 Task: Find connections with filter location Olomouc with filter topic #Entrepreneurshipwith filter profile language English with filter current company Tata Consulting Engineers Limited with filter school Seshadripuram First Grade College with filter industry Transportation, Logistics, Supply Chain and Storage with filter service category Video Production with filter keywords title Payroll Clerk
Action: Mouse moved to (585, 70)
Screenshot: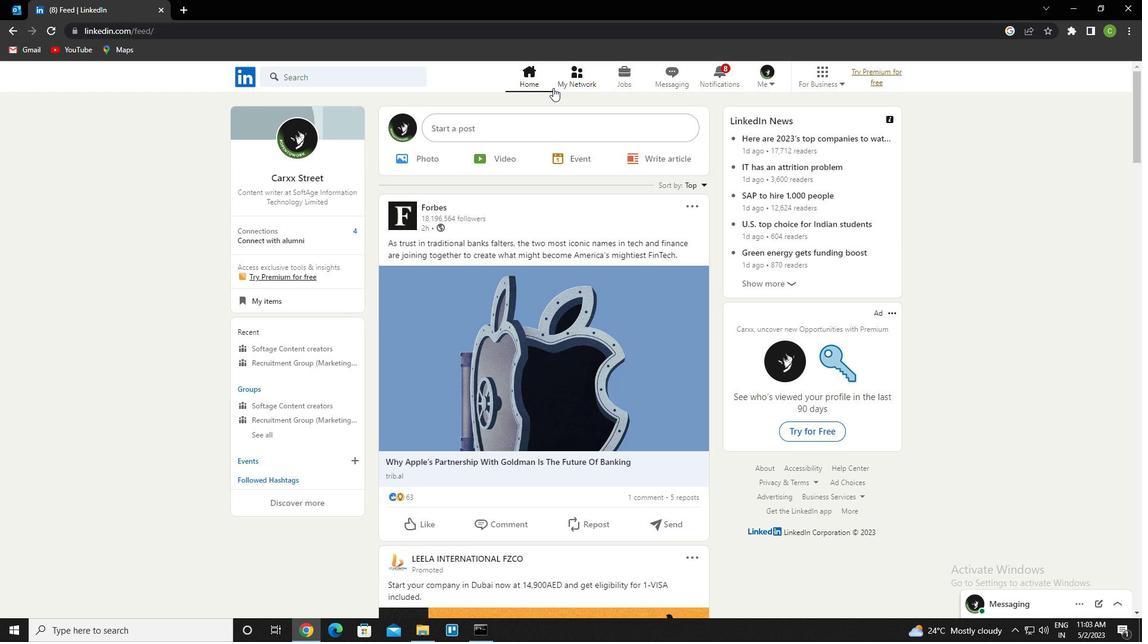 
Action: Mouse pressed left at (585, 70)
Screenshot: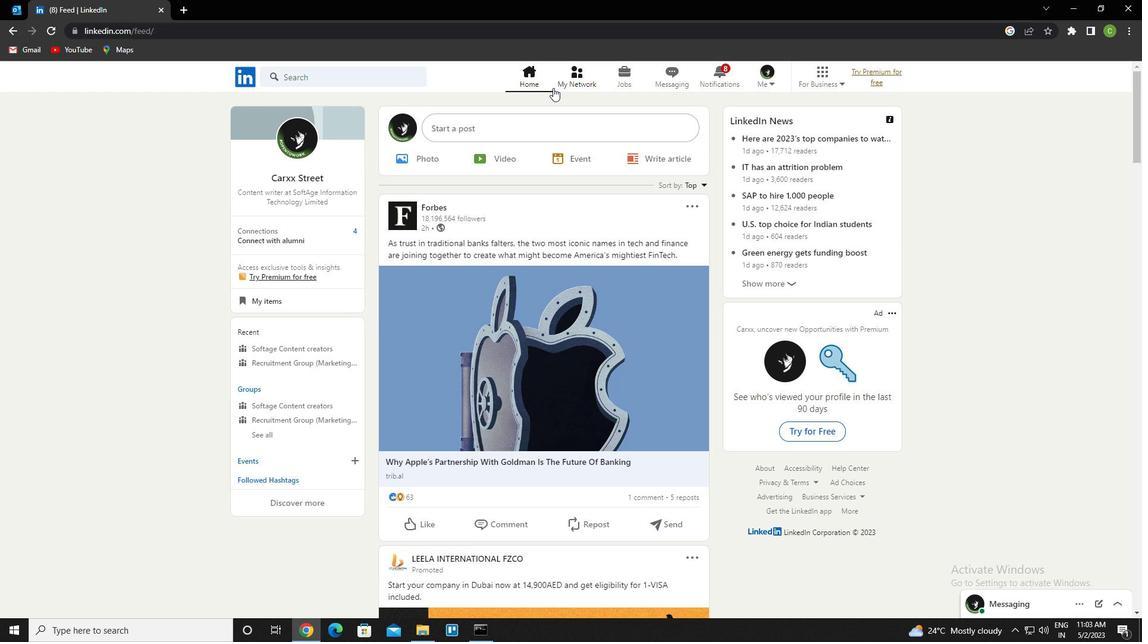 
Action: Mouse moved to (293, 146)
Screenshot: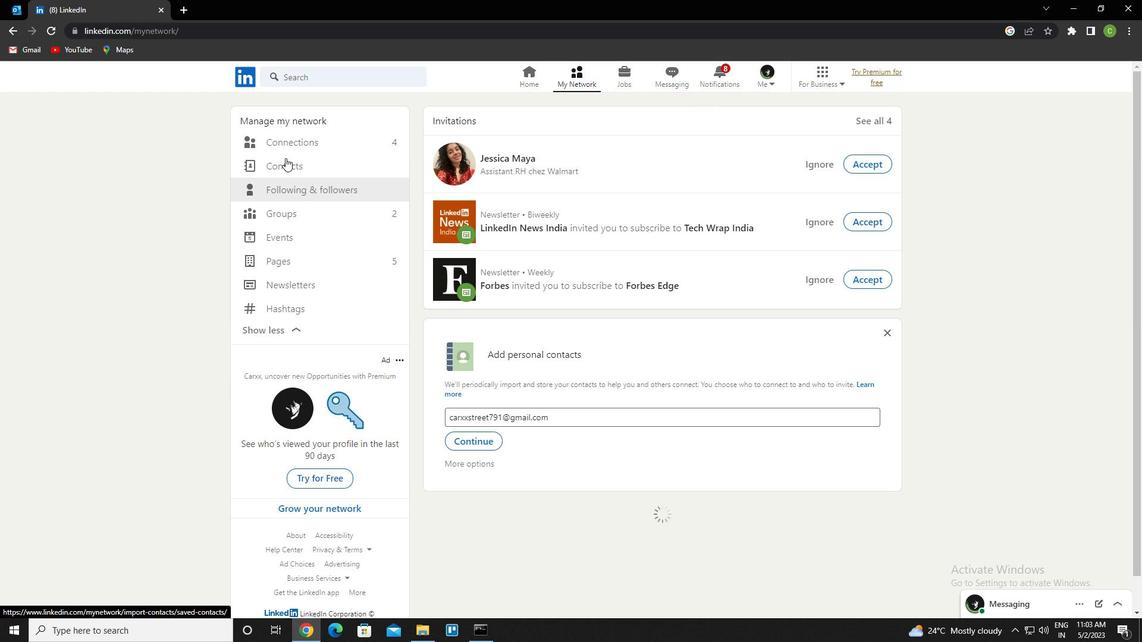 
Action: Mouse pressed left at (293, 146)
Screenshot: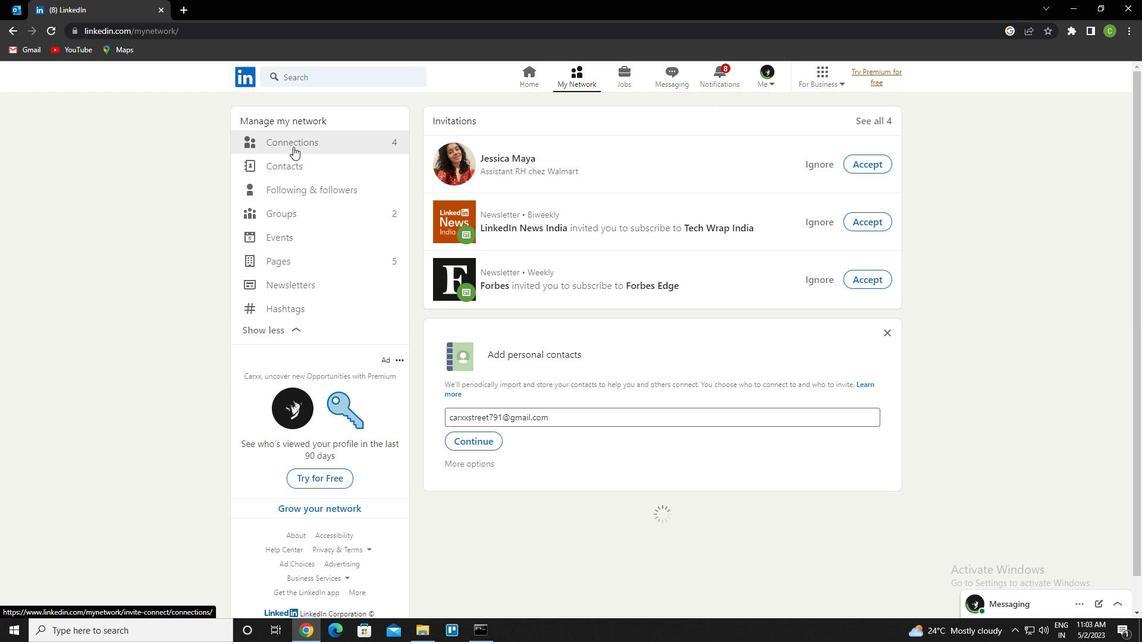 
Action: Mouse moved to (677, 145)
Screenshot: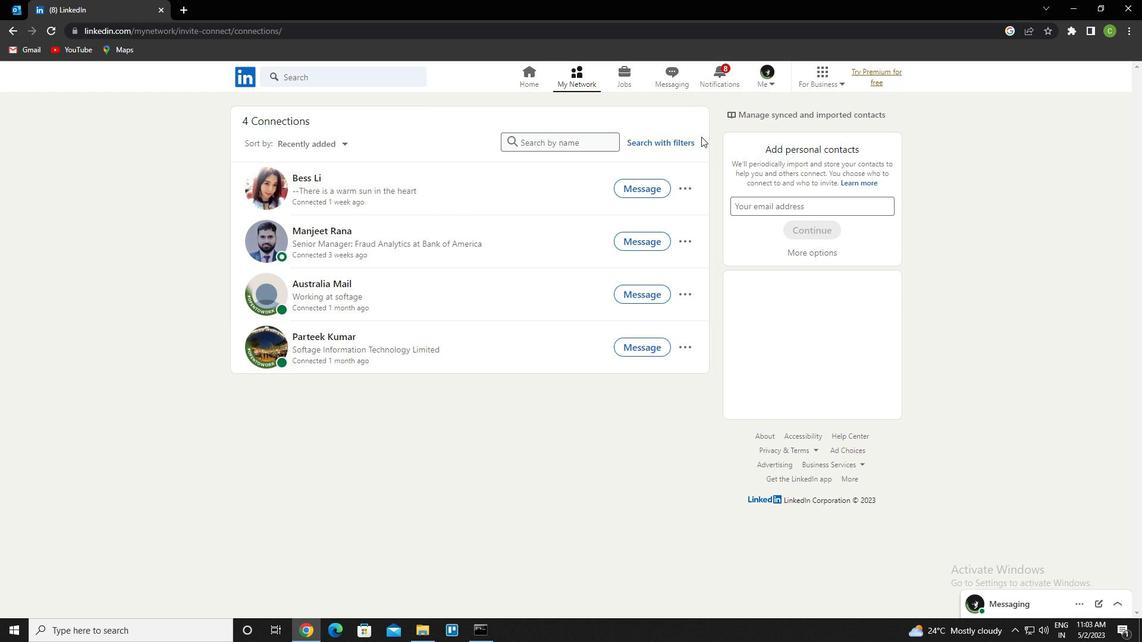 
Action: Mouse pressed left at (677, 145)
Screenshot: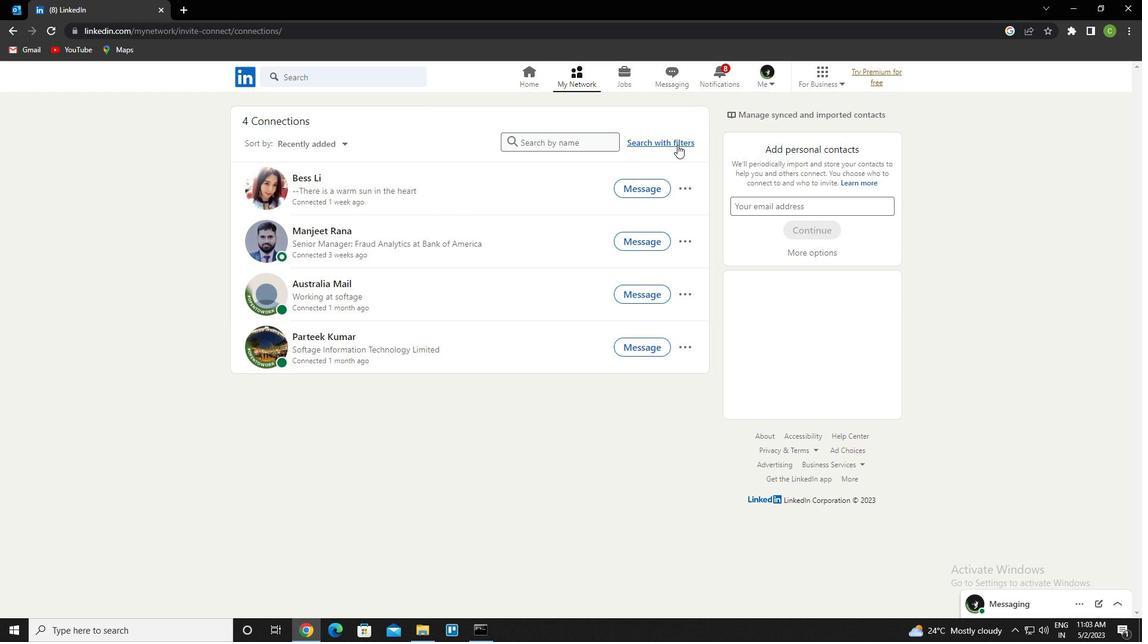 
Action: Mouse moved to (608, 108)
Screenshot: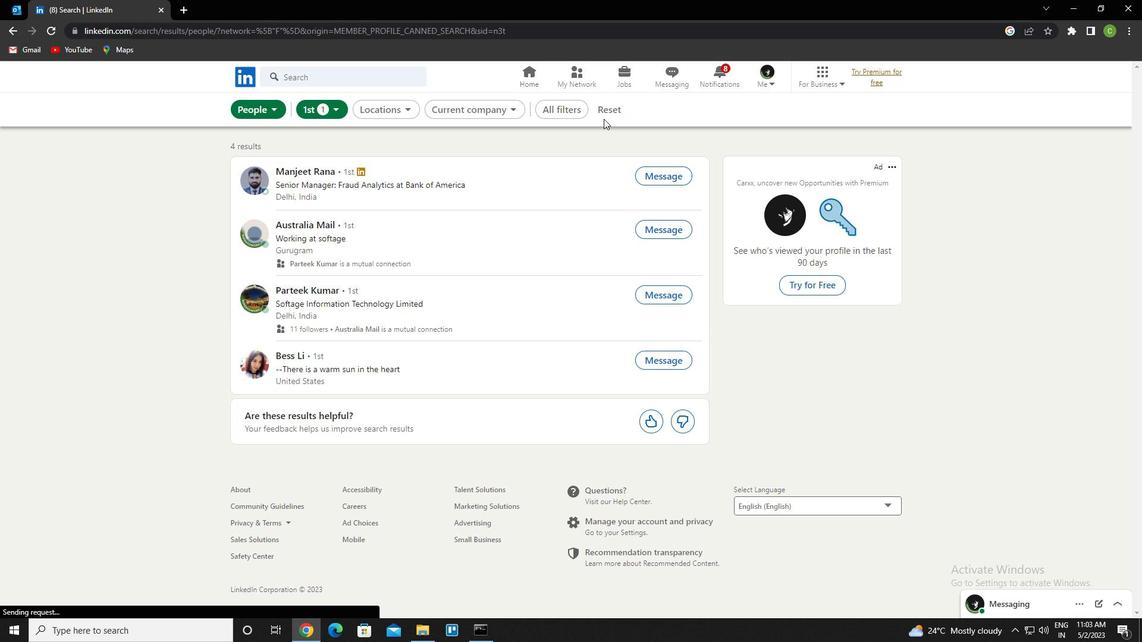 
Action: Mouse pressed left at (608, 108)
Screenshot: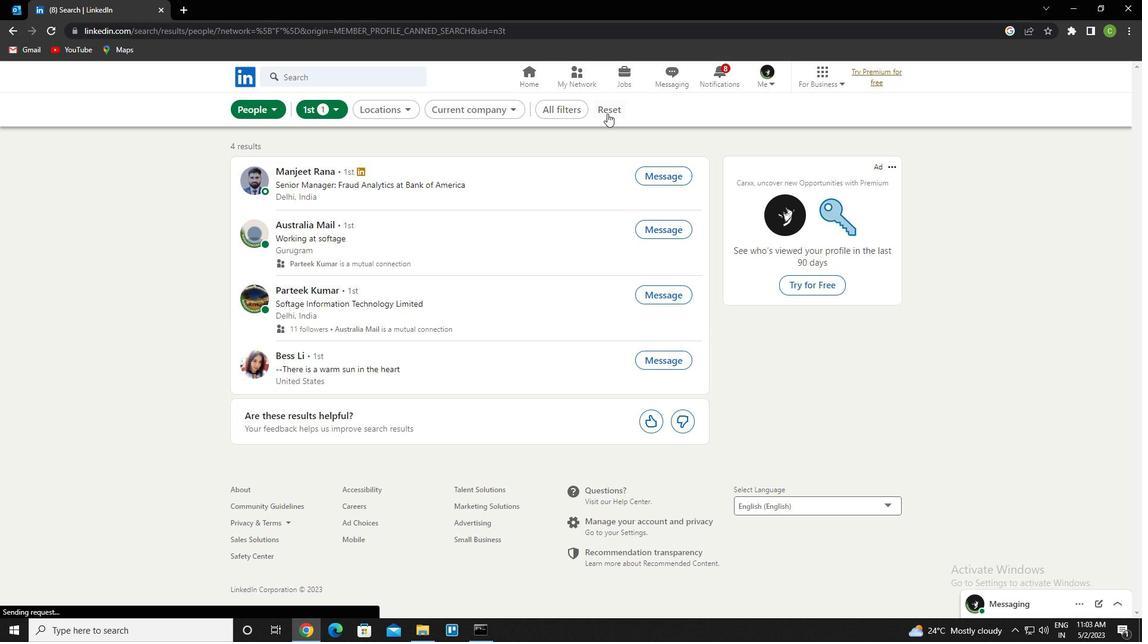 
Action: Mouse moved to (604, 110)
Screenshot: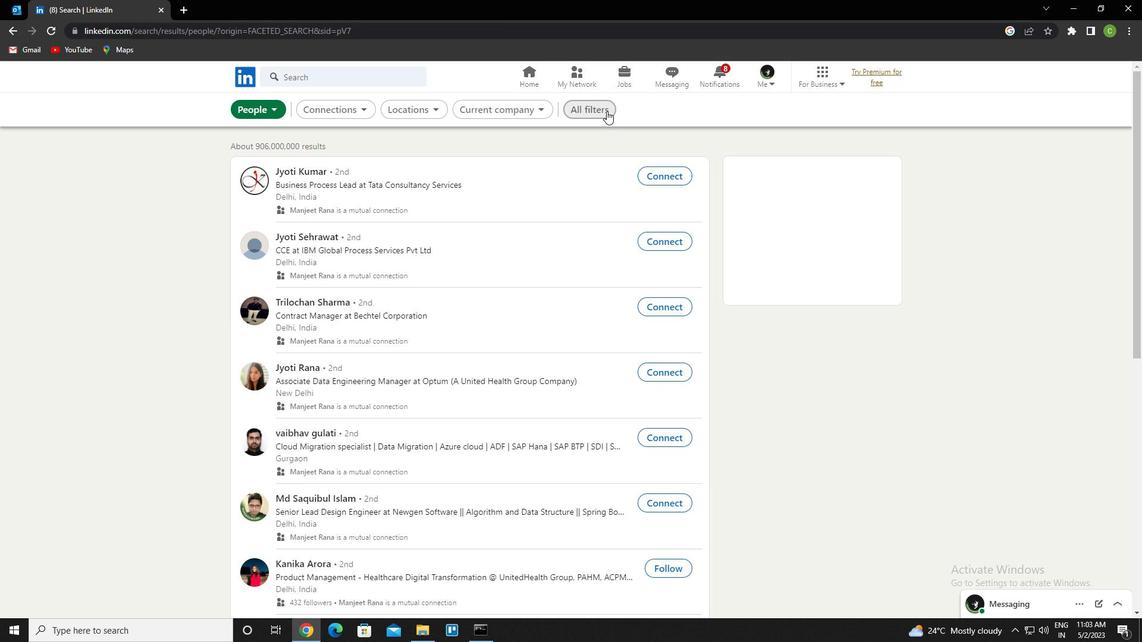 
Action: Mouse pressed left at (604, 110)
Screenshot: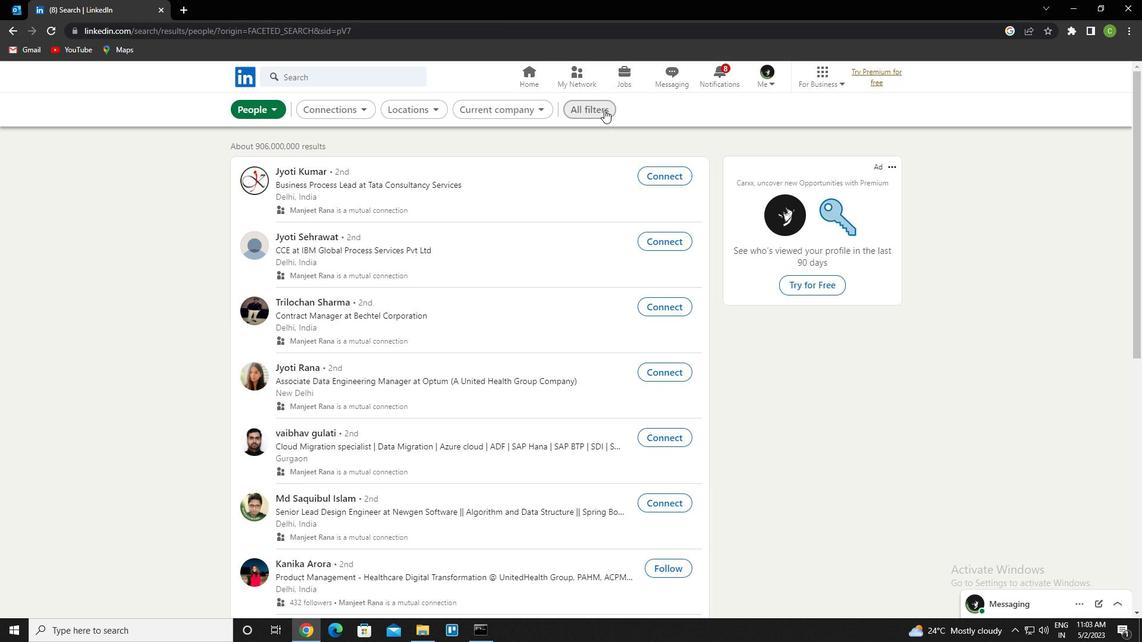 
Action: Mouse moved to (953, 419)
Screenshot: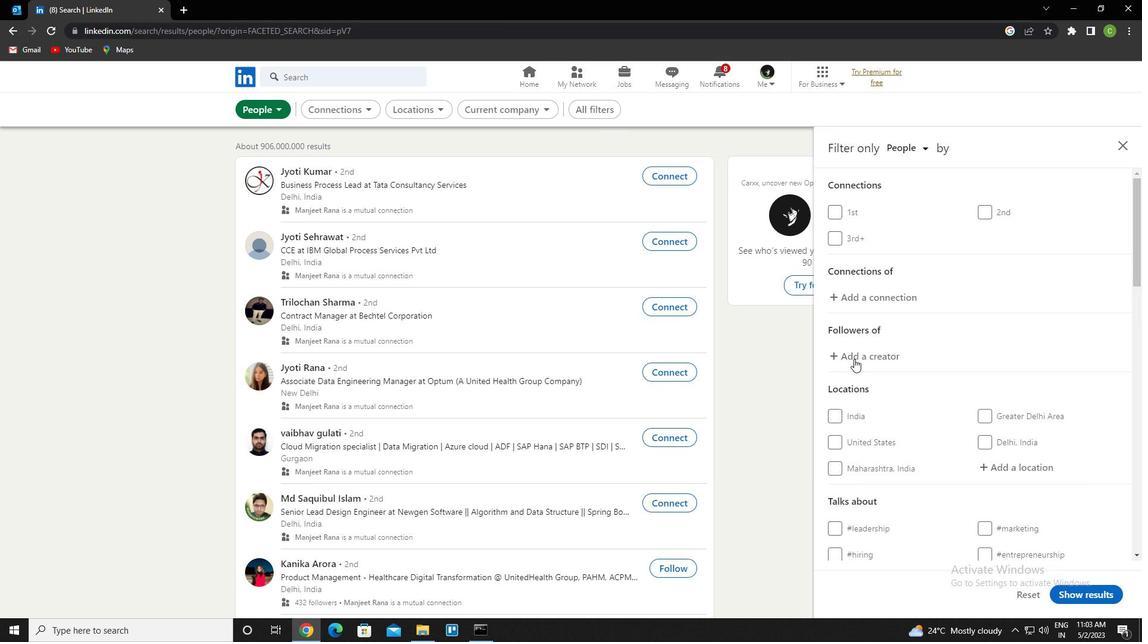 
Action: Mouse scrolled (953, 418) with delta (0, 0)
Screenshot: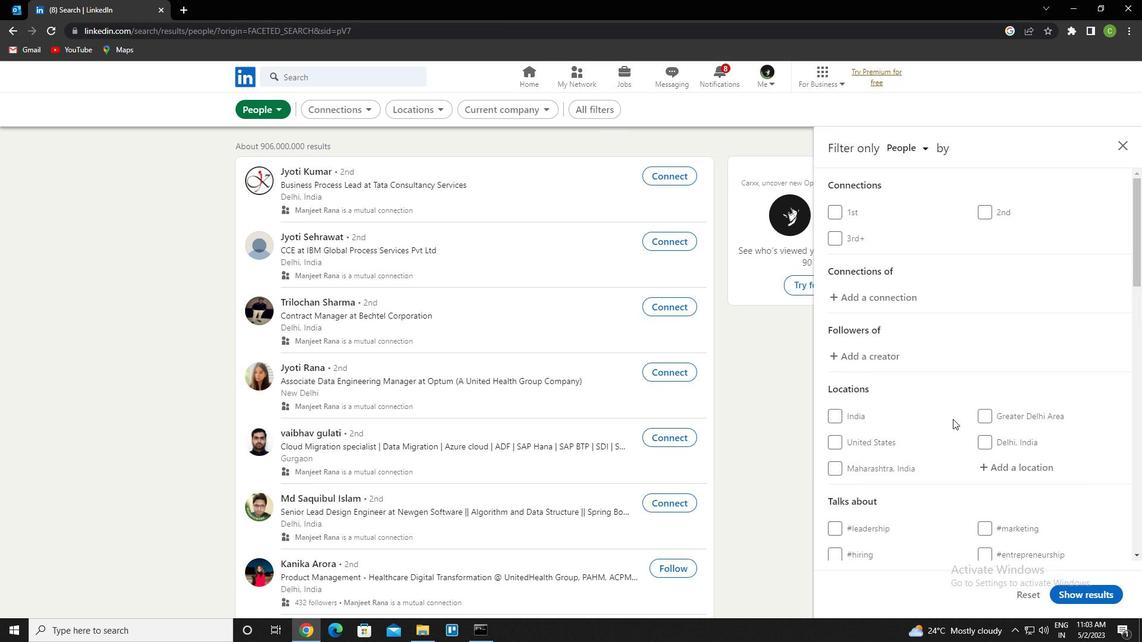 
Action: Mouse scrolled (953, 418) with delta (0, 0)
Screenshot: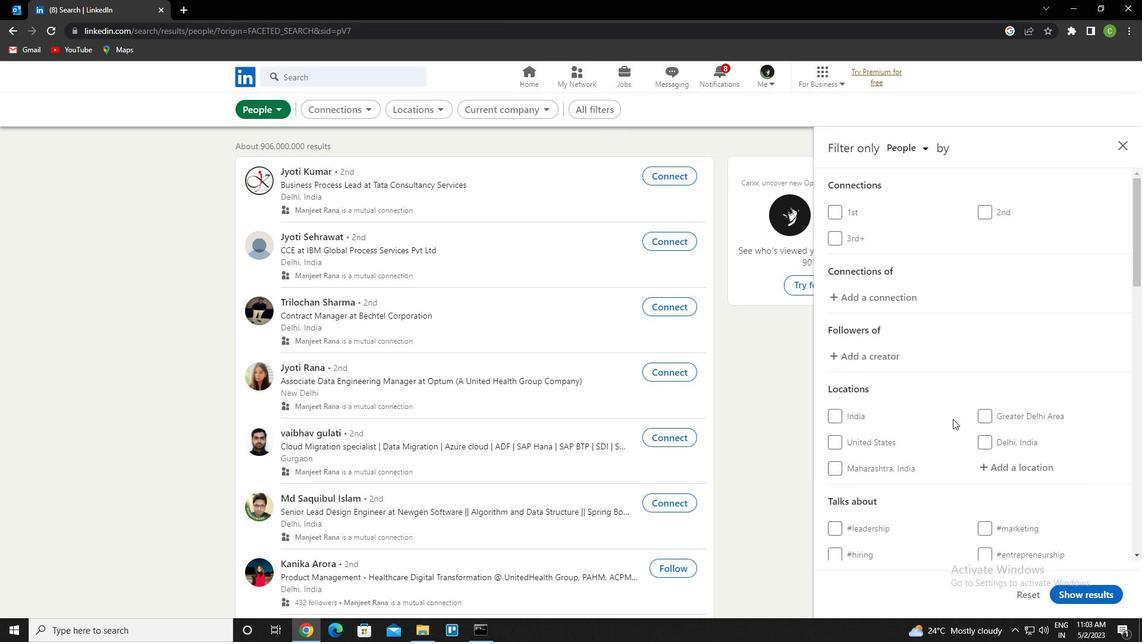 
Action: Mouse moved to (1007, 344)
Screenshot: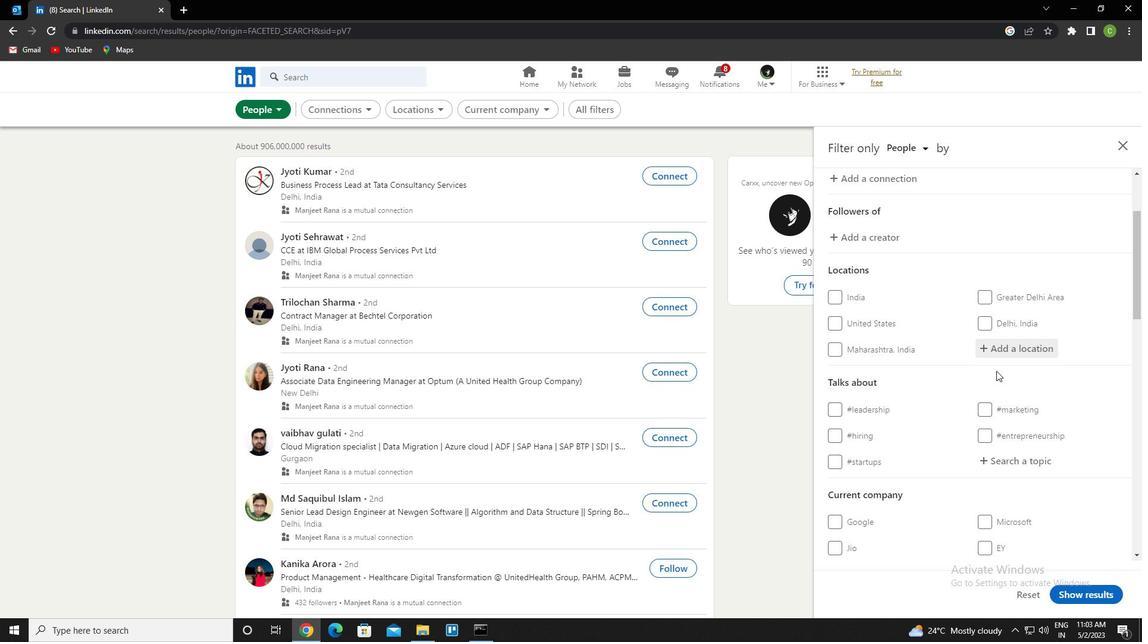 
Action: Mouse pressed left at (1007, 344)
Screenshot: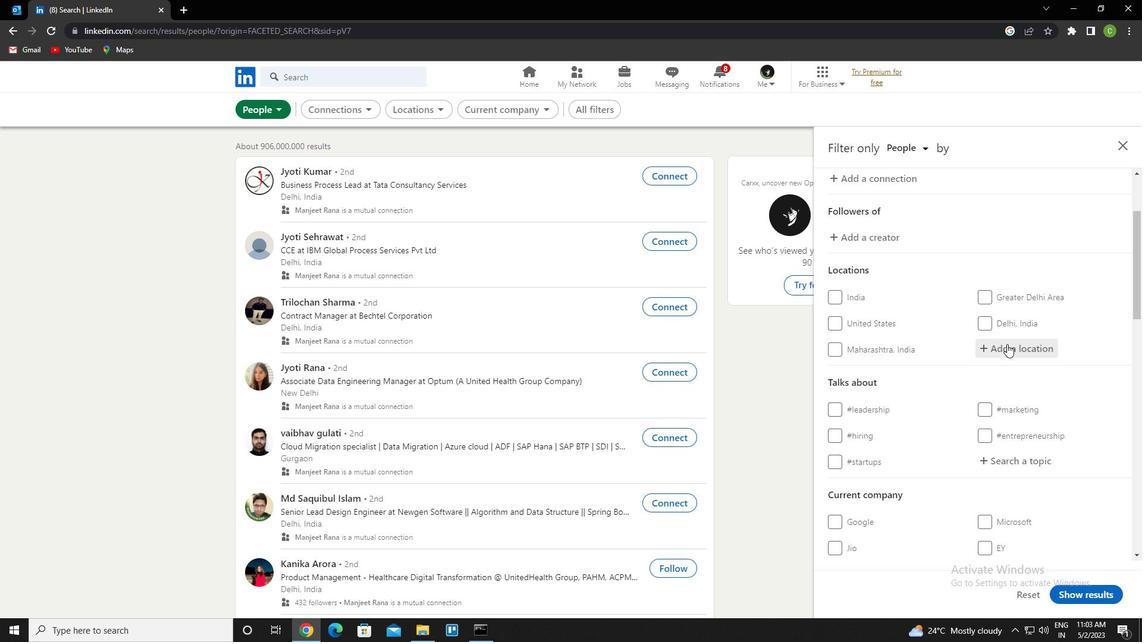 
Action: Key pressed <Key.caps_lock>o<Key.caps_lock>lomouc<Key.down><Key.enter>
Screenshot: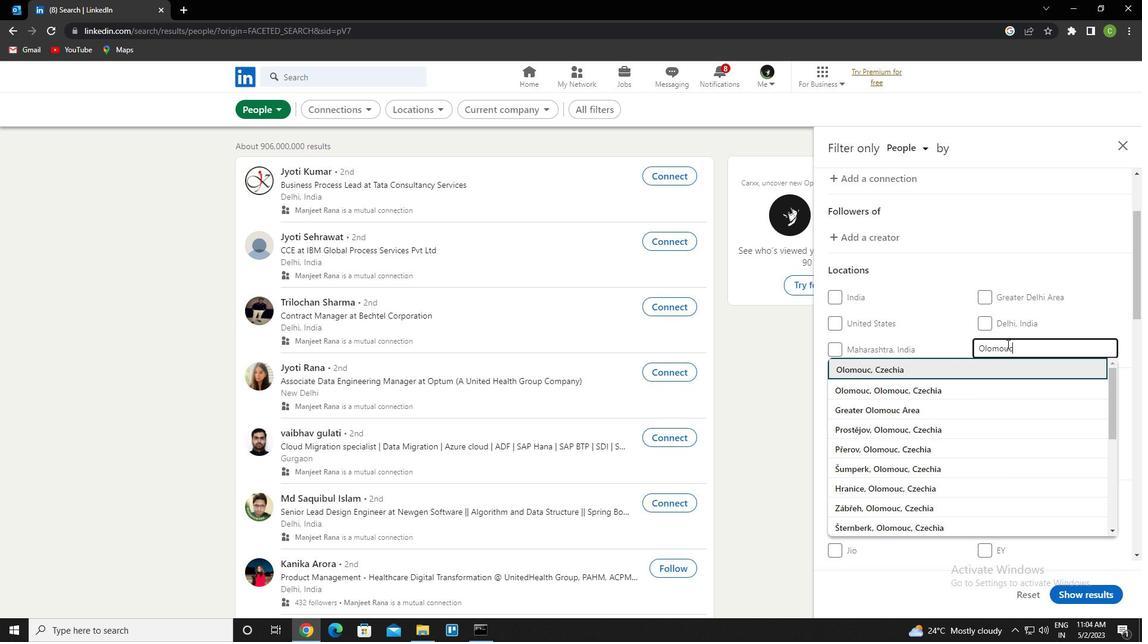 
Action: Mouse scrolled (1007, 343) with delta (0, 0)
Screenshot: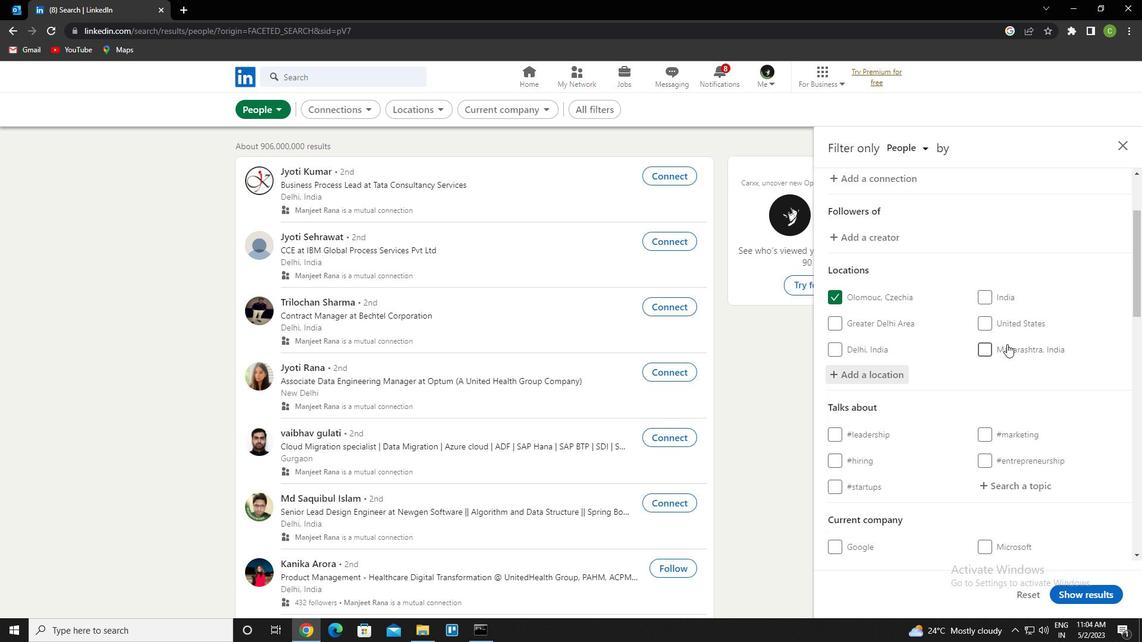 
Action: Mouse scrolled (1007, 343) with delta (0, 0)
Screenshot: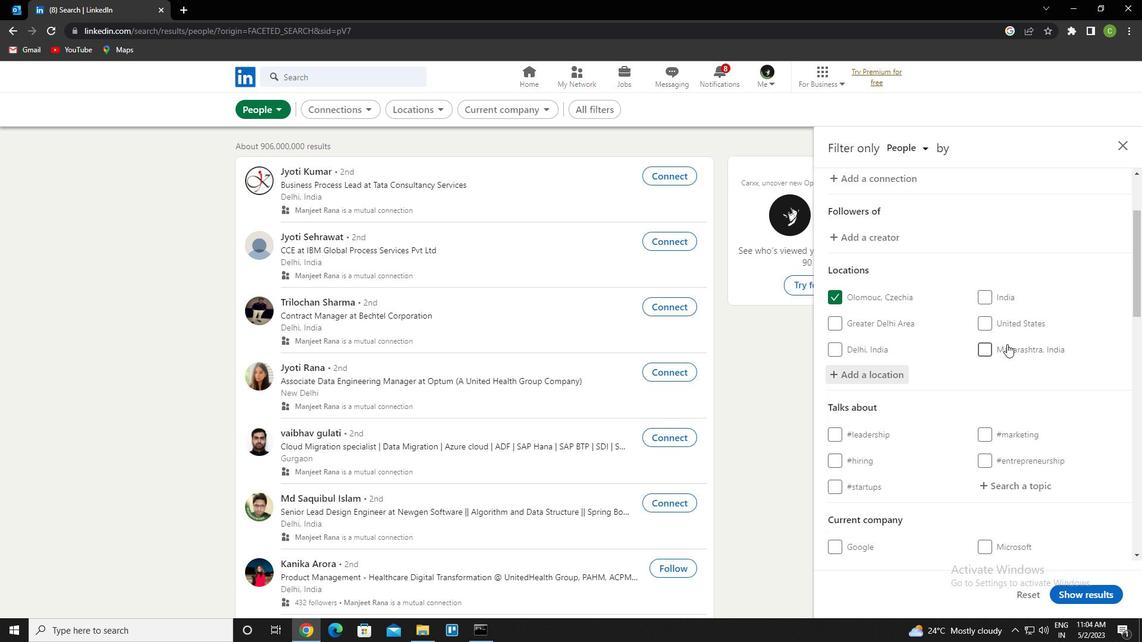
Action: Mouse moved to (1014, 369)
Screenshot: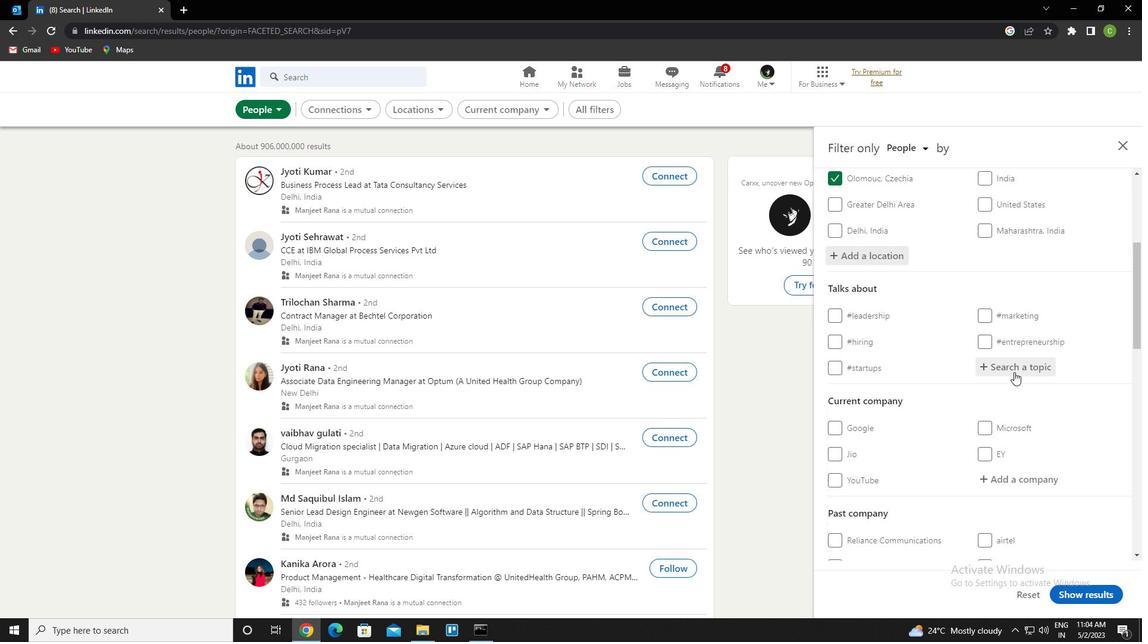 
Action: Mouse pressed left at (1014, 369)
Screenshot: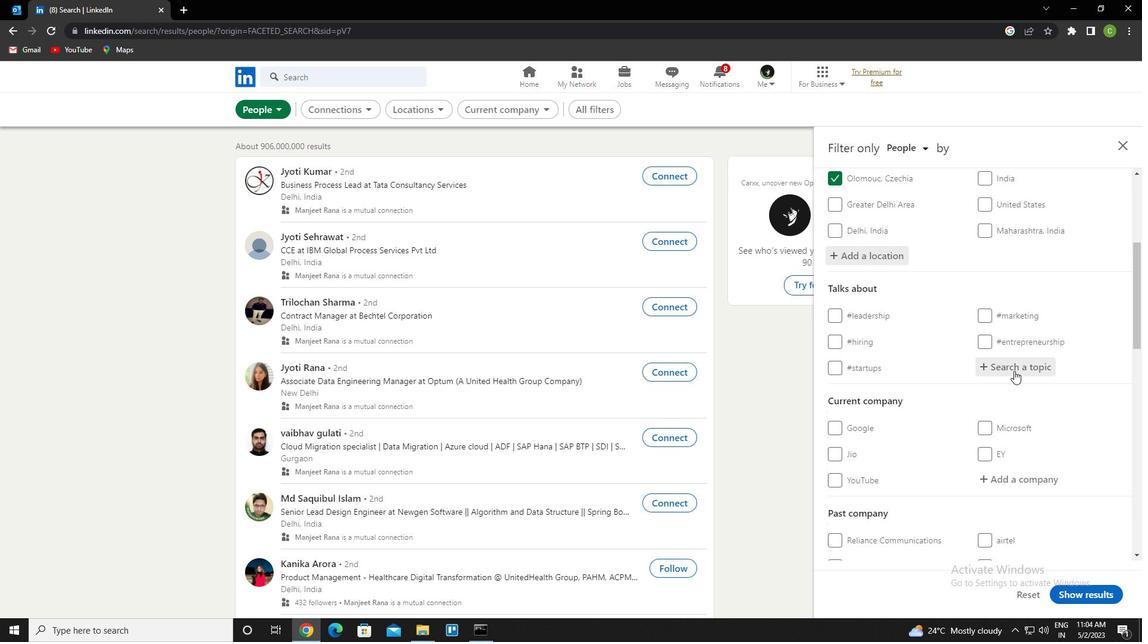 
Action: Key pressed entrep<Key.down><Key.down><Key.enter>
Screenshot: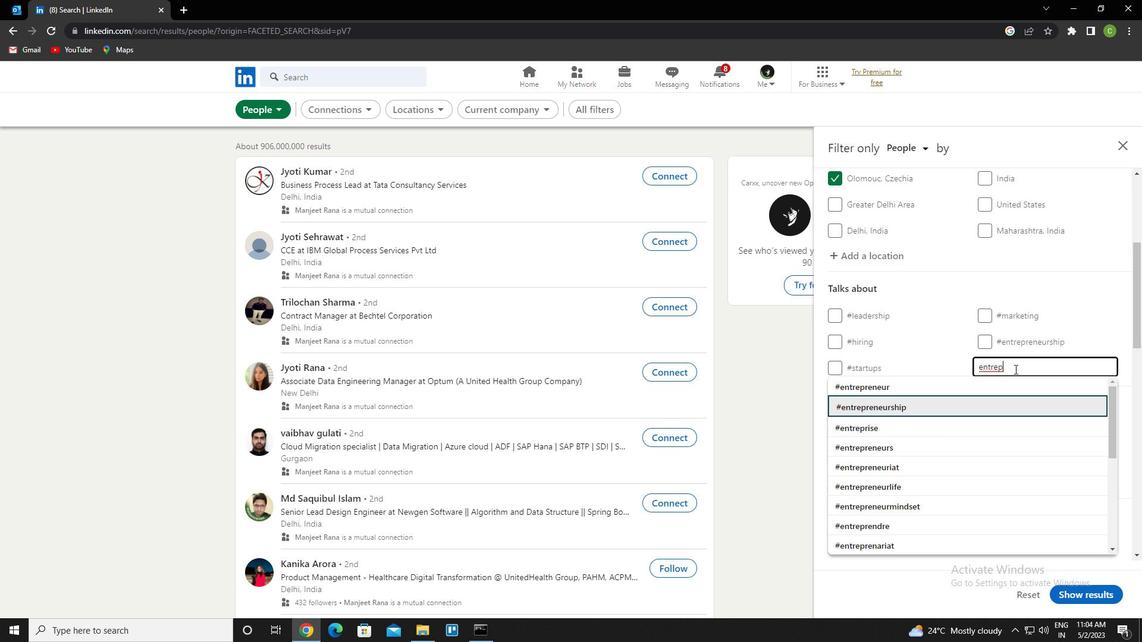 
Action: Mouse scrolled (1014, 368) with delta (0, 0)
Screenshot: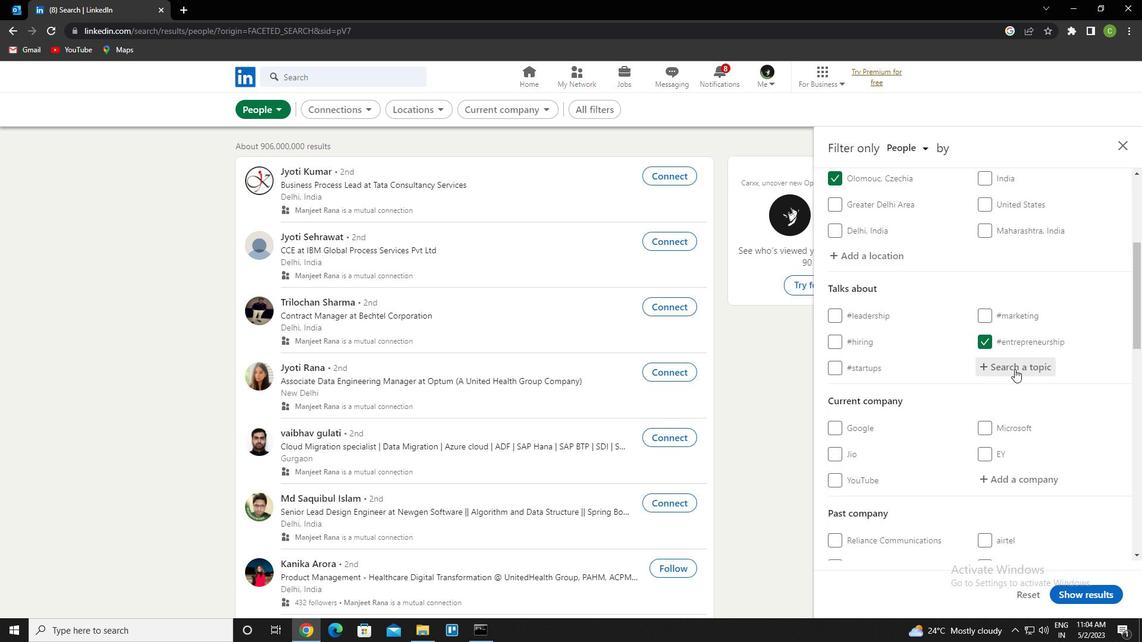 
Action: Mouse scrolled (1014, 368) with delta (0, 0)
Screenshot: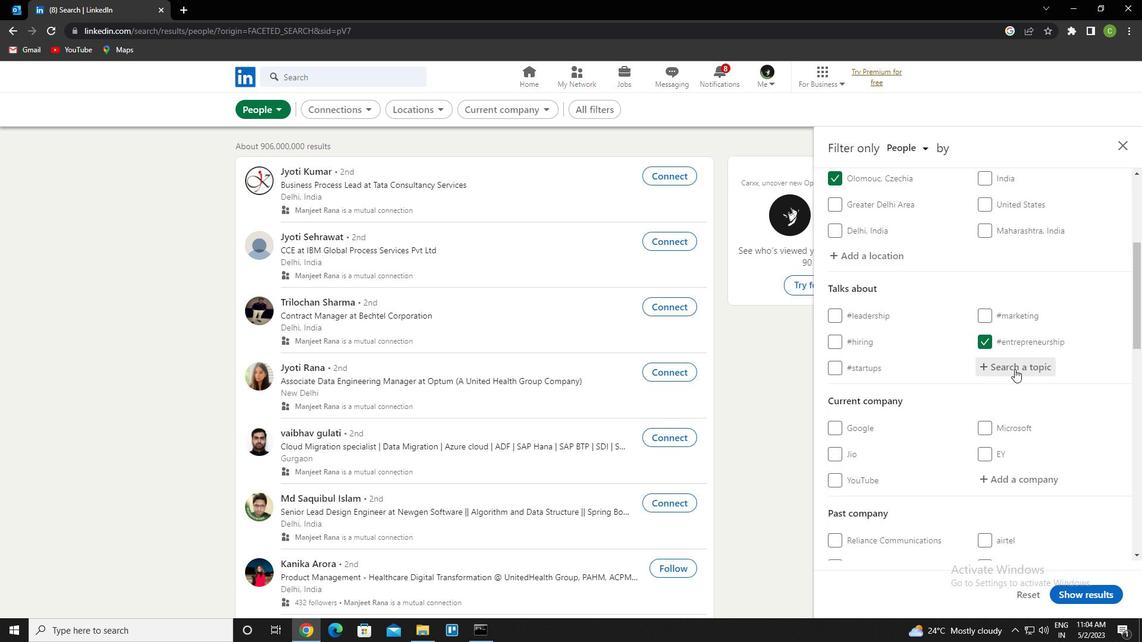 
Action: Mouse scrolled (1014, 368) with delta (0, 0)
Screenshot: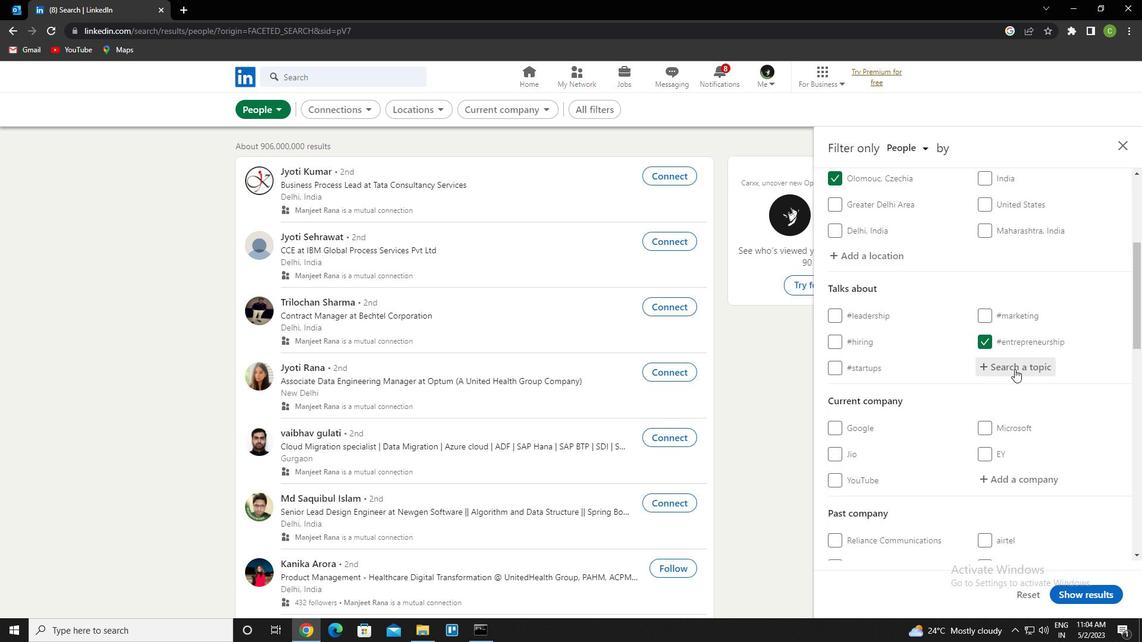
Action: Mouse scrolled (1014, 368) with delta (0, 0)
Screenshot: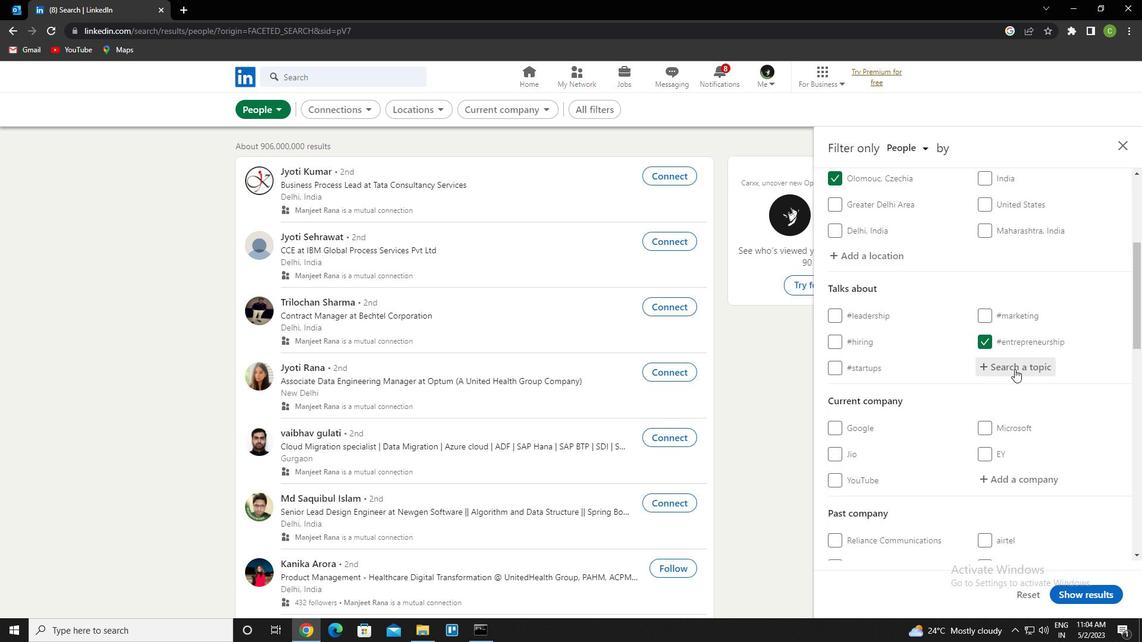 
Action: Mouse scrolled (1014, 368) with delta (0, 0)
Screenshot: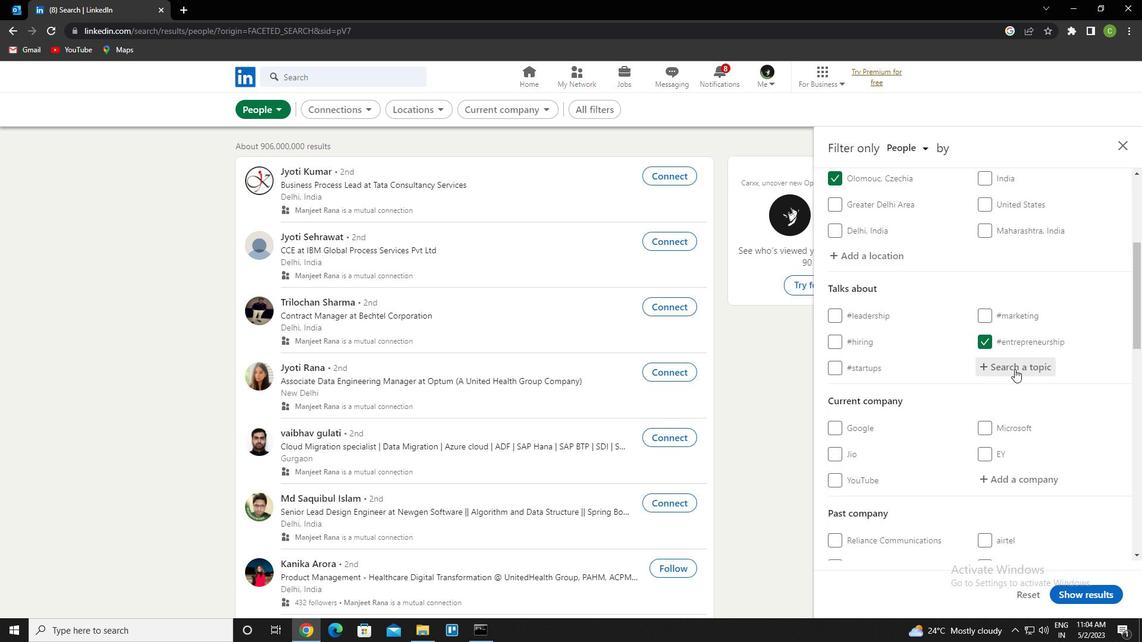 
Action: Mouse scrolled (1014, 368) with delta (0, 0)
Screenshot: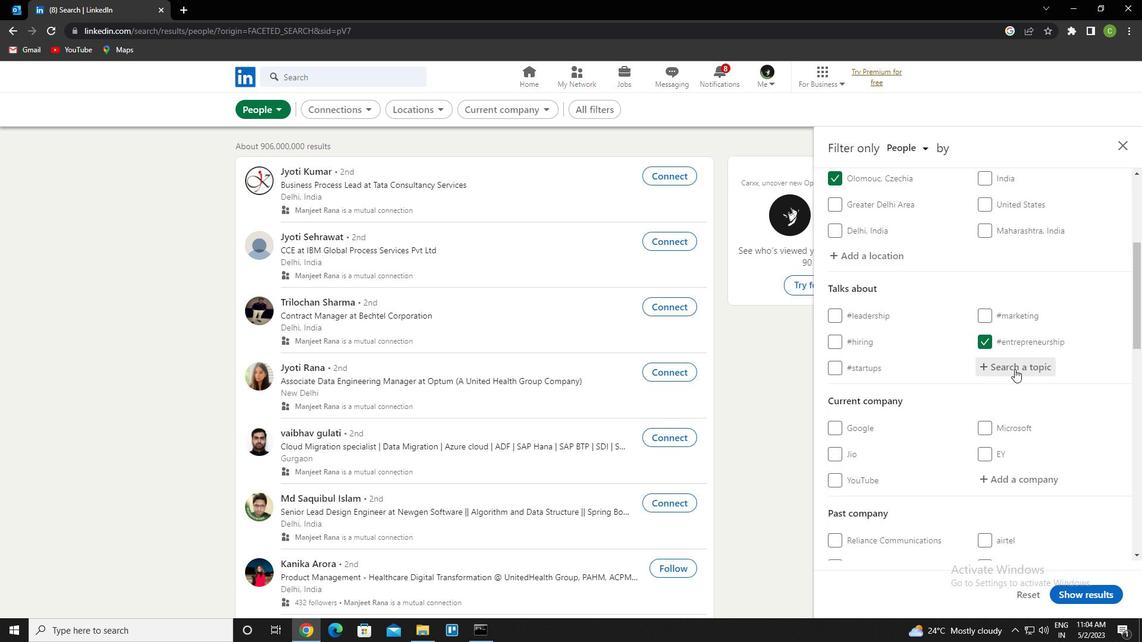
Action: Mouse scrolled (1014, 368) with delta (0, 0)
Screenshot: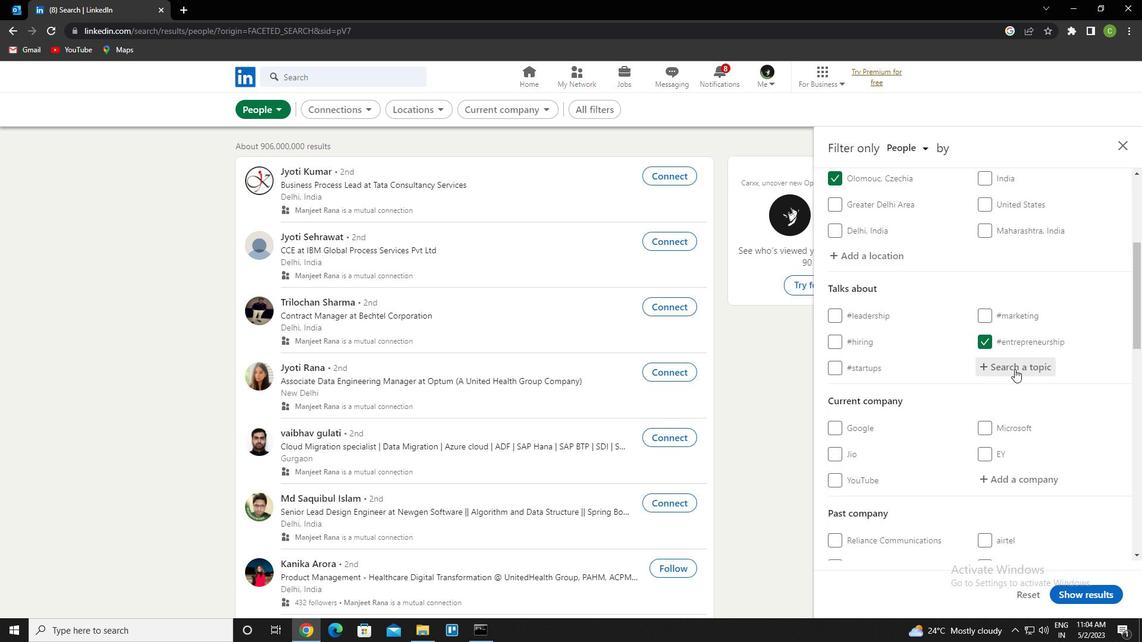
Action: Mouse scrolled (1014, 368) with delta (0, 0)
Screenshot: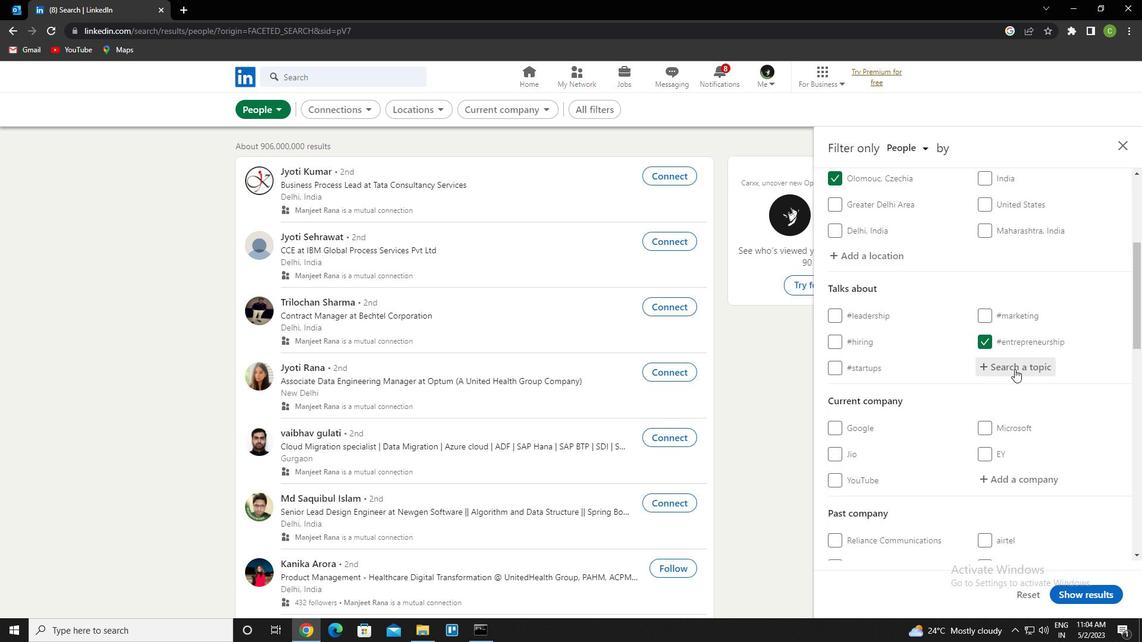 
Action: Mouse scrolled (1014, 368) with delta (0, 0)
Screenshot: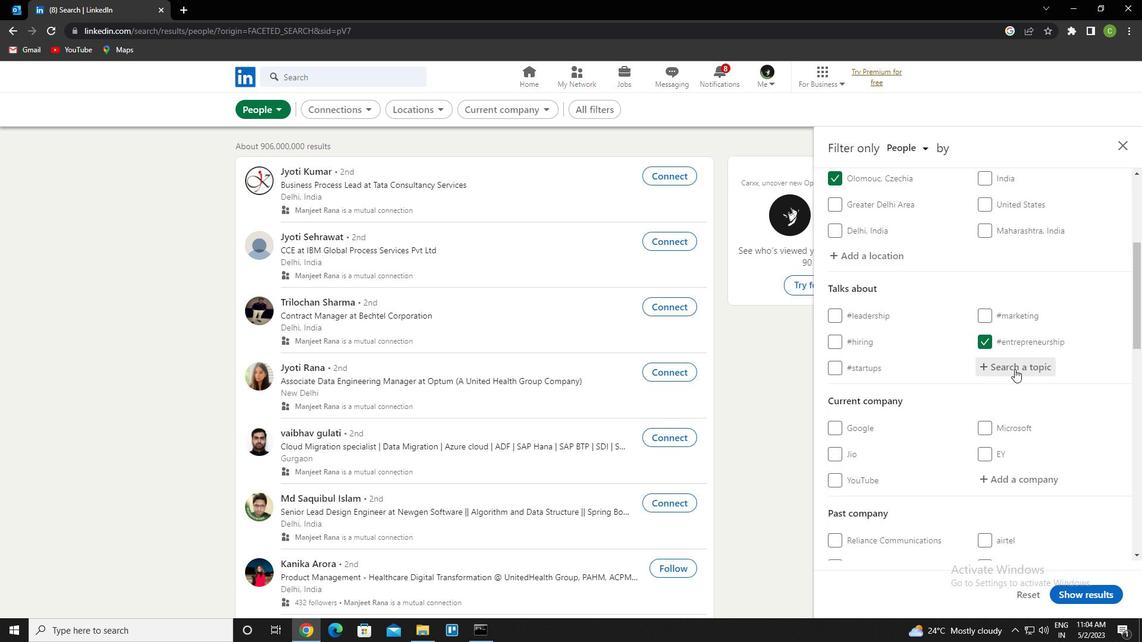 
Action: Mouse moved to (1005, 496)
Screenshot: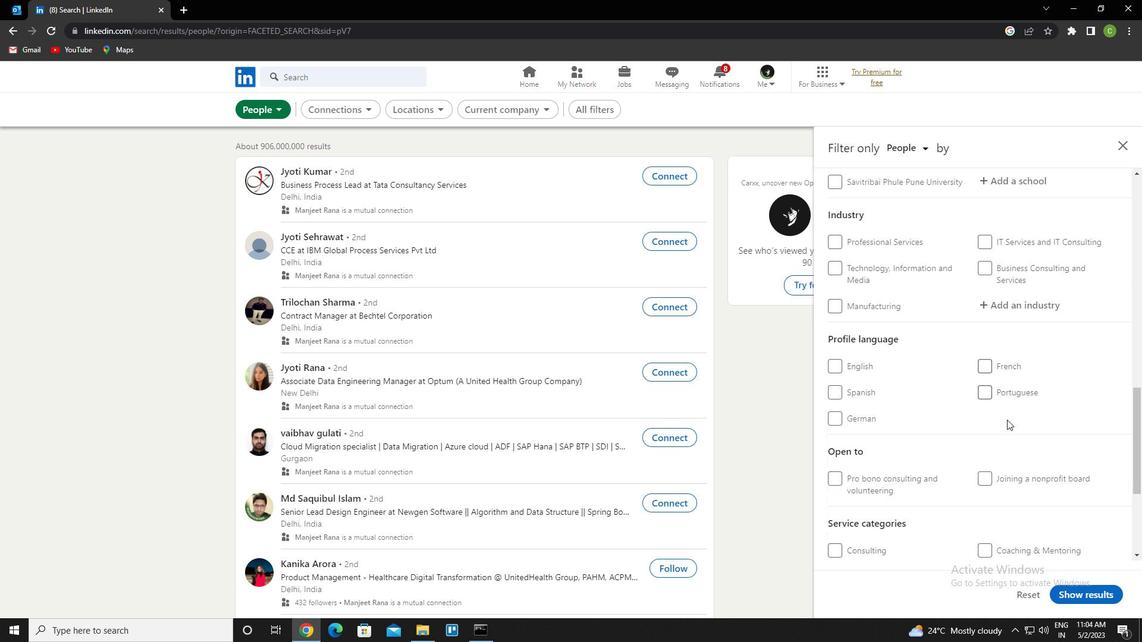 
Action: Mouse scrolled (1005, 496) with delta (0, 0)
Screenshot: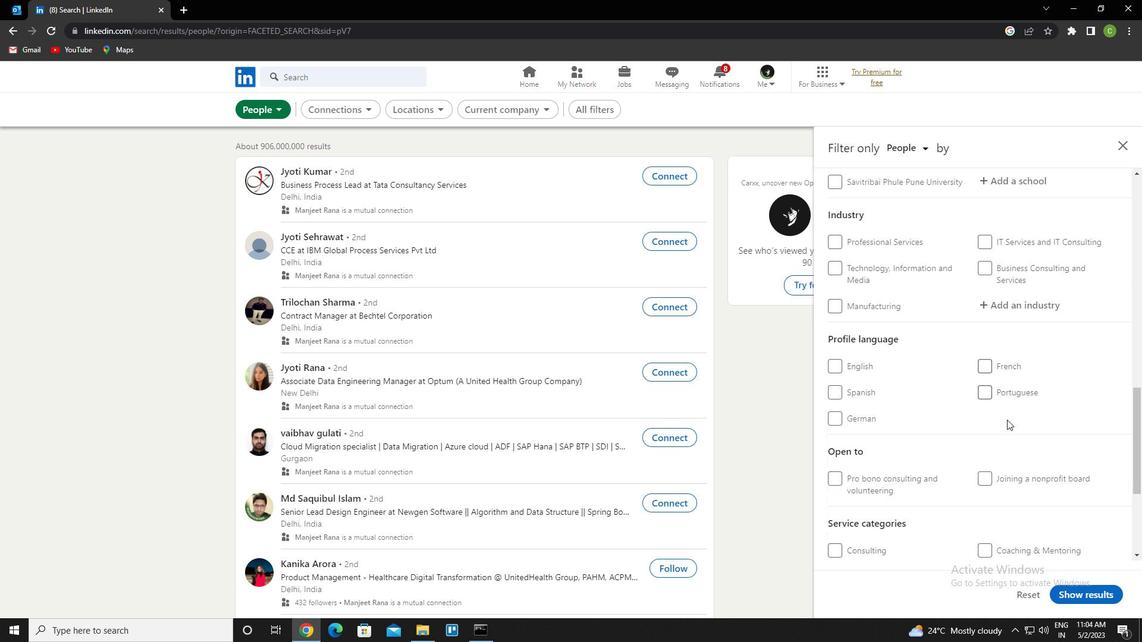 
Action: Mouse moved to (1005, 497)
Screenshot: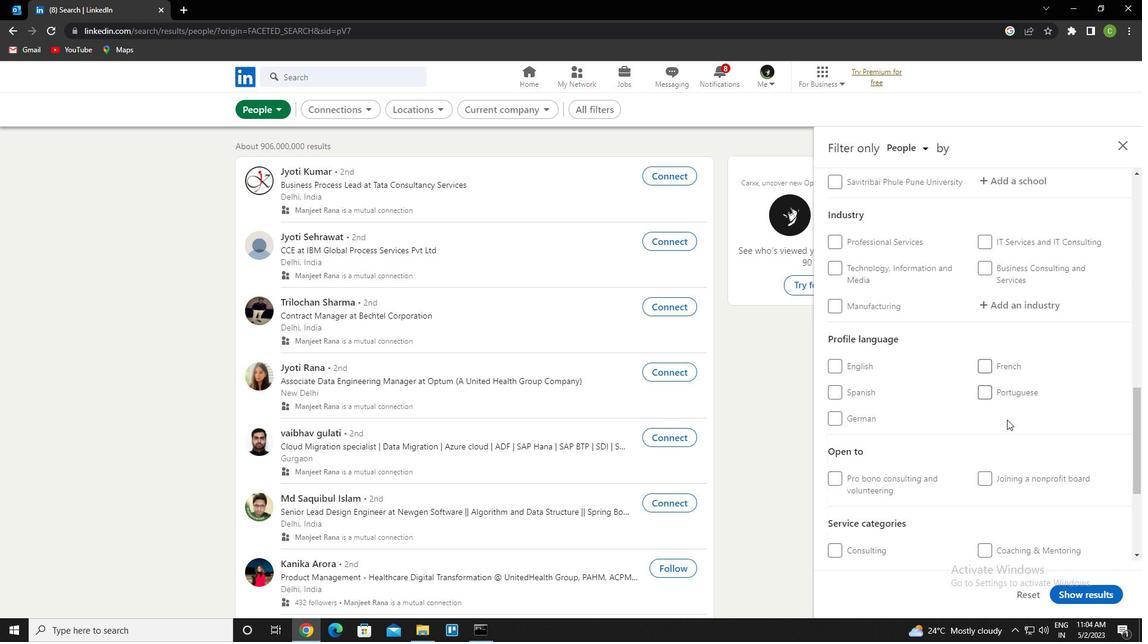 
Action: Mouse scrolled (1005, 497) with delta (0, 0)
Screenshot: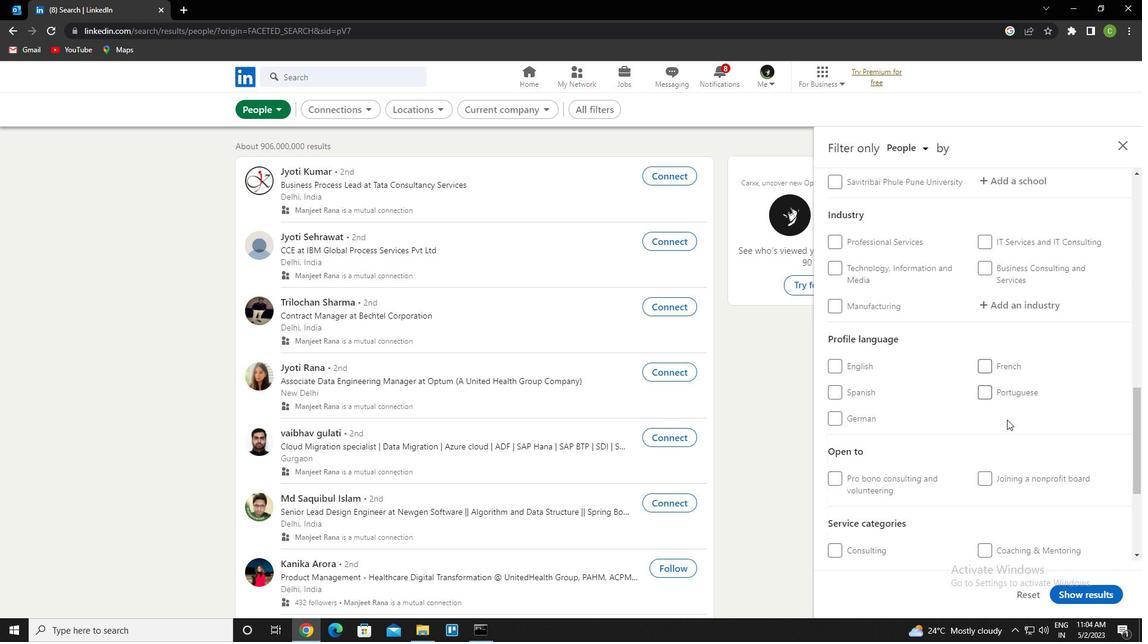 
Action: Mouse scrolled (1005, 497) with delta (0, 0)
Screenshot: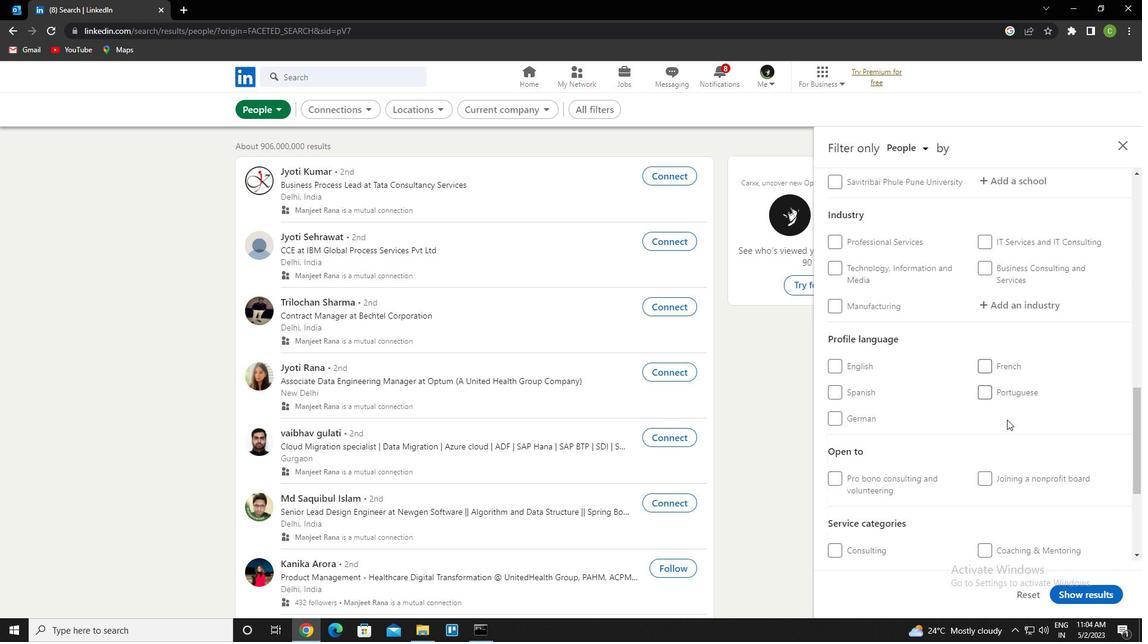 
Action: Mouse scrolled (1005, 497) with delta (0, 0)
Screenshot: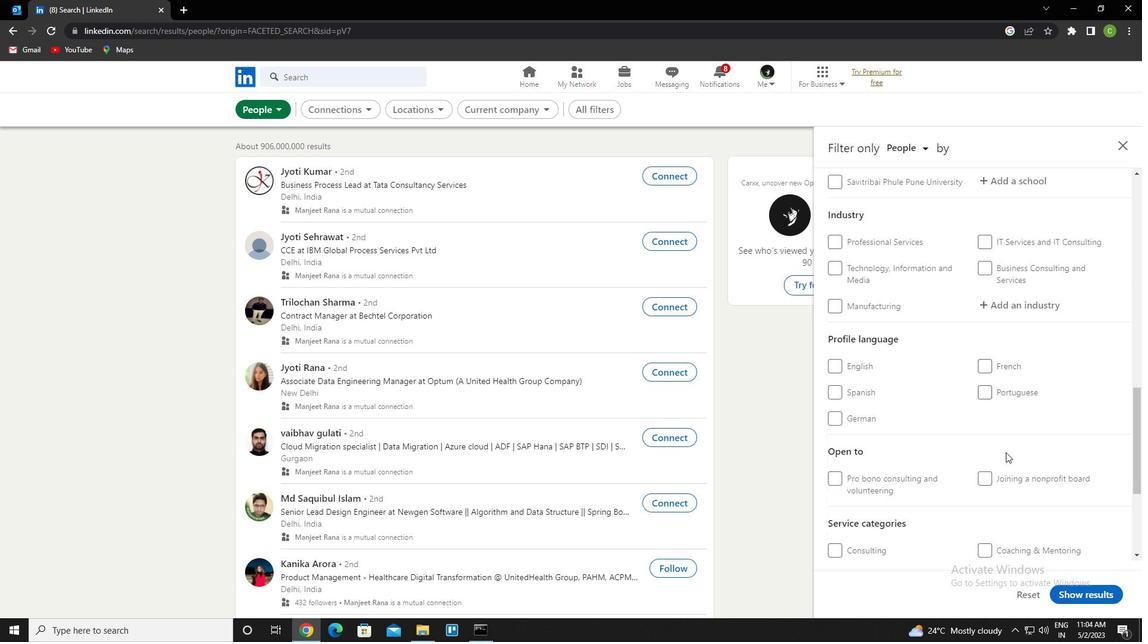 
Action: Mouse scrolled (1005, 497) with delta (0, 0)
Screenshot: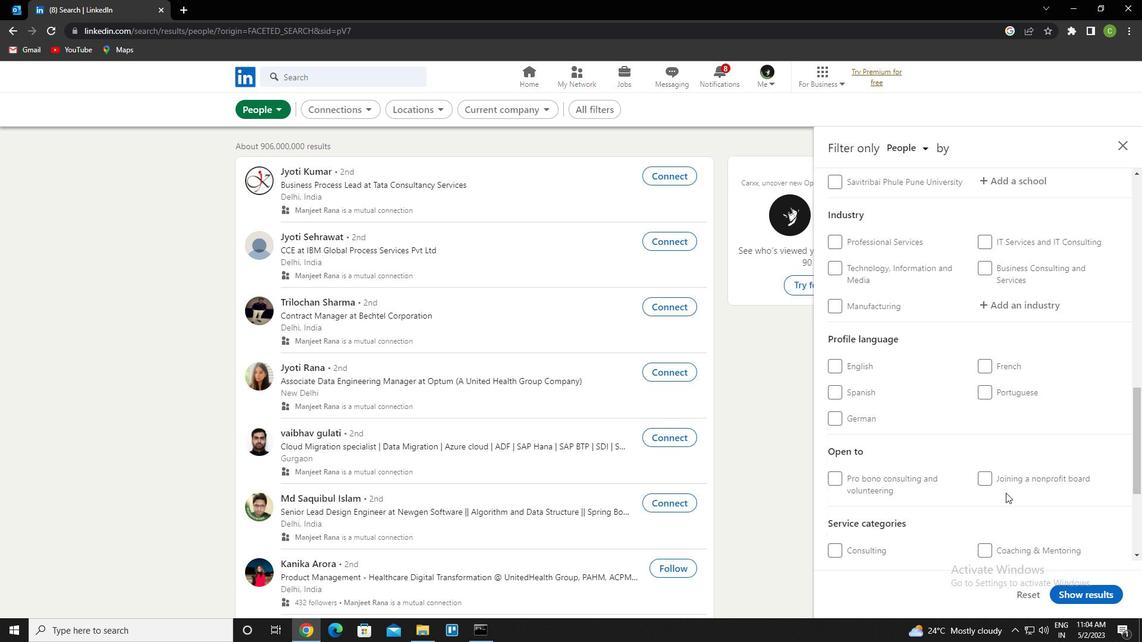 
Action: Mouse scrolled (1005, 497) with delta (0, 0)
Screenshot: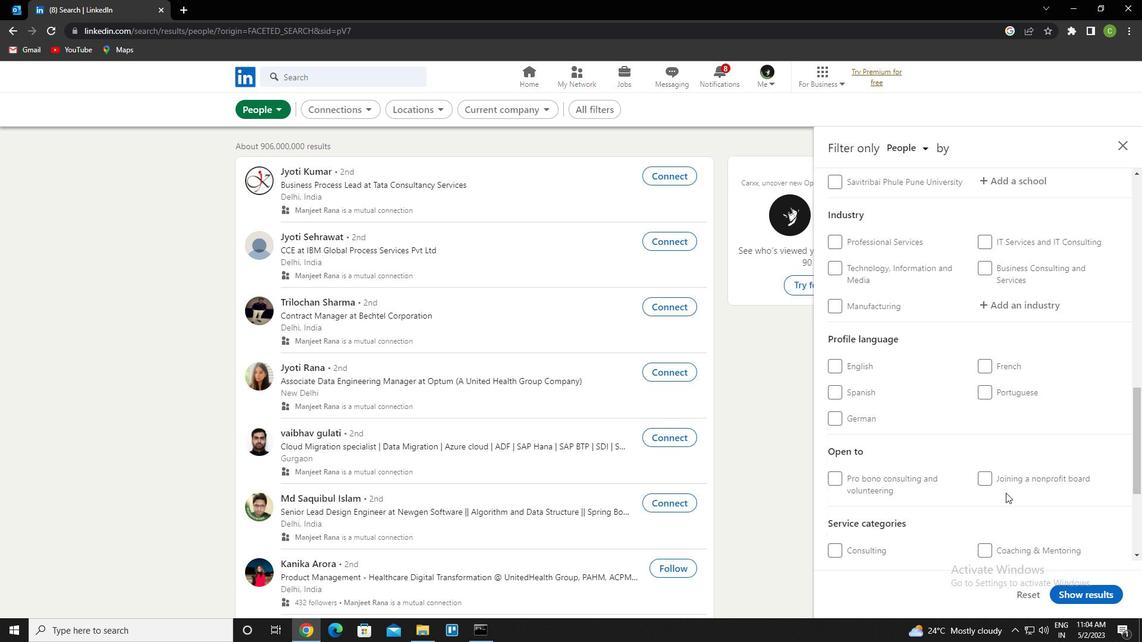 
Action: Mouse moved to (858, 312)
Screenshot: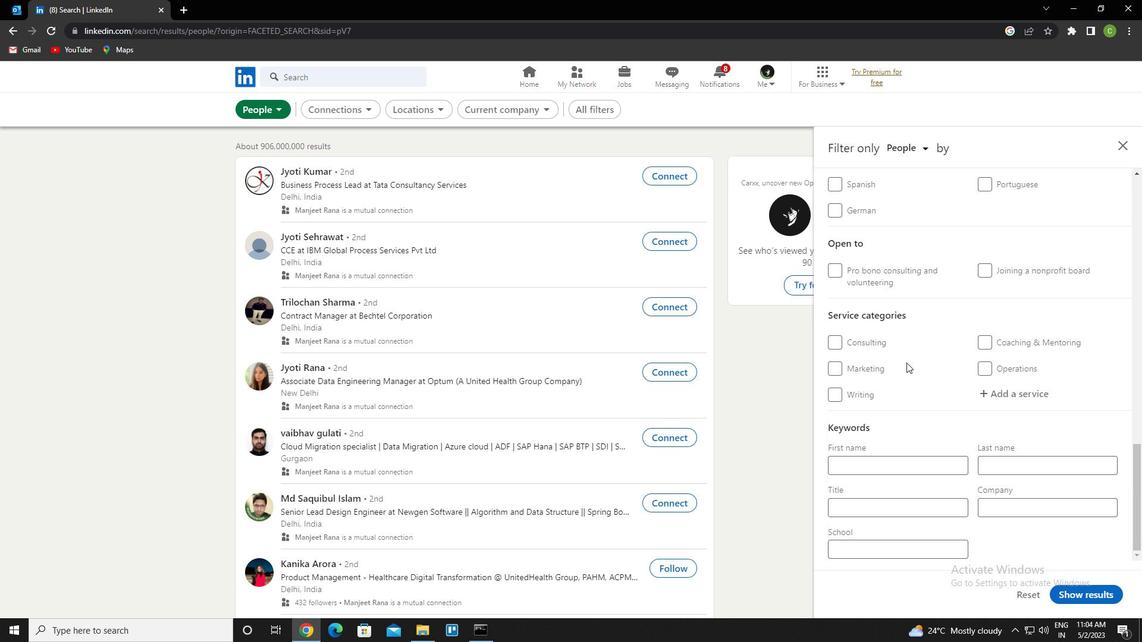 
Action: Mouse scrolled (858, 312) with delta (0, 0)
Screenshot: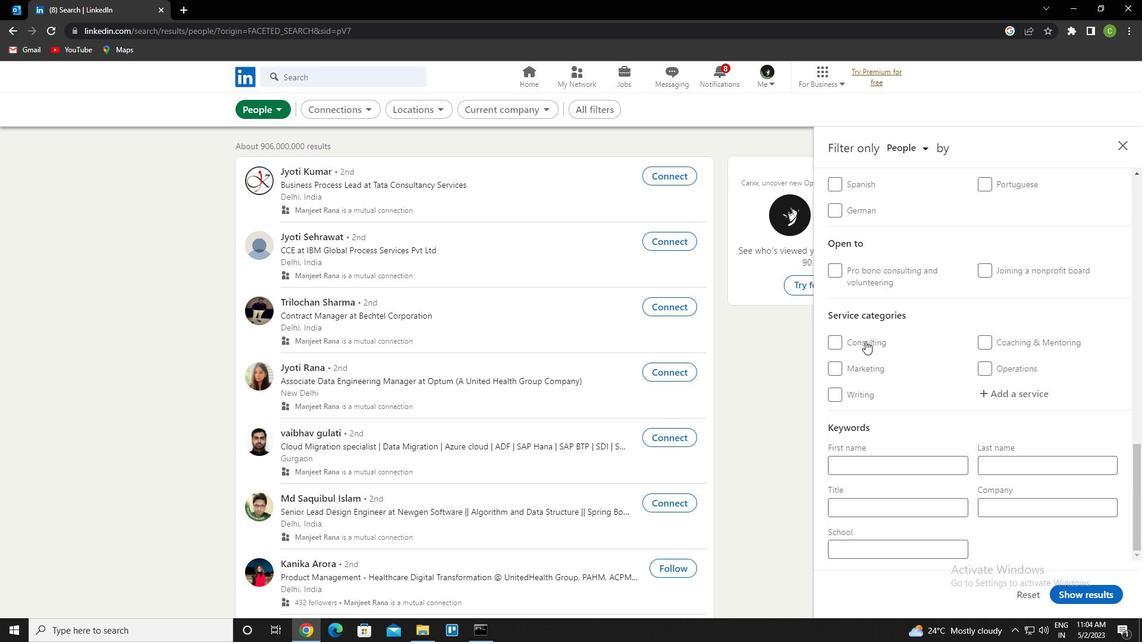 
Action: Mouse scrolled (858, 312) with delta (0, 0)
Screenshot: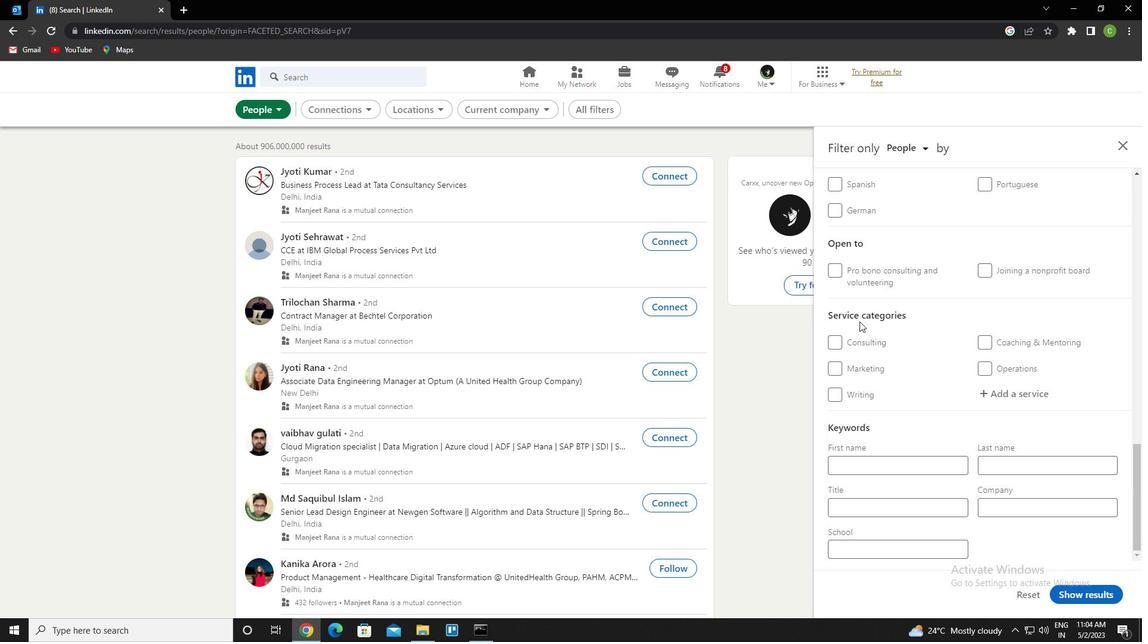 
Action: Mouse moved to (837, 276)
Screenshot: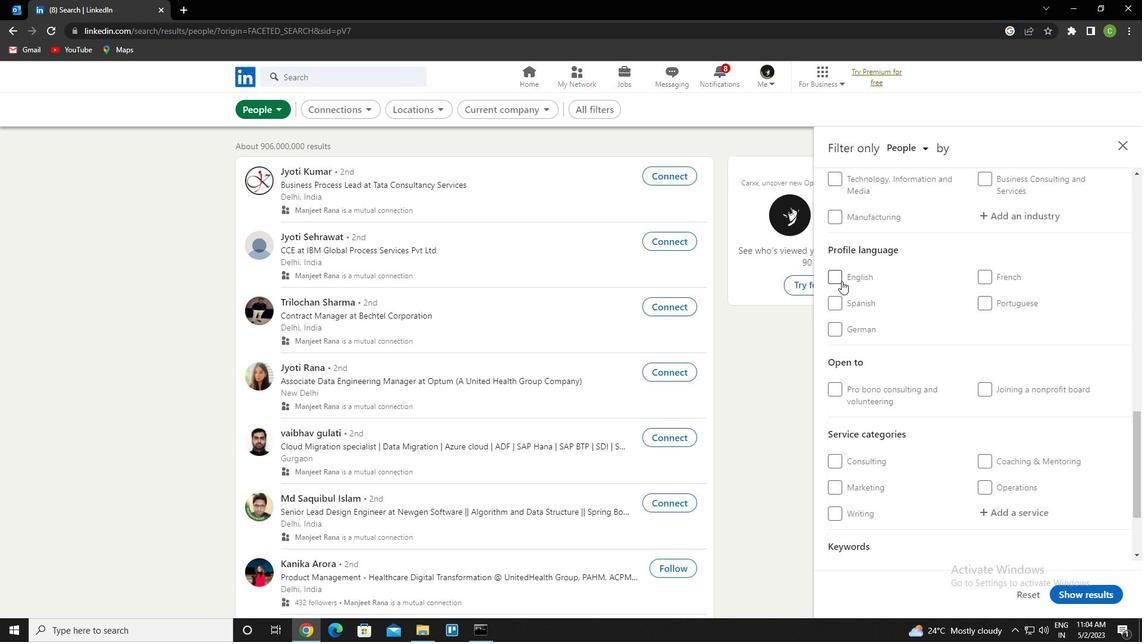 
Action: Mouse pressed left at (837, 276)
Screenshot: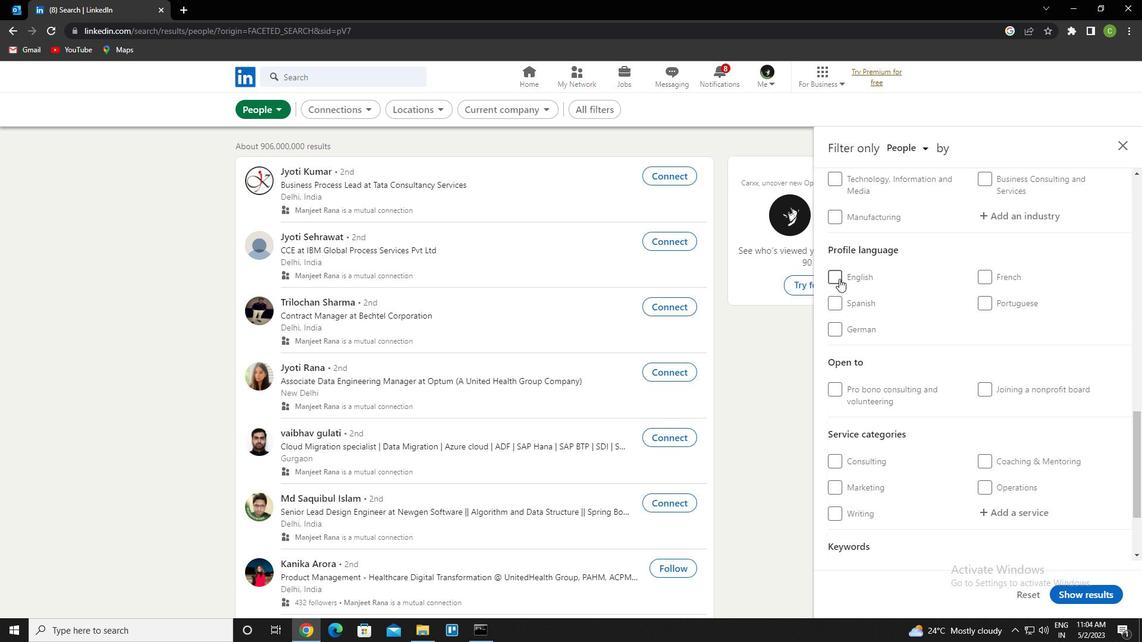 
Action: Mouse moved to (928, 368)
Screenshot: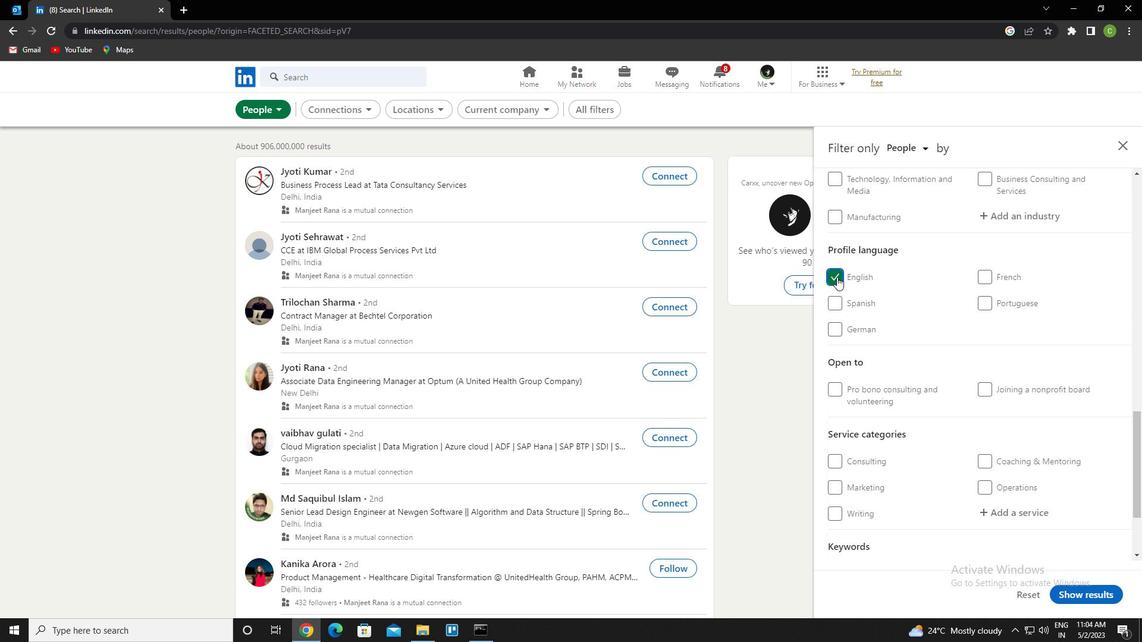 
Action: Mouse scrolled (928, 368) with delta (0, 0)
Screenshot: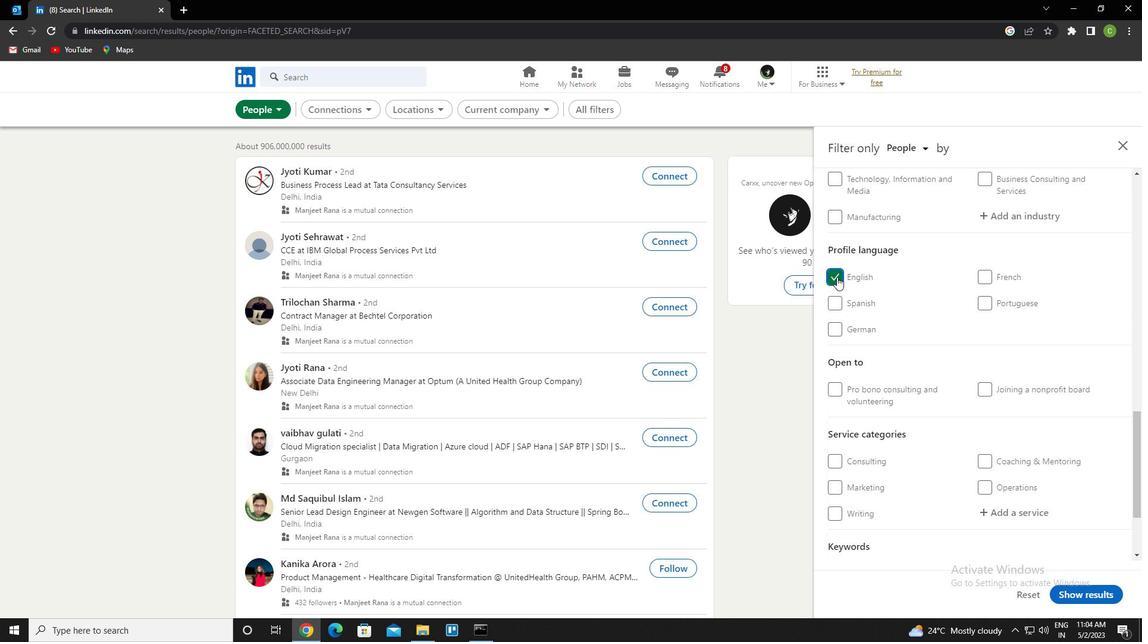 
Action: Mouse scrolled (928, 368) with delta (0, 0)
Screenshot: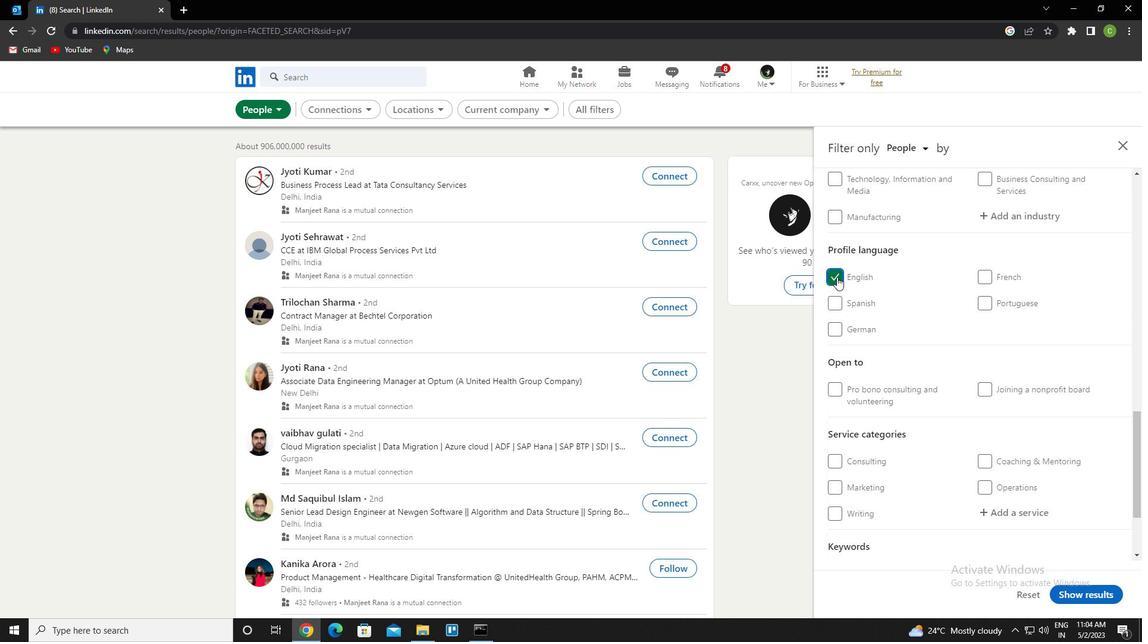 
Action: Mouse scrolled (928, 368) with delta (0, 0)
Screenshot: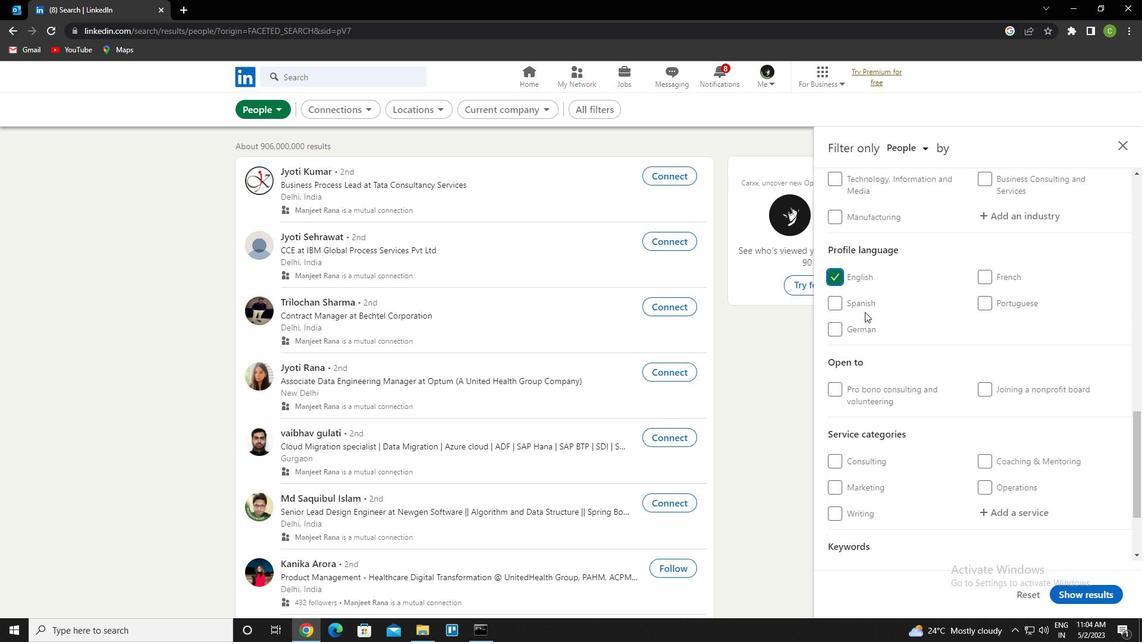 
Action: Mouse scrolled (928, 368) with delta (0, 0)
Screenshot: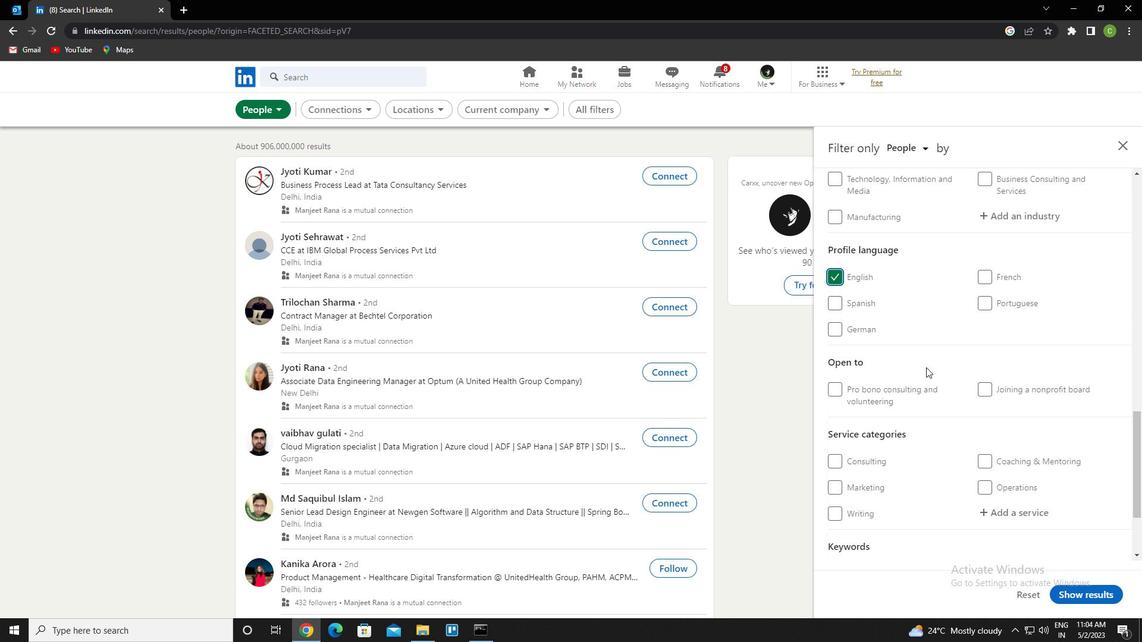 
Action: Mouse scrolled (928, 368) with delta (0, 0)
Screenshot: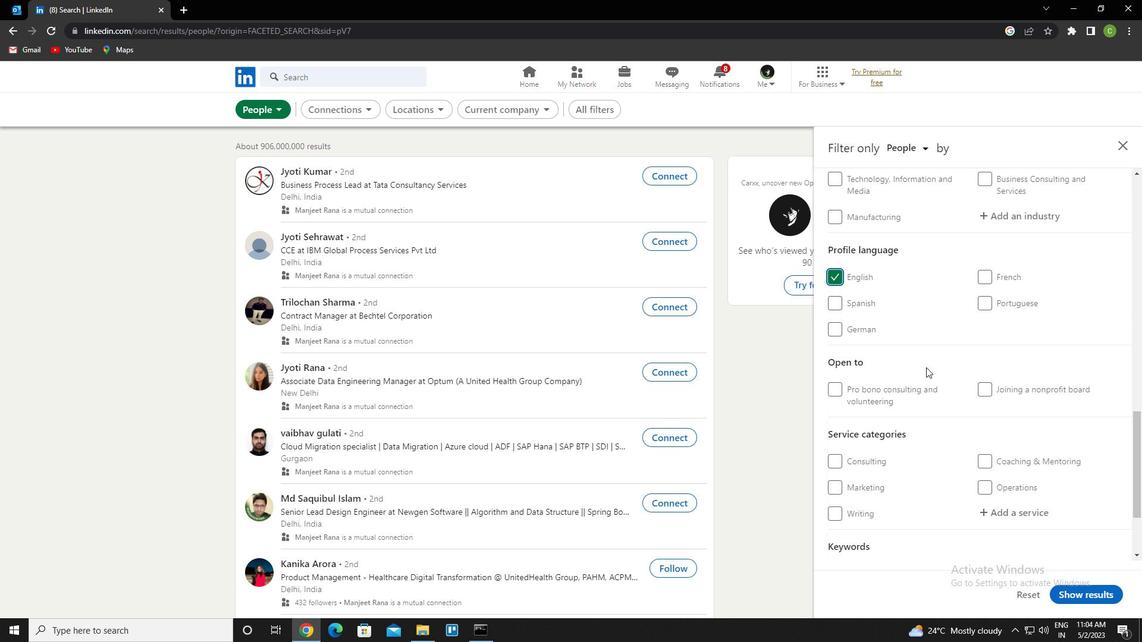 
Action: Mouse scrolled (928, 368) with delta (0, 0)
Screenshot: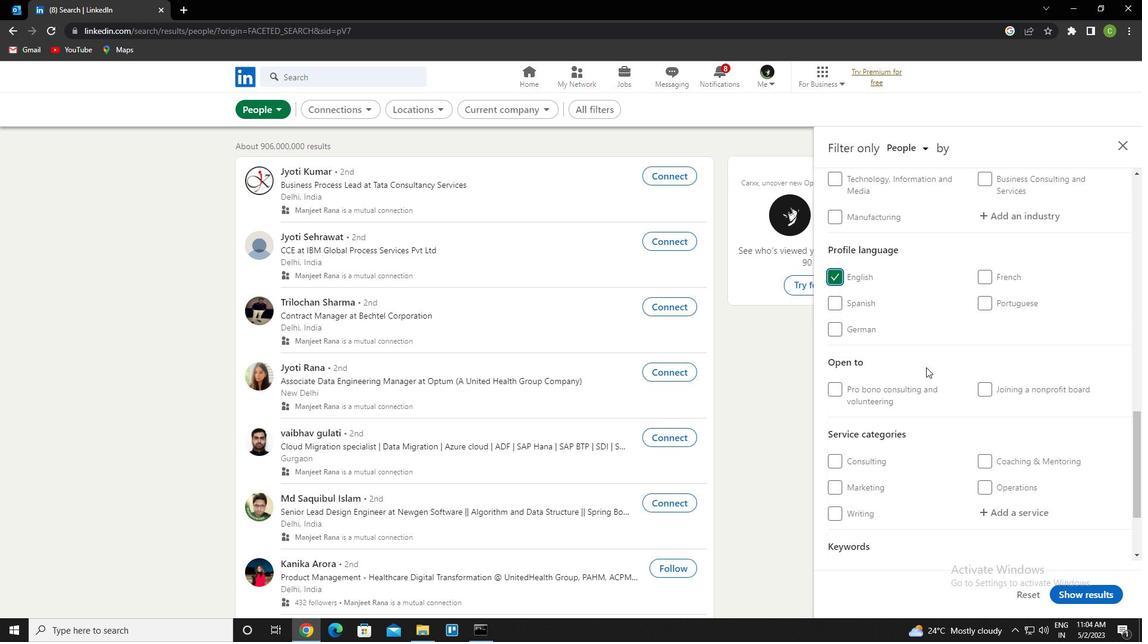 
Action: Mouse scrolled (928, 368) with delta (0, 0)
Screenshot: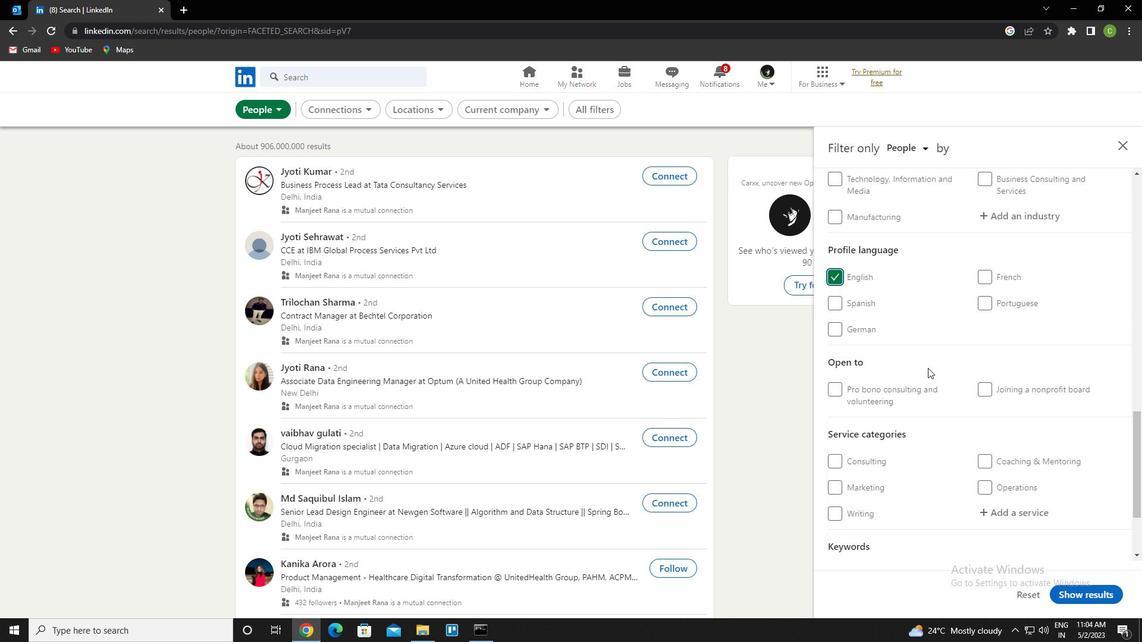 
Action: Mouse moved to (1050, 275)
Screenshot: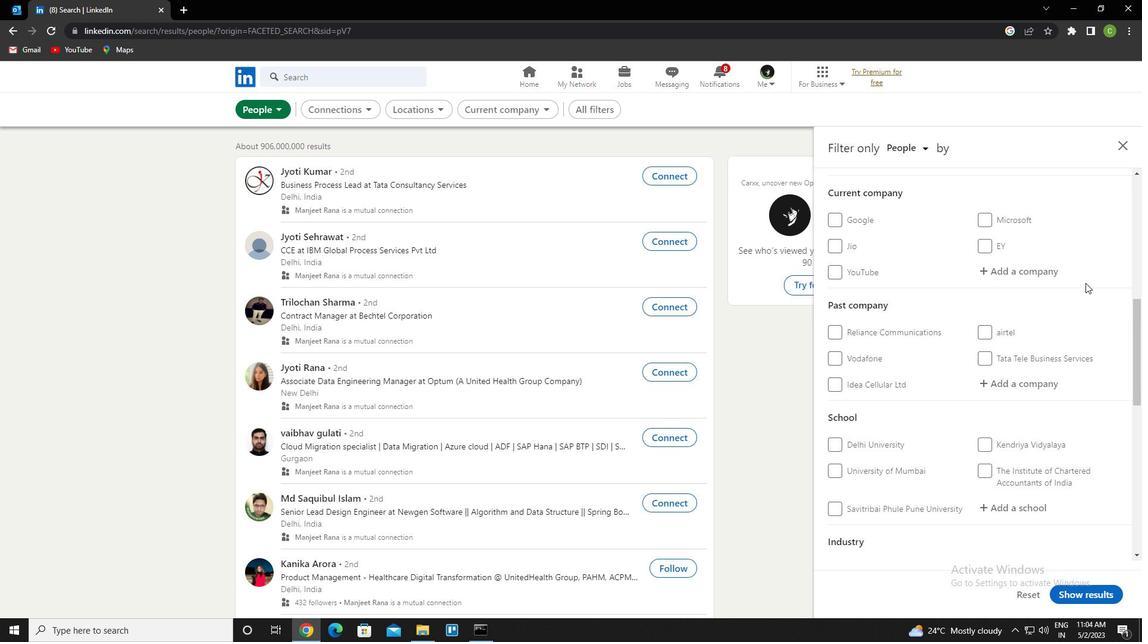 
Action: Mouse pressed left at (1050, 275)
Screenshot: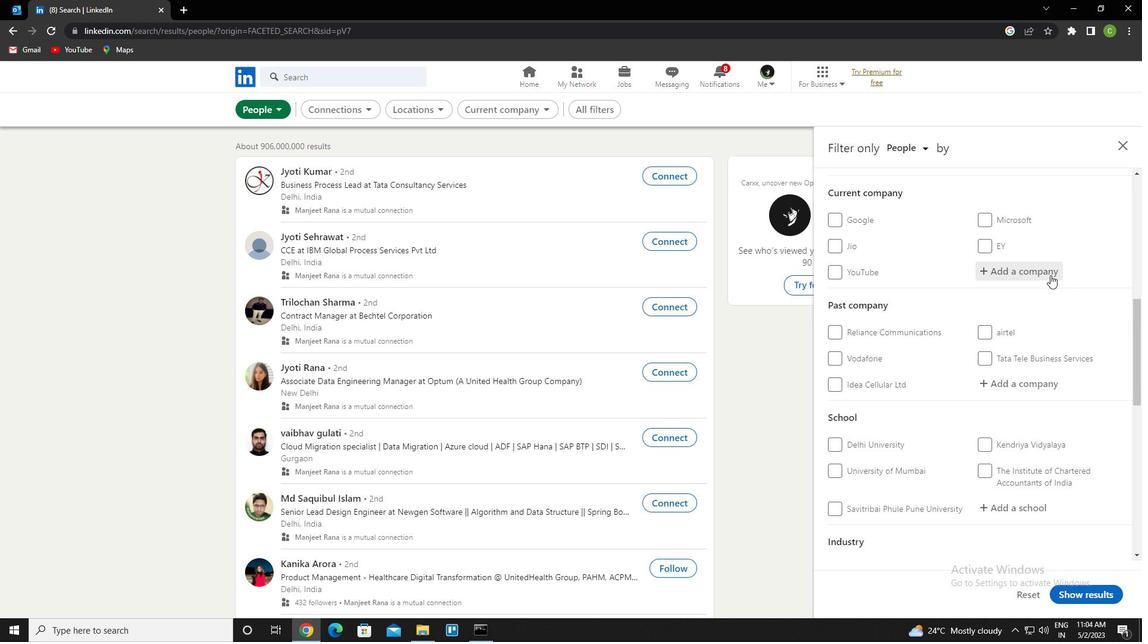 
Action: Key pressed <Key.caps_lock>t<Key.caps_lock>ata<Key.space>consulting<Key.space>eng<Key.down><Key.enter>
Screenshot: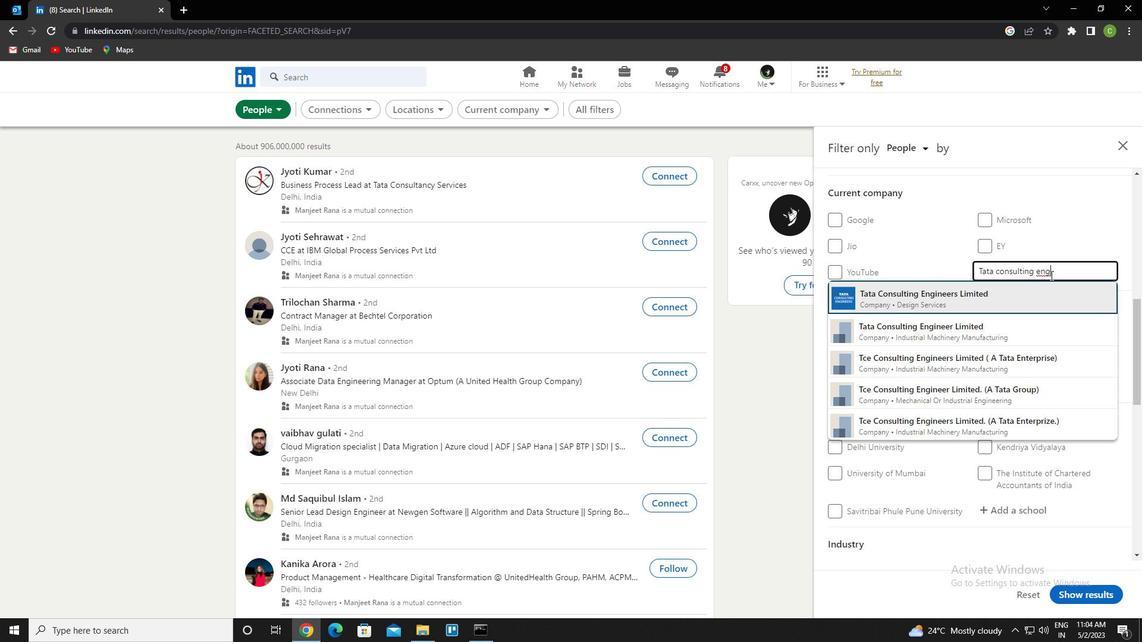 
Action: Mouse moved to (1041, 281)
Screenshot: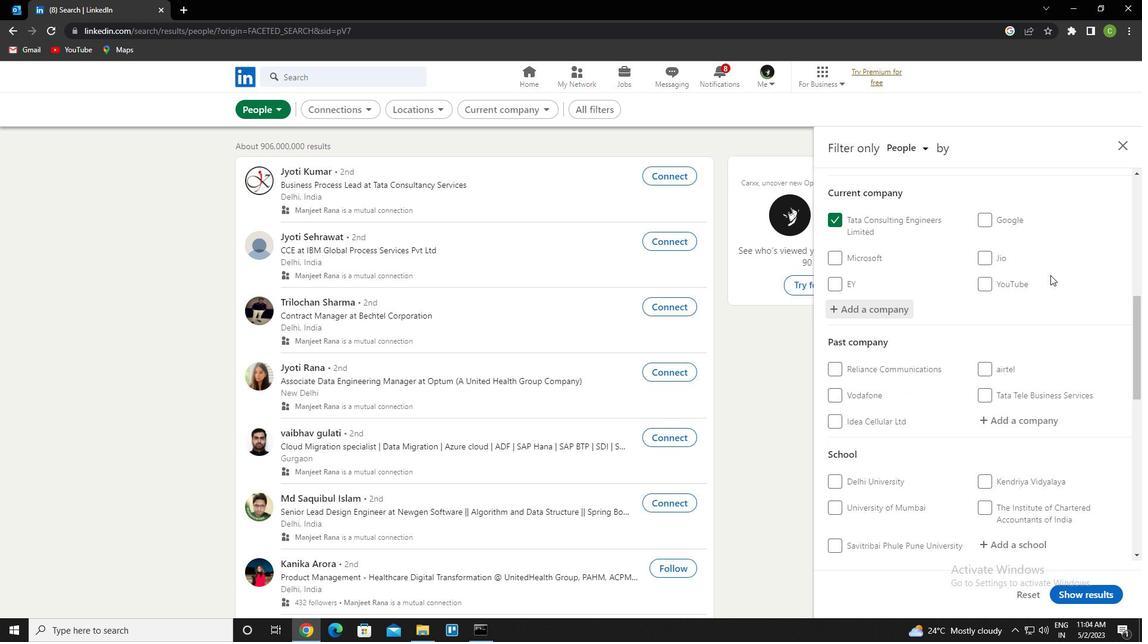 
Action: Mouse scrolled (1041, 280) with delta (0, 0)
Screenshot: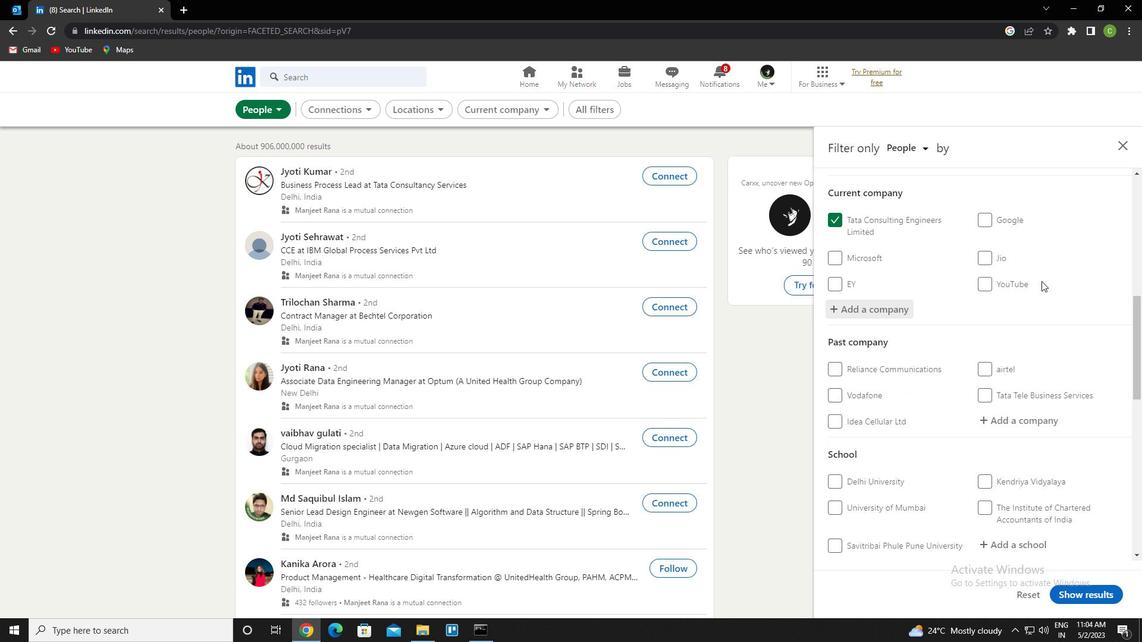 
Action: Mouse moved to (1039, 282)
Screenshot: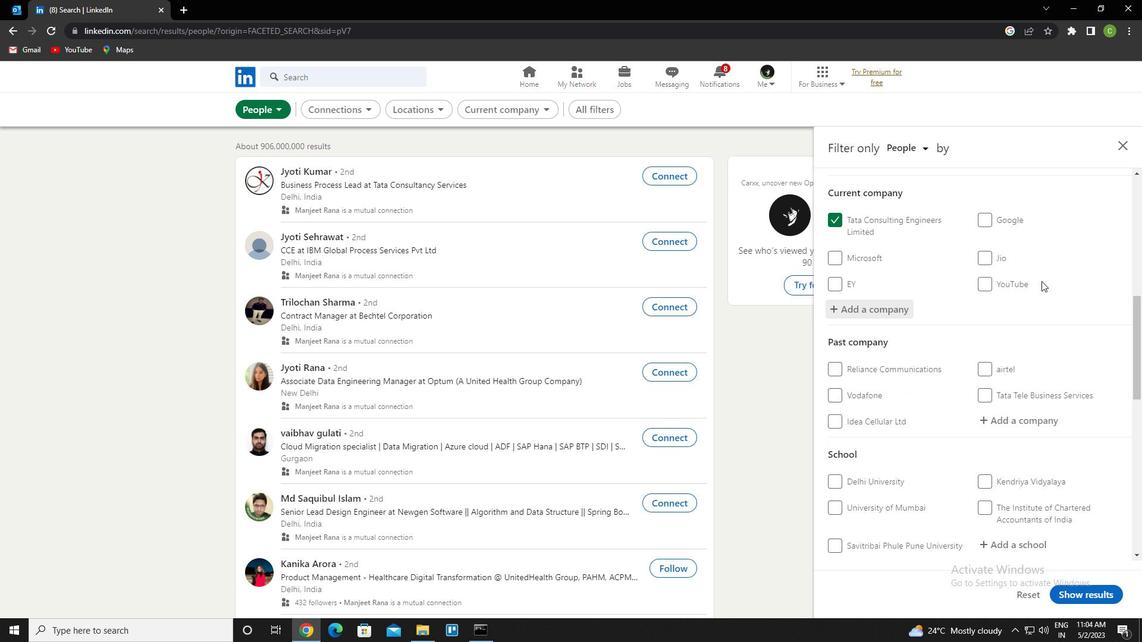 
Action: Mouse scrolled (1039, 281) with delta (0, 0)
Screenshot: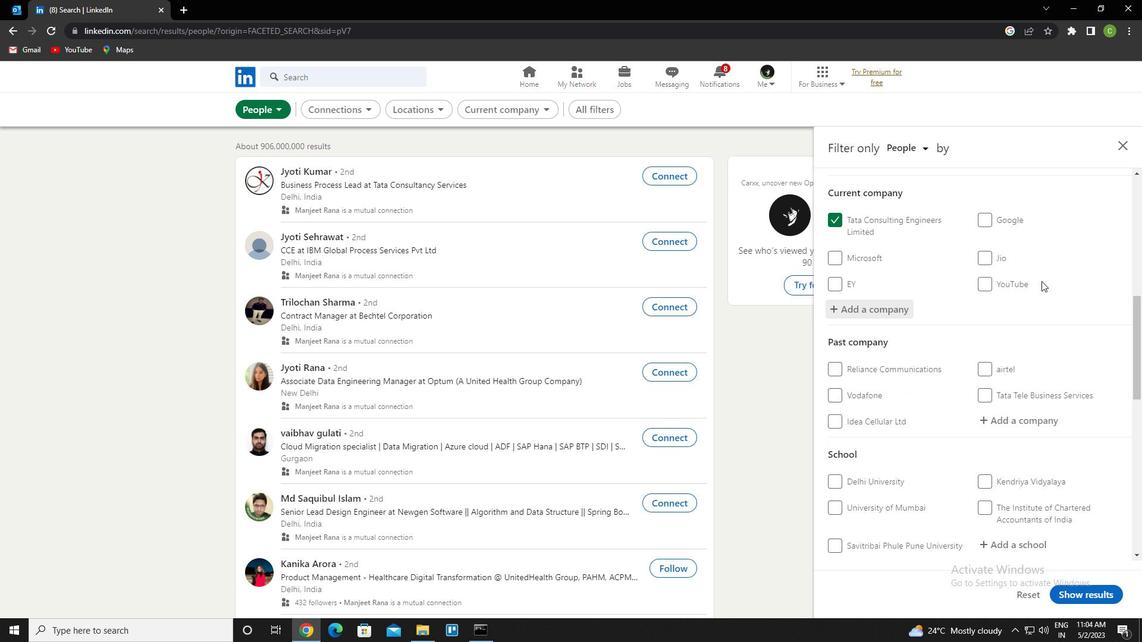 
Action: Mouse scrolled (1039, 281) with delta (0, 0)
Screenshot: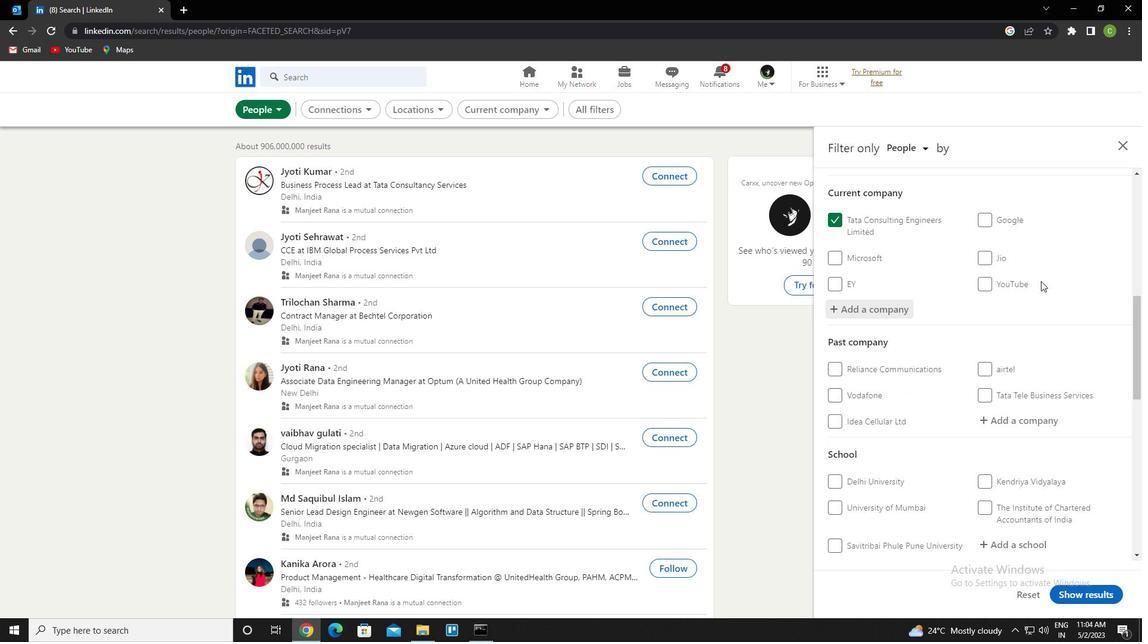 
Action: Mouse moved to (1037, 286)
Screenshot: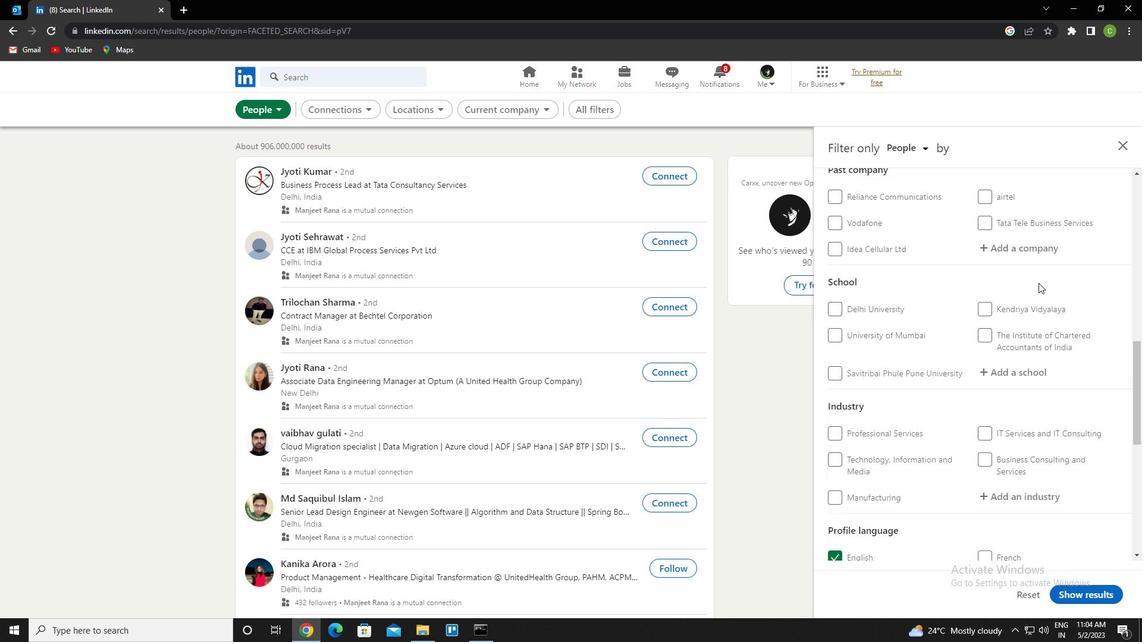 
Action: Mouse scrolled (1037, 286) with delta (0, 0)
Screenshot: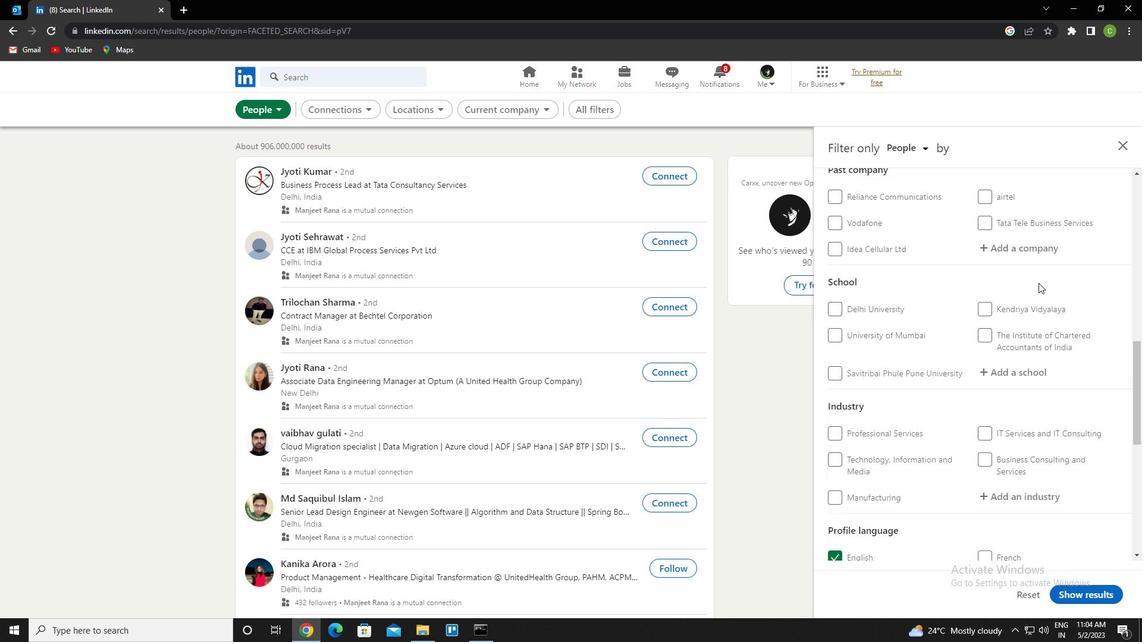 
Action: Mouse moved to (1036, 288)
Screenshot: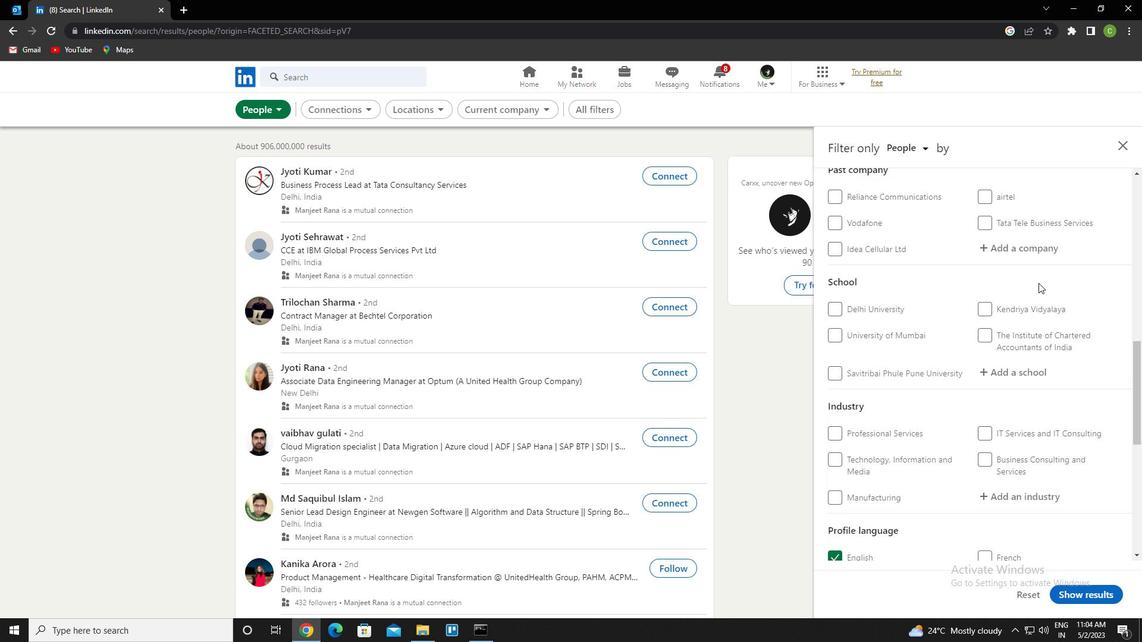 
Action: Mouse scrolled (1036, 287) with delta (0, 0)
Screenshot: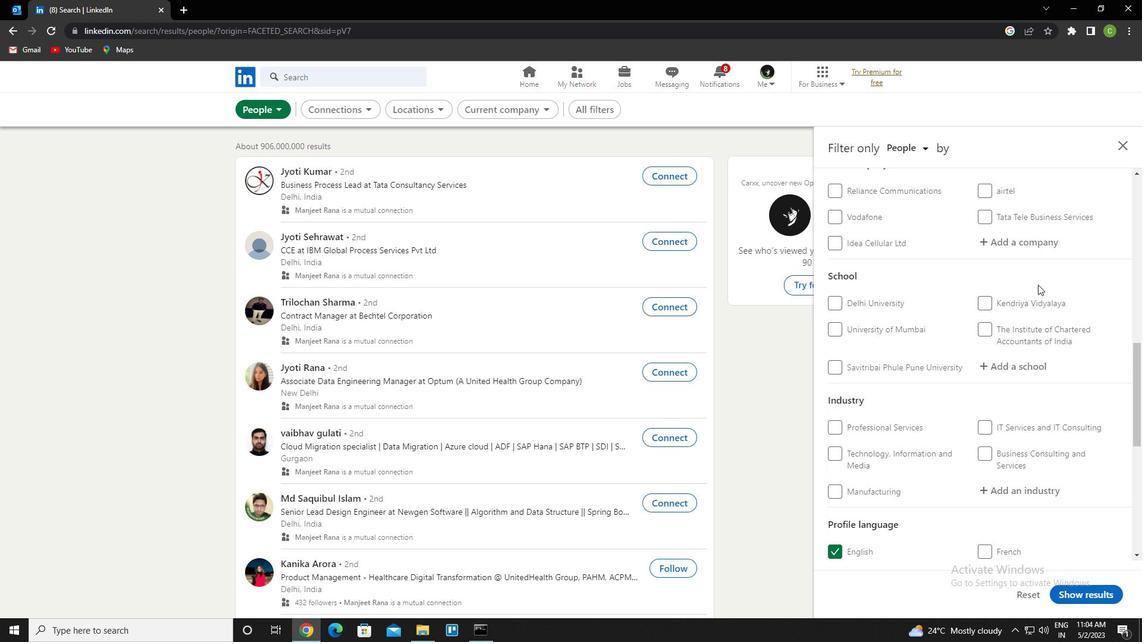 
Action: Mouse moved to (1014, 245)
Screenshot: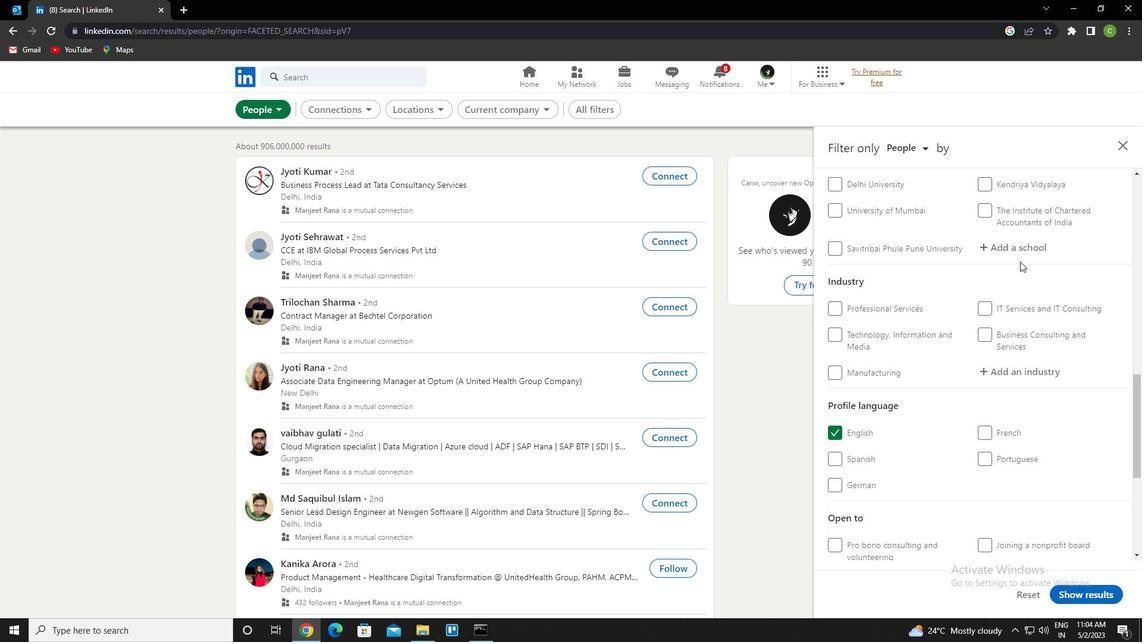 
Action: Mouse pressed left at (1014, 245)
Screenshot: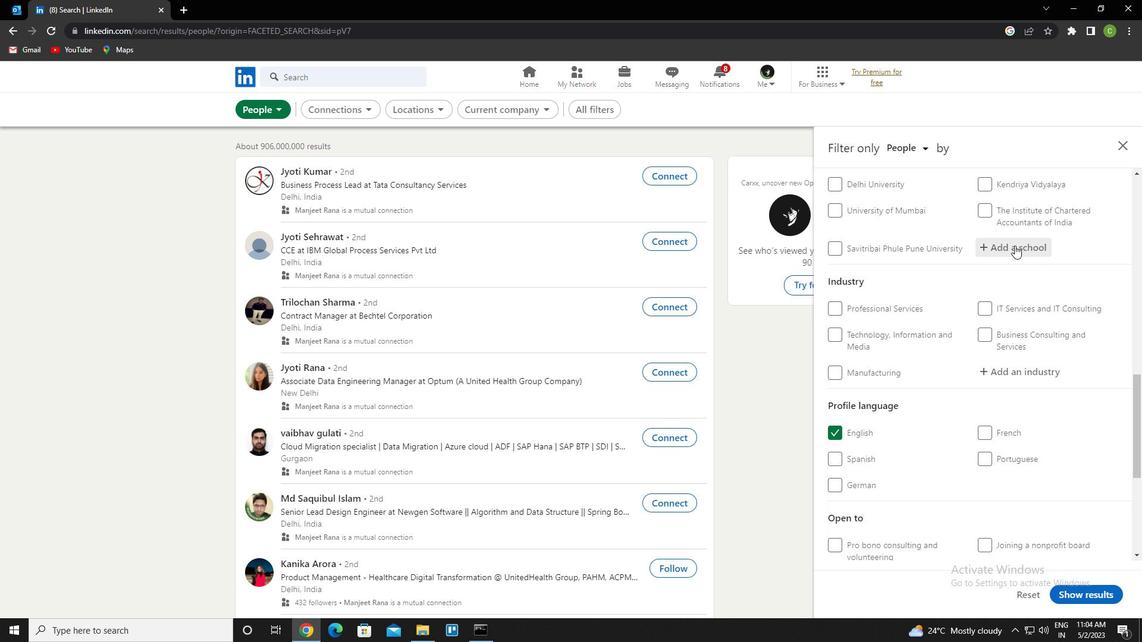 
Action: Key pressed <Key.caps_lock>s<Key.caps_lock>eshadri<Key.down><Key.enter>
Screenshot: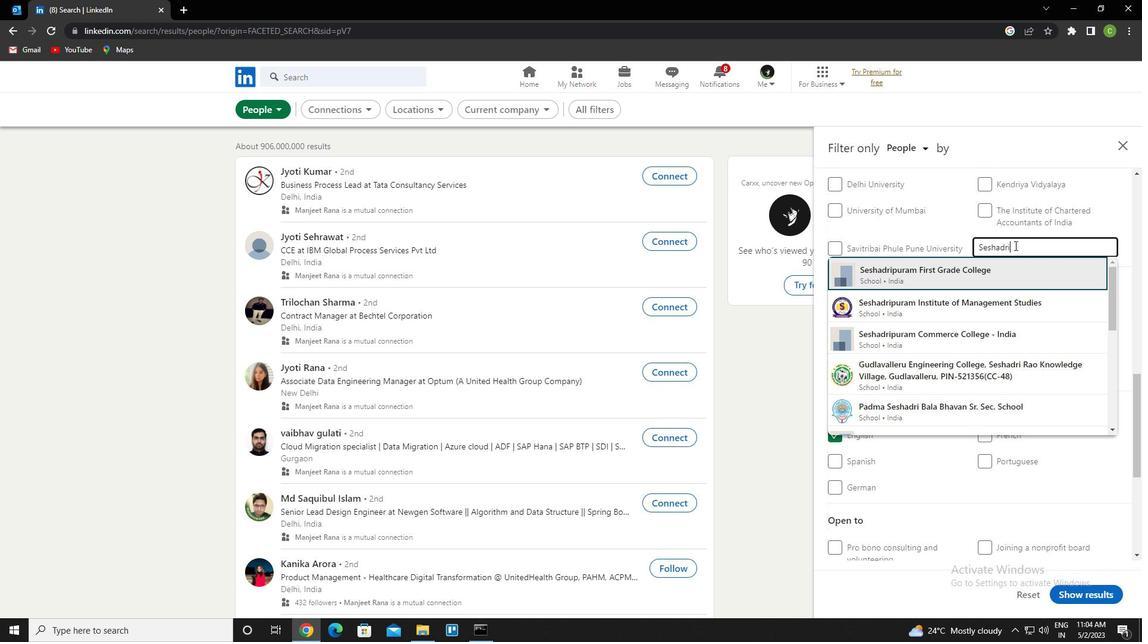 
Action: Mouse moved to (1012, 248)
Screenshot: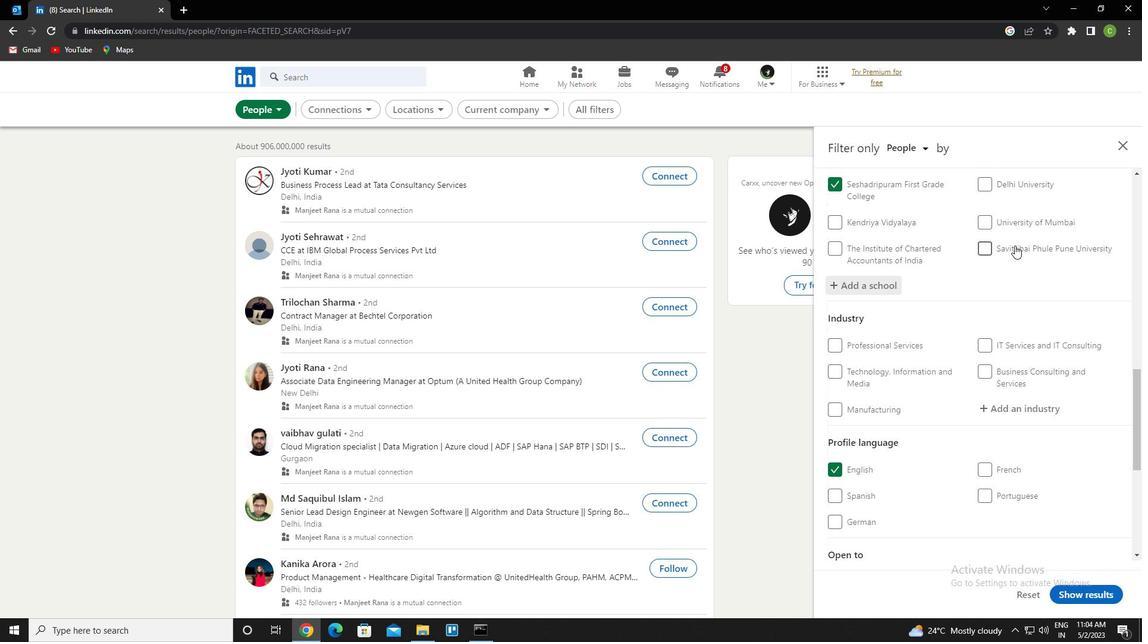 
Action: Mouse scrolled (1012, 247) with delta (0, 0)
Screenshot: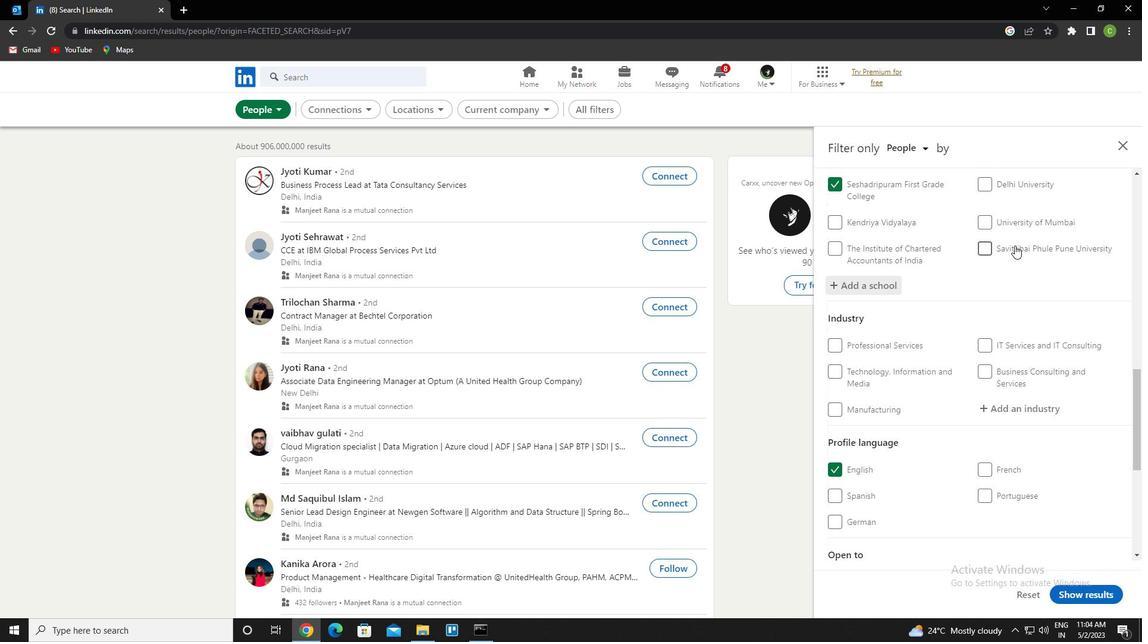 
Action: Mouse moved to (1012, 248)
Screenshot: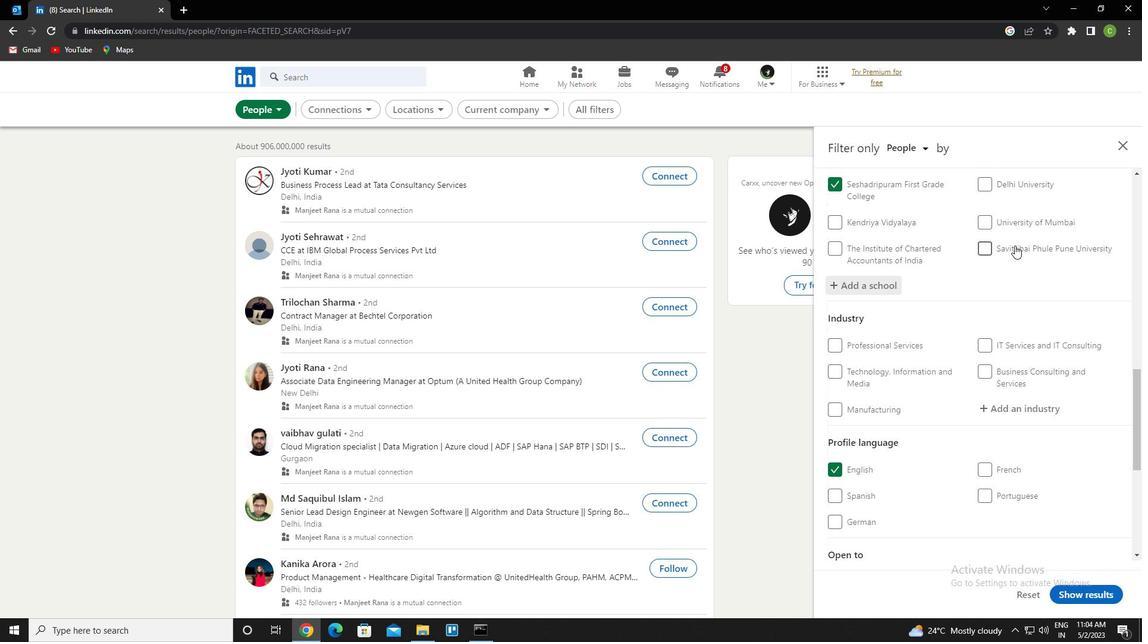 
Action: Mouse scrolled (1012, 247) with delta (0, 0)
Screenshot: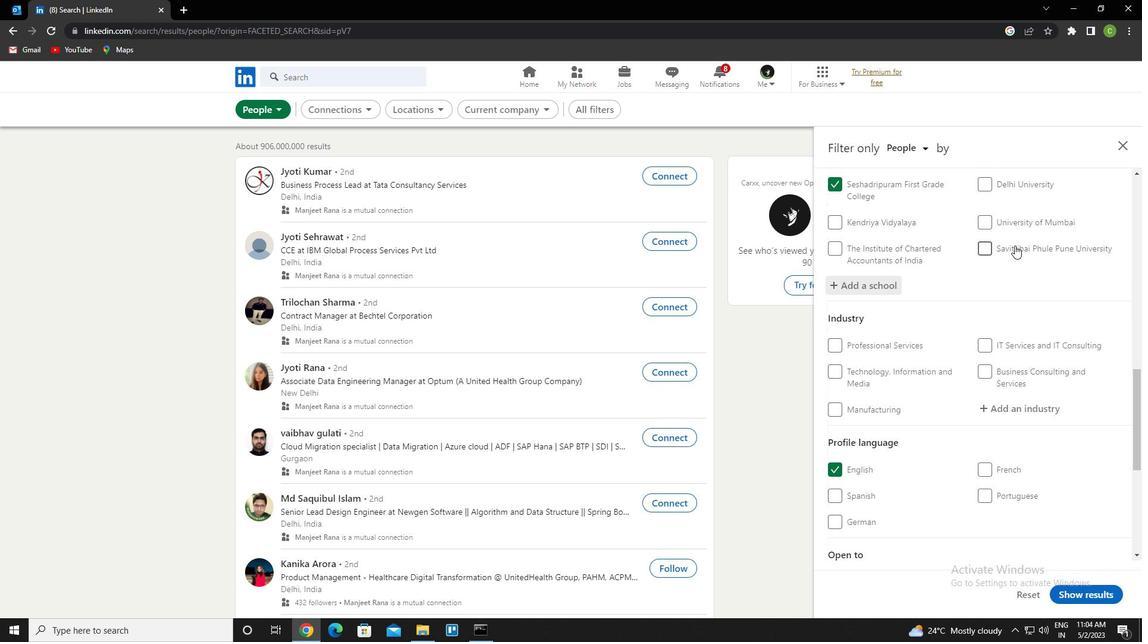
Action: Mouse moved to (1009, 255)
Screenshot: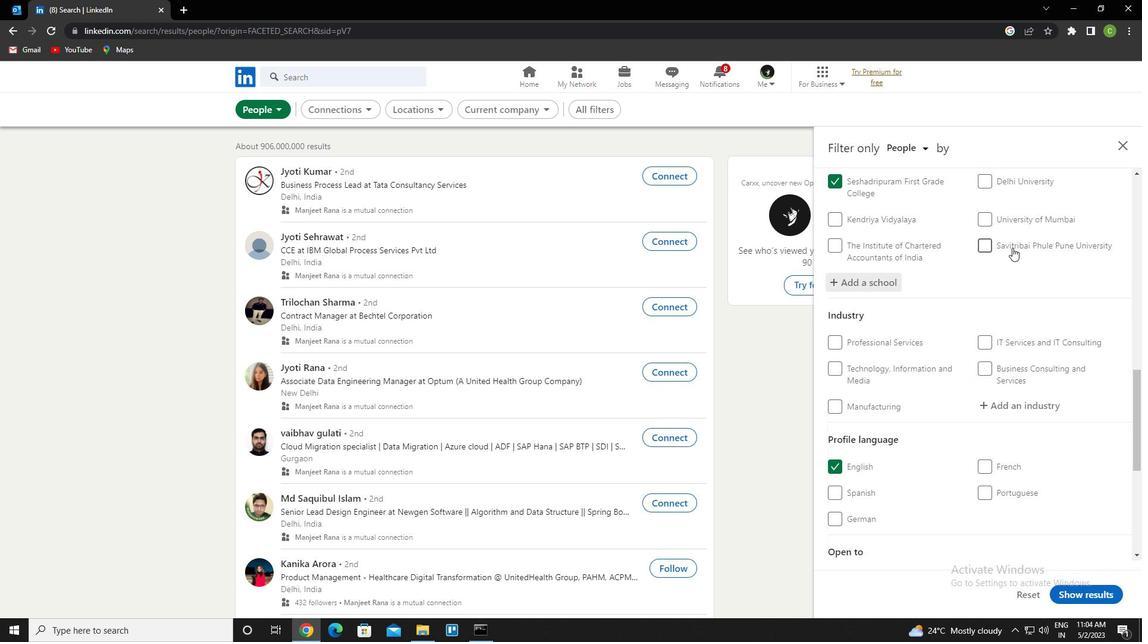 
Action: Mouse scrolled (1009, 254) with delta (0, 0)
Screenshot: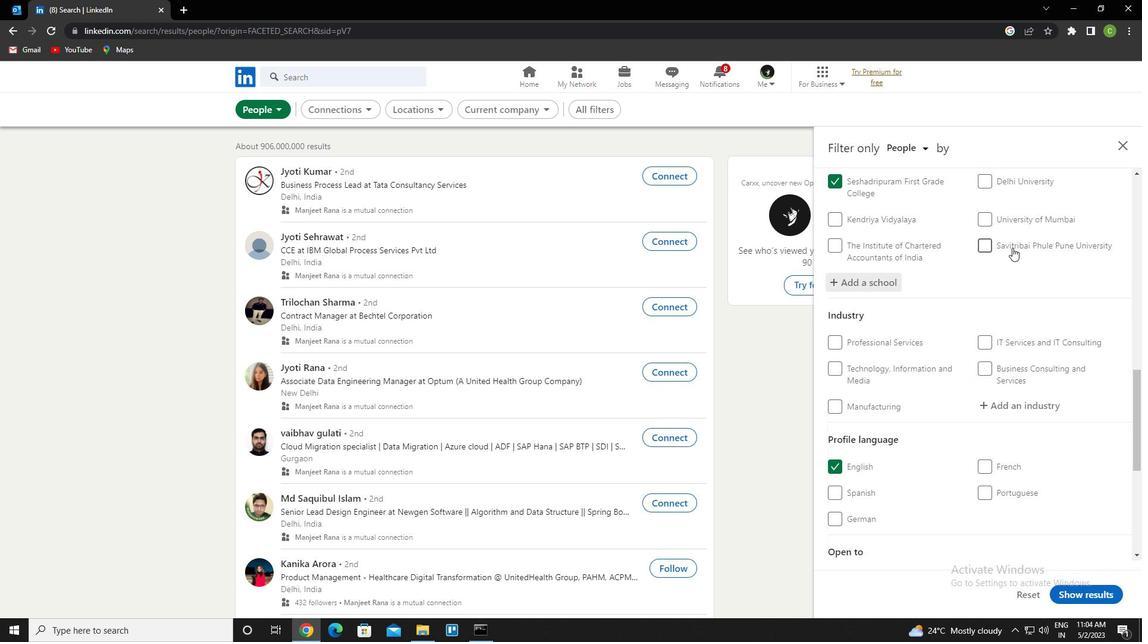 
Action: Mouse moved to (1008, 256)
Screenshot: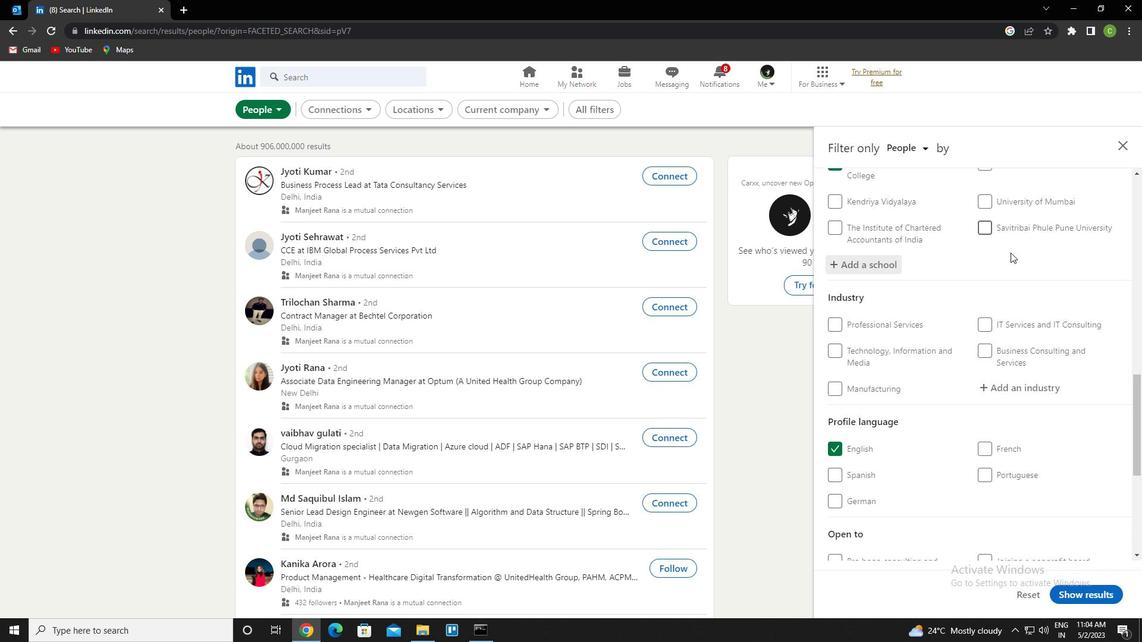 
Action: Mouse scrolled (1008, 256) with delta (0, 0)
Screenshot: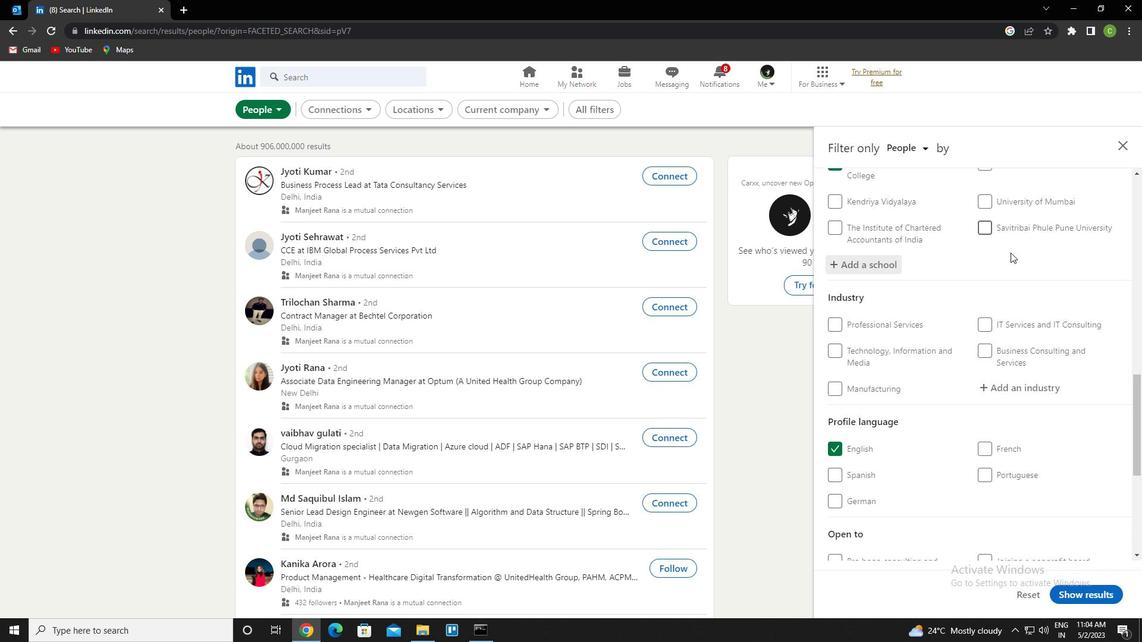 
Action: Mouse moved to (1016, 233)
Screenshot: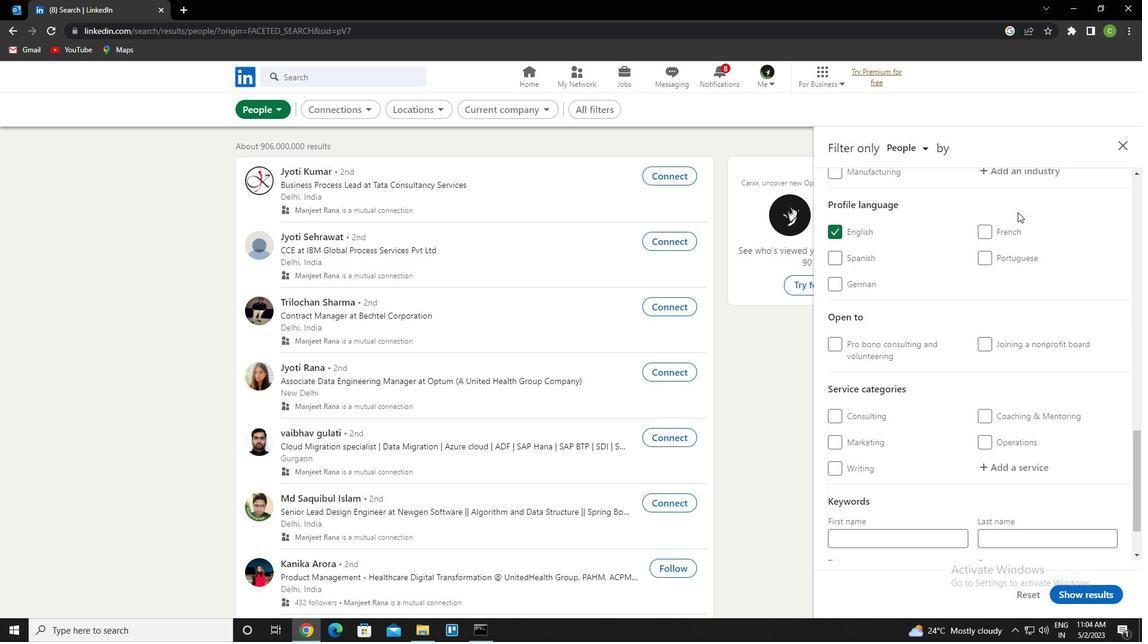 
Action: Mouse scrolled (1016, 234) with delta (0, 0)
Screenshot: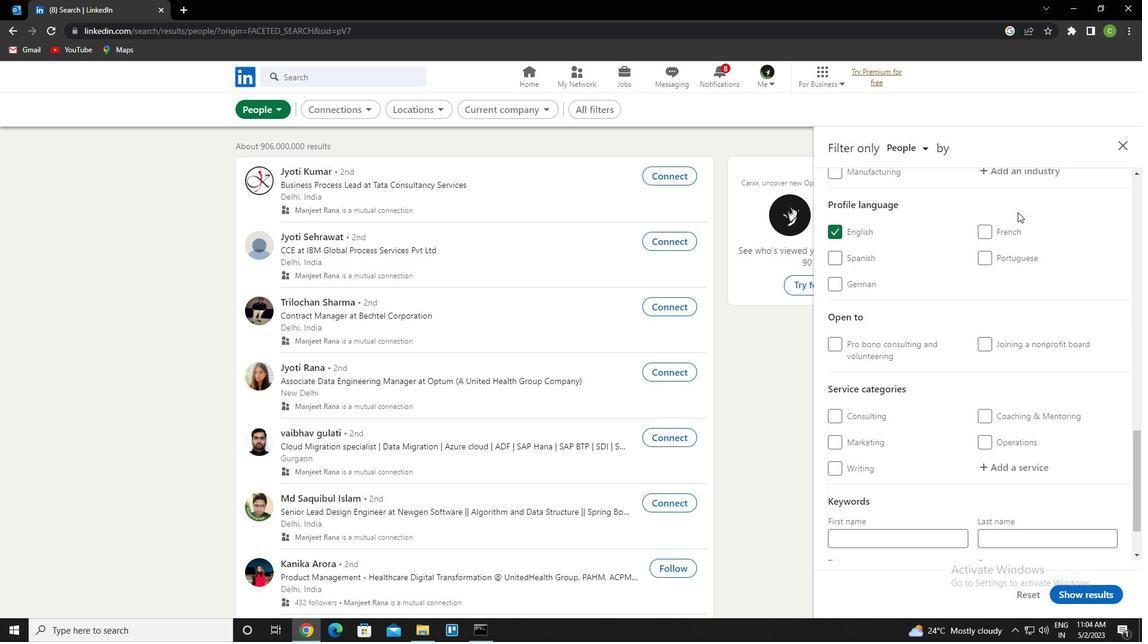 
Action: Mouse moved to (1019, 252)
Screenshot: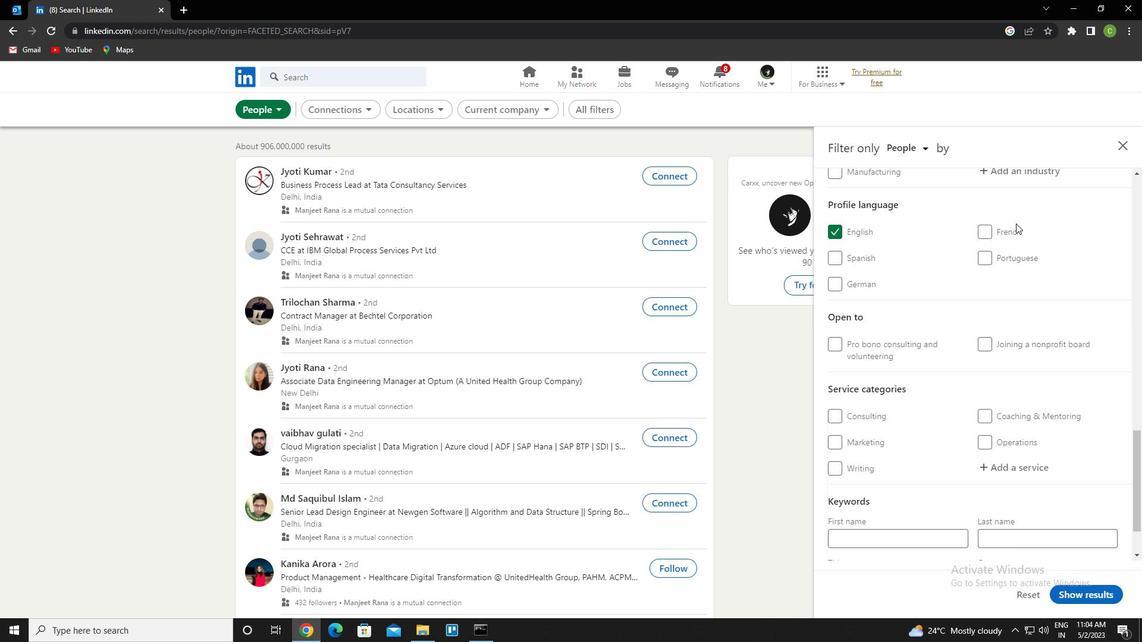
Action: Mouse scrolled (1019, 253) with delta (0, 0)
Screenshot: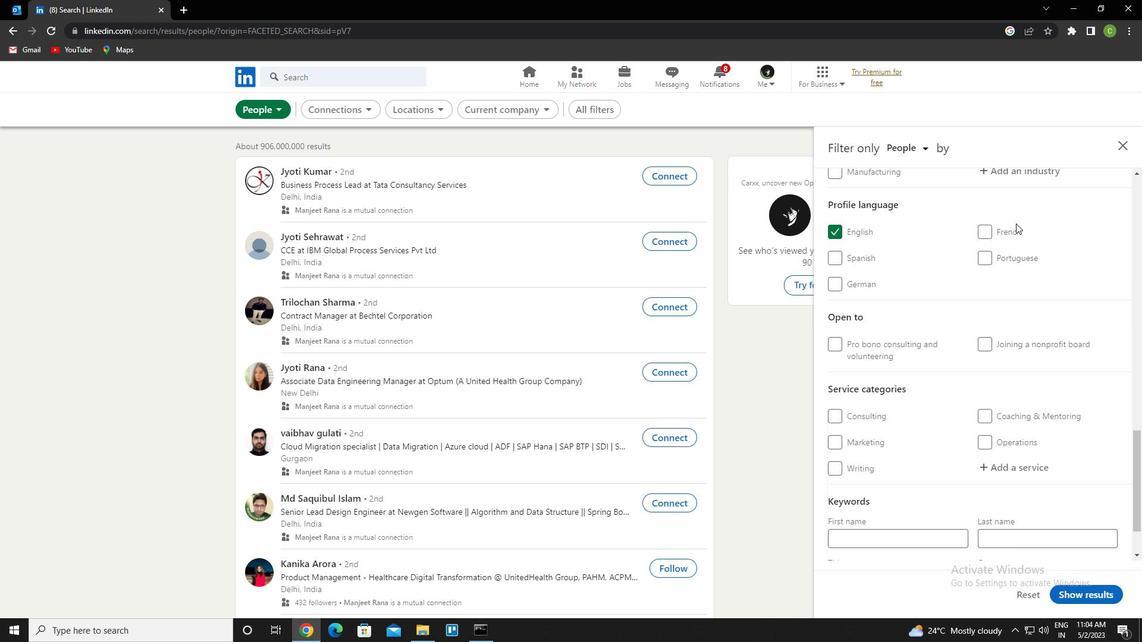 
Action: Mouse moved to (1019, 294)
Screenshot: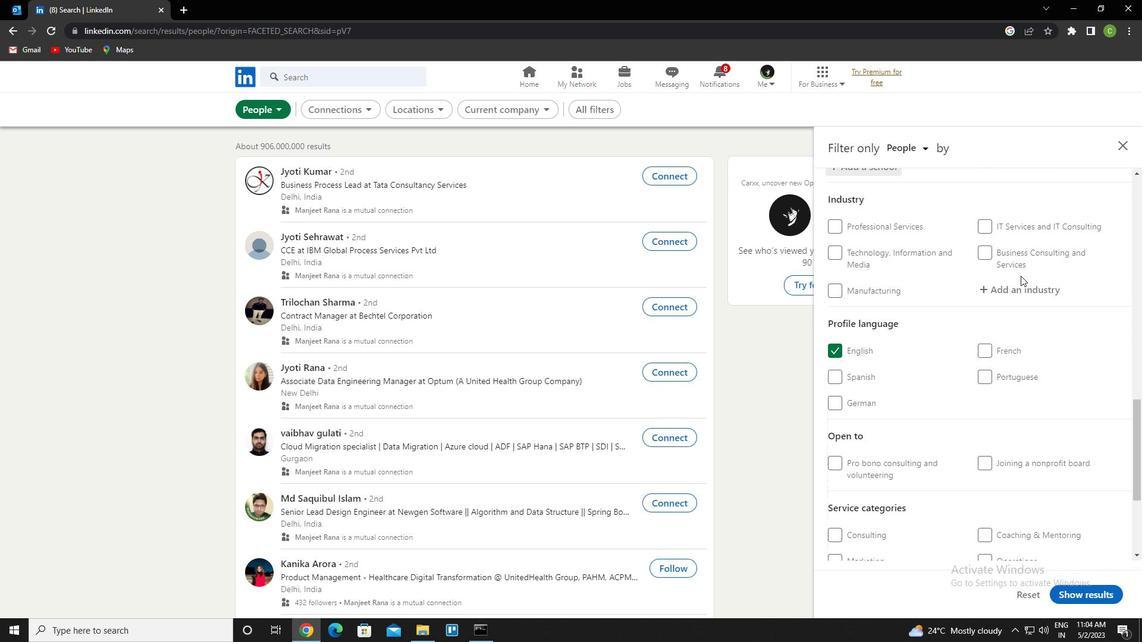 
Action: Mouse pressed left at (1019, 294)
Screenshot: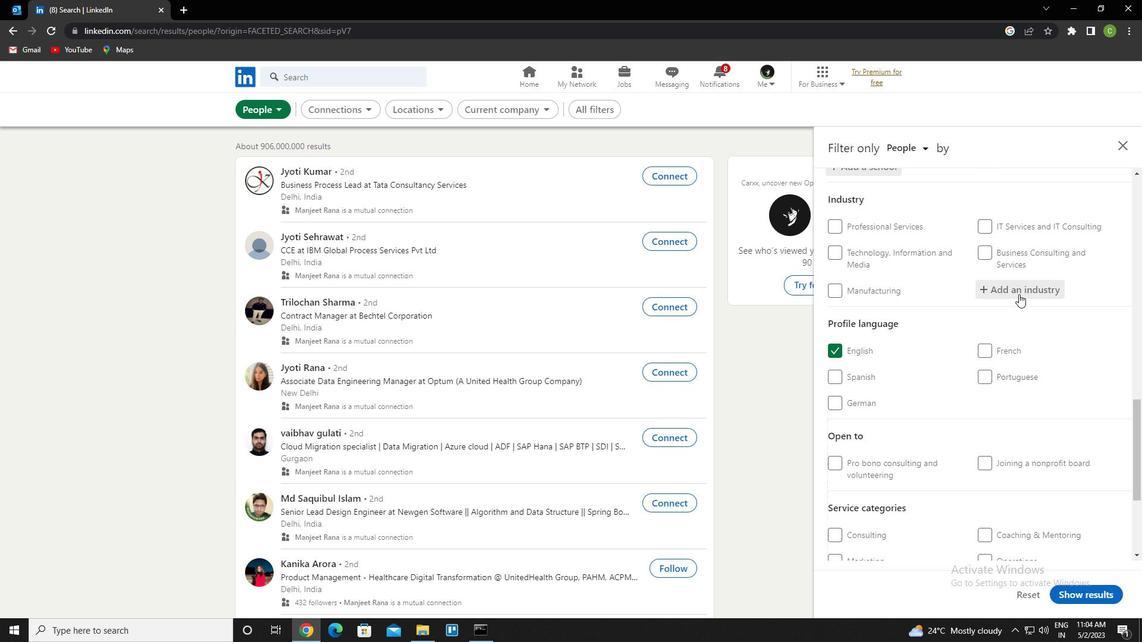 
Action: Key pressed <Key.caps_lock>t<Key.caps_lock>ranspor<Key.down><Key.down><Key.enter>
Screenshot: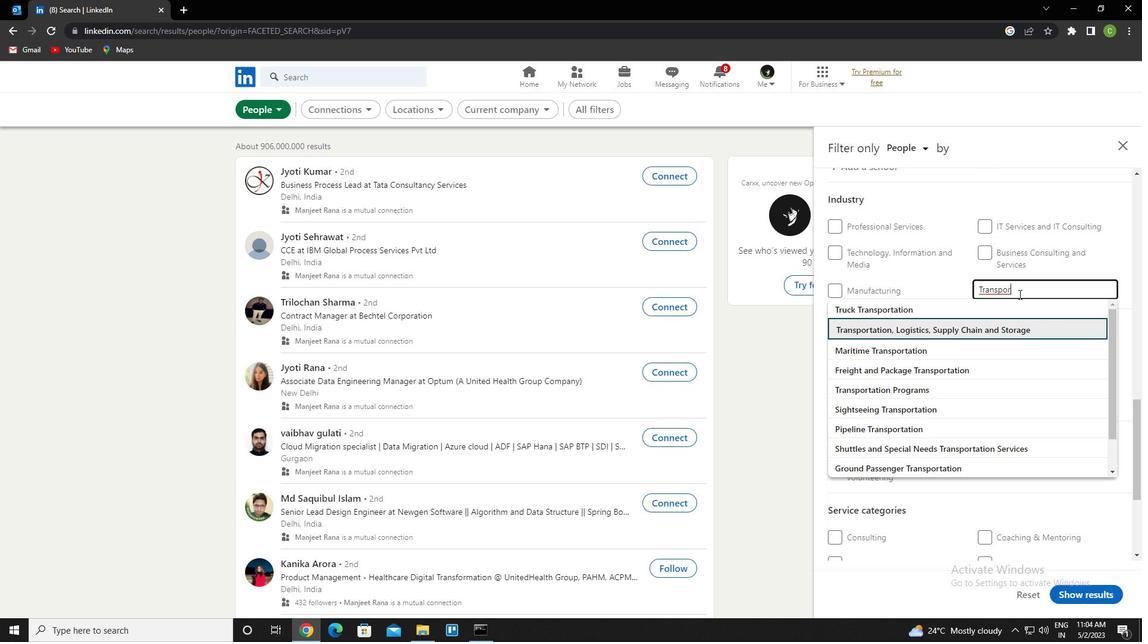 
Action: Mouse scrolled (1019, 293) with delta (0, 0)
Screenshot: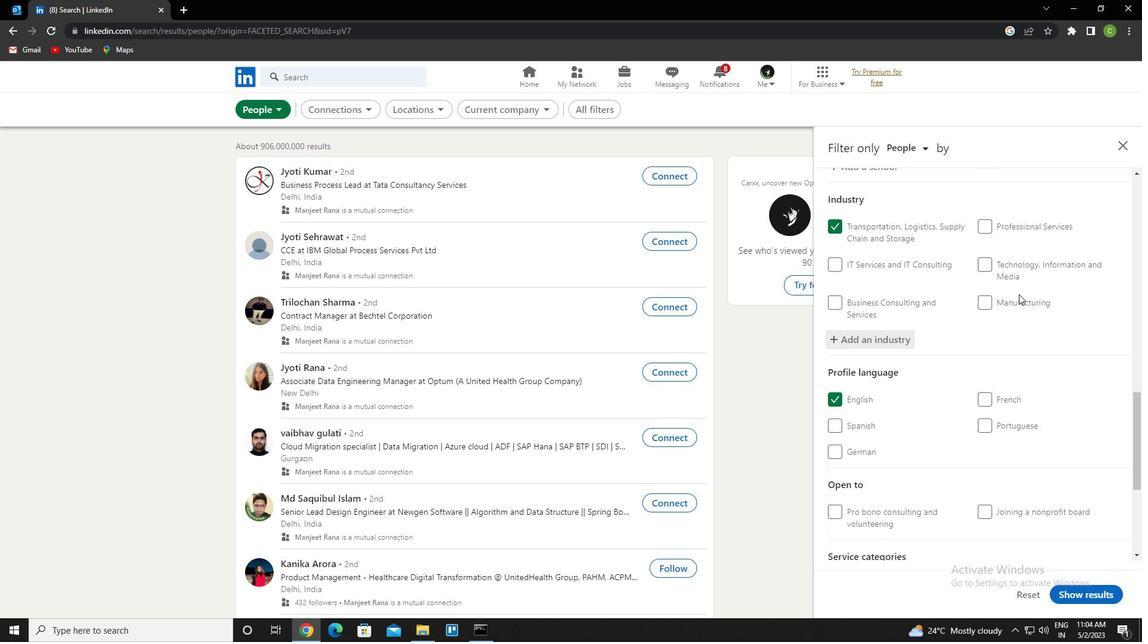 
Action: Mouse moved to (1018, 294)
Screenshot: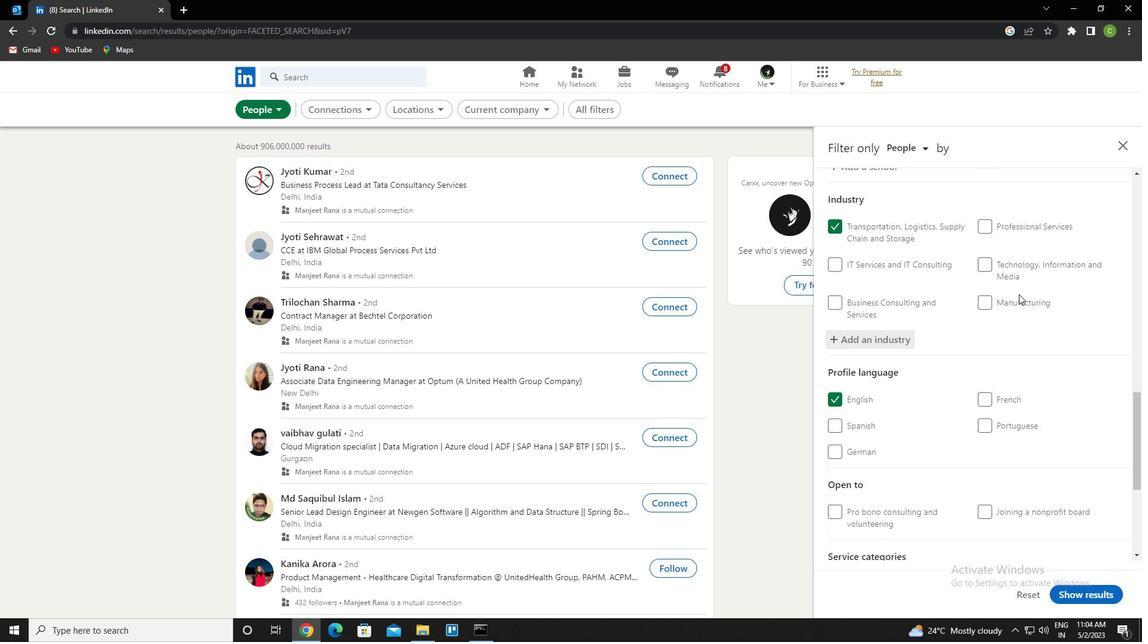
Action: Mouse scrolled (1018, 293) with delta (0, 0)
Screenshot: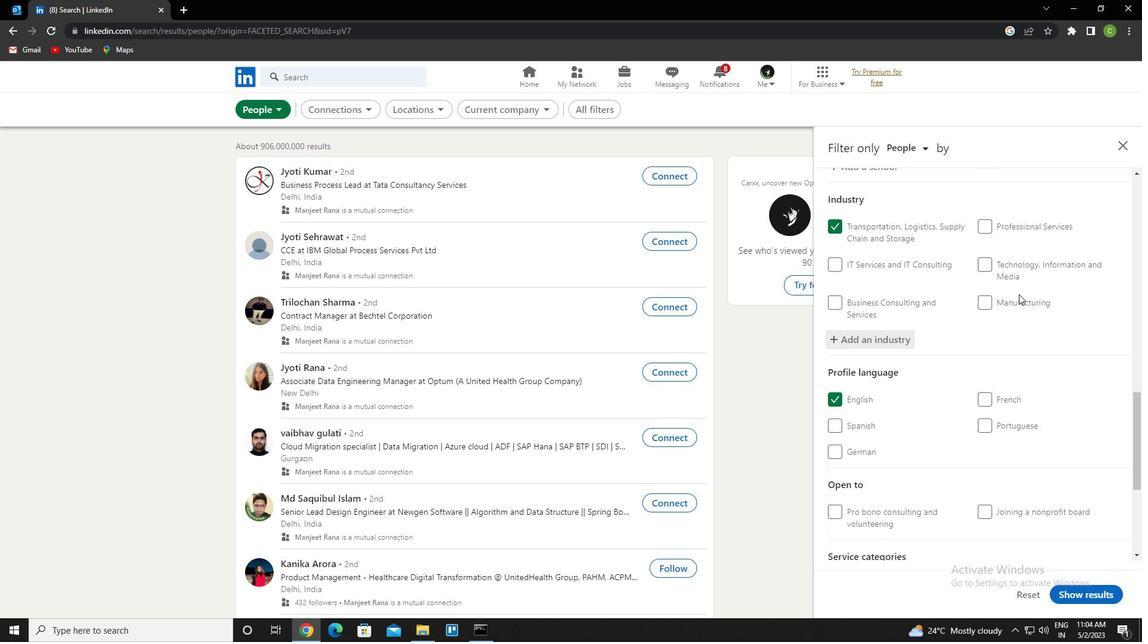 
Action: Mouse scrolled (1018, 293) with delta (0, 0)
Screenshot: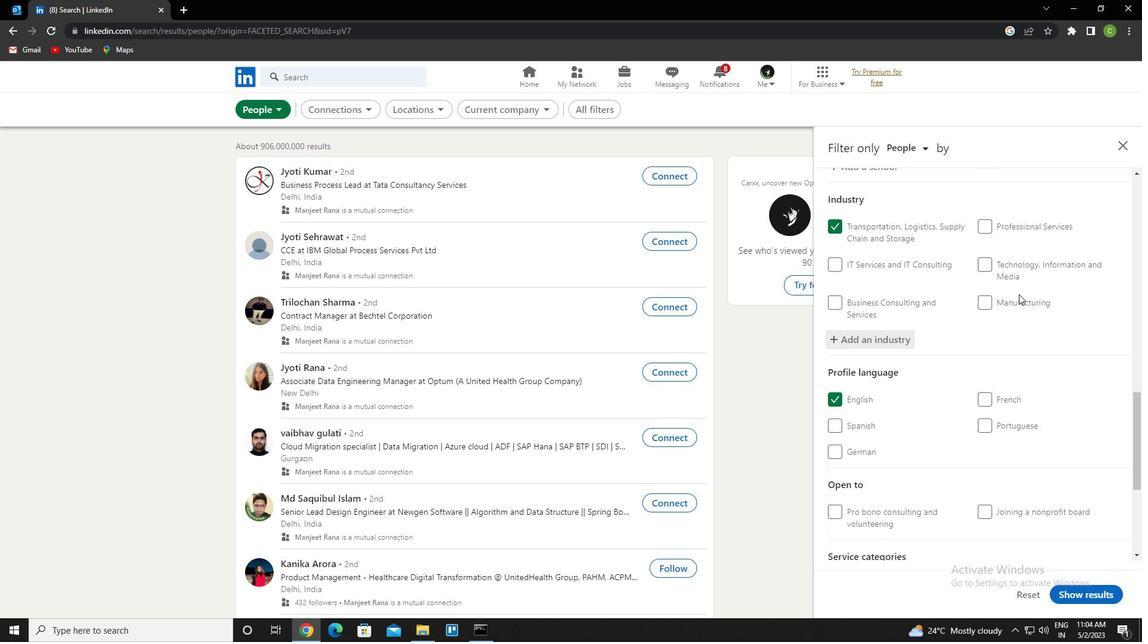 
Action: Mouse scrolled (1018, 293) with delta (0, 0)
Screenshot: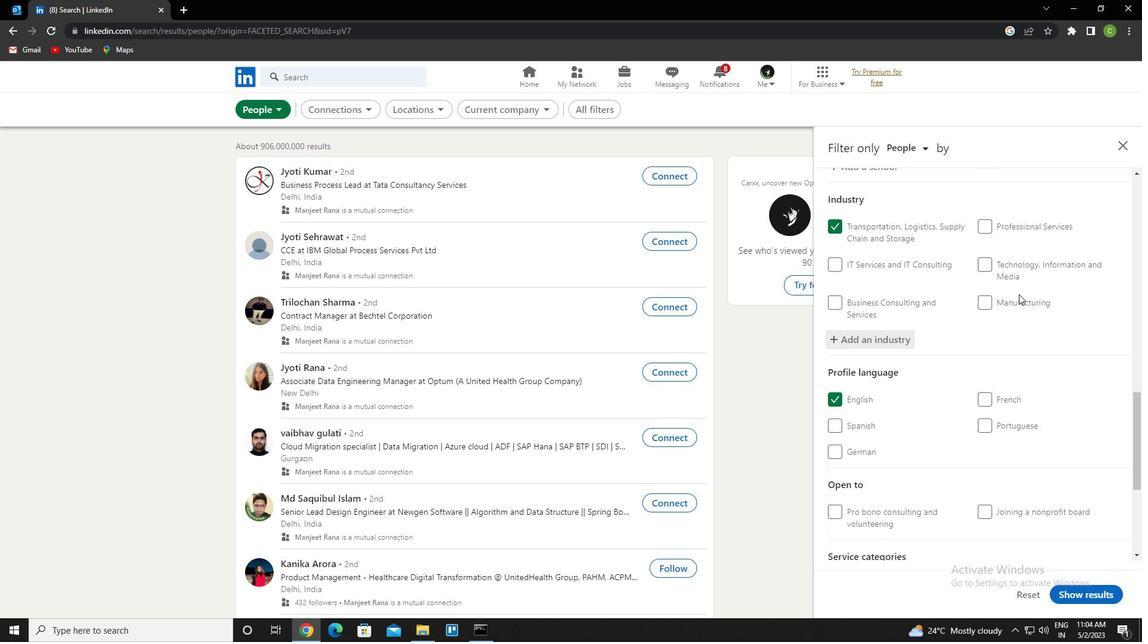 
Action: Mouse scrolled (1018, 293) with delta (0, 0)
Screenshot: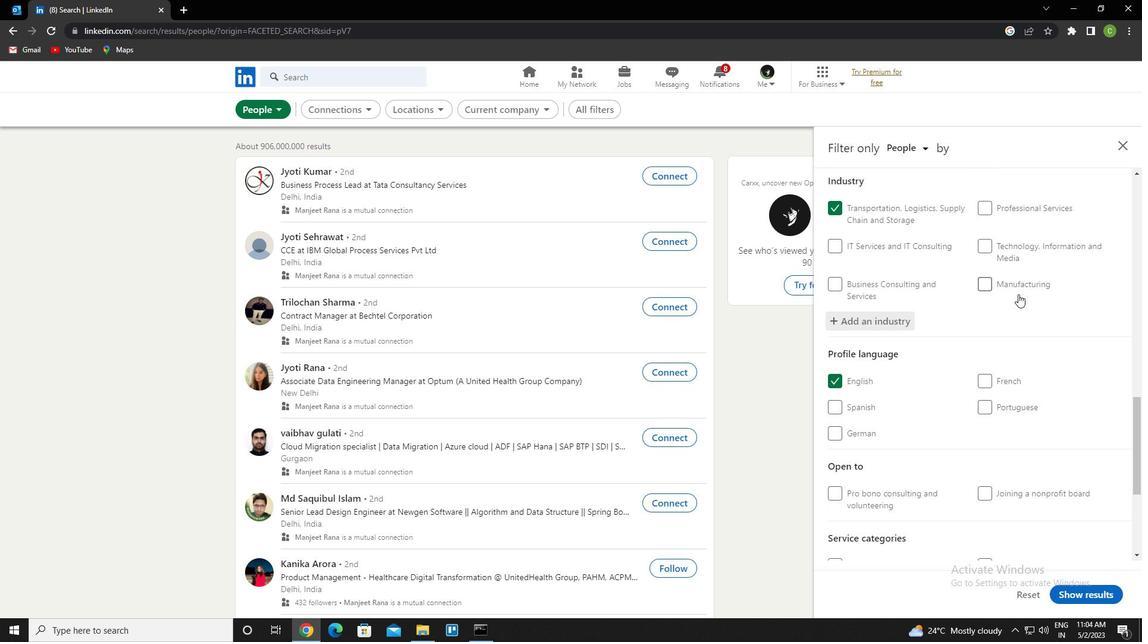 
Action: Mouse scrolled (1018, 293) with delta (0, 0)
Screenshot: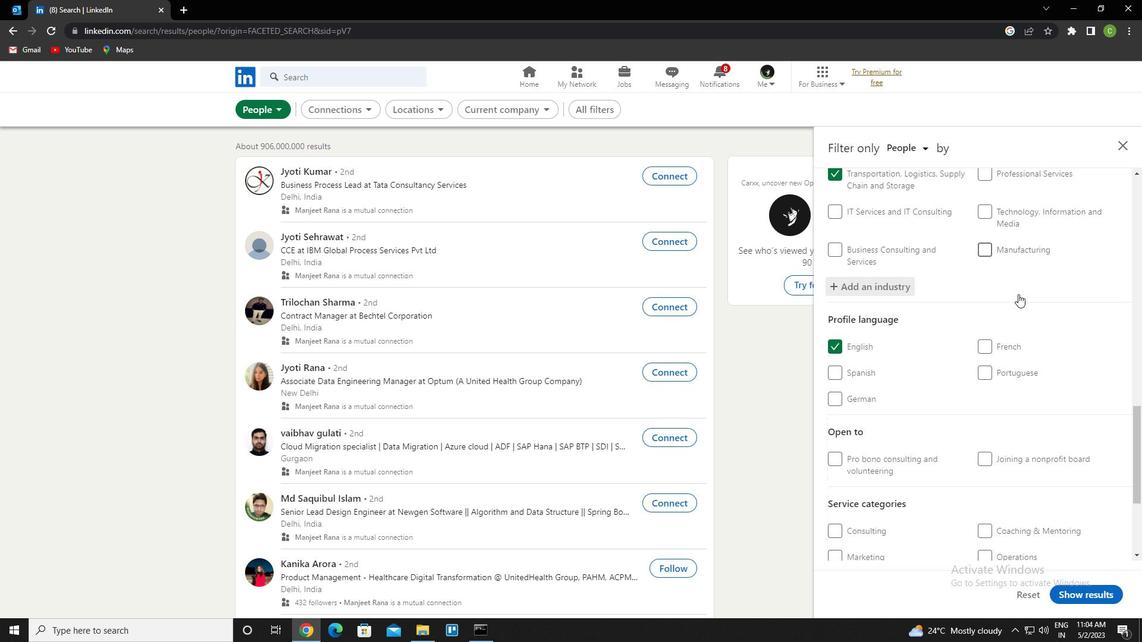 
Action: Mouse moved to (1006, 396)
Screenshot: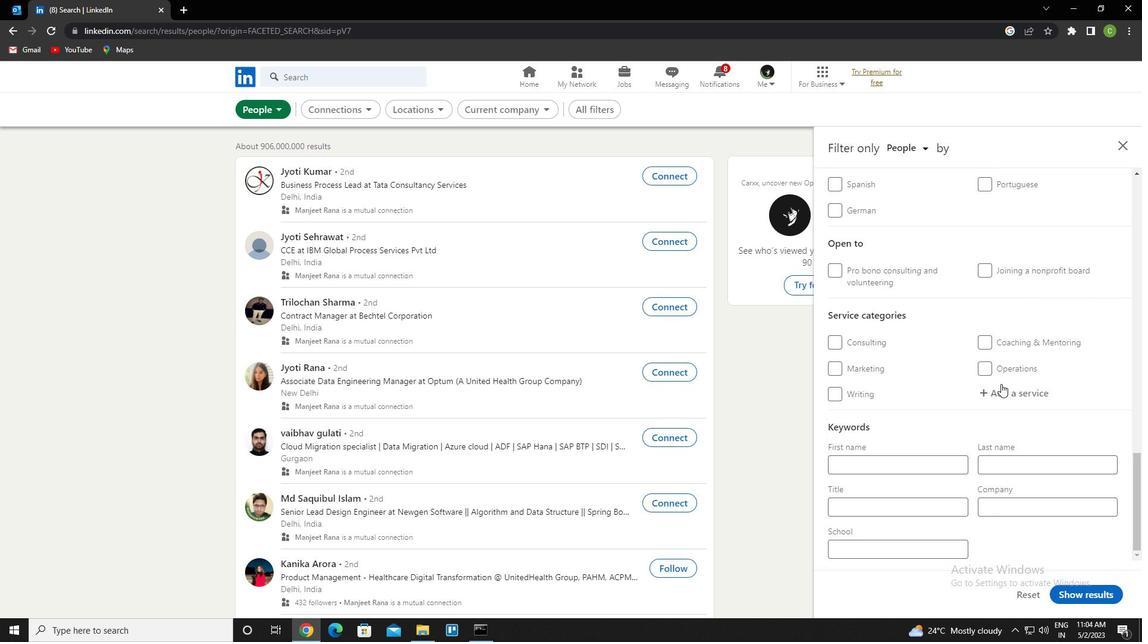 
Action: Mouse pressed left at (1006, 396)
Screenshot: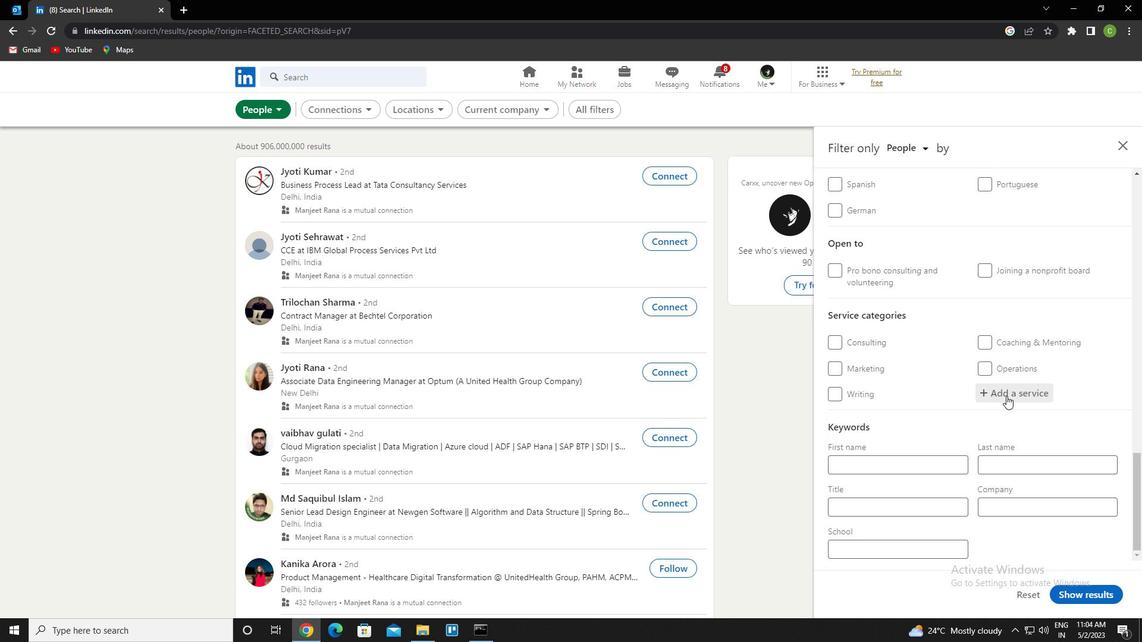 
Action: Key pressed <Key.caps_lock>v<Key.caps_lock>ideo<Key.space><Key.down><Key.enter>
Screenshot: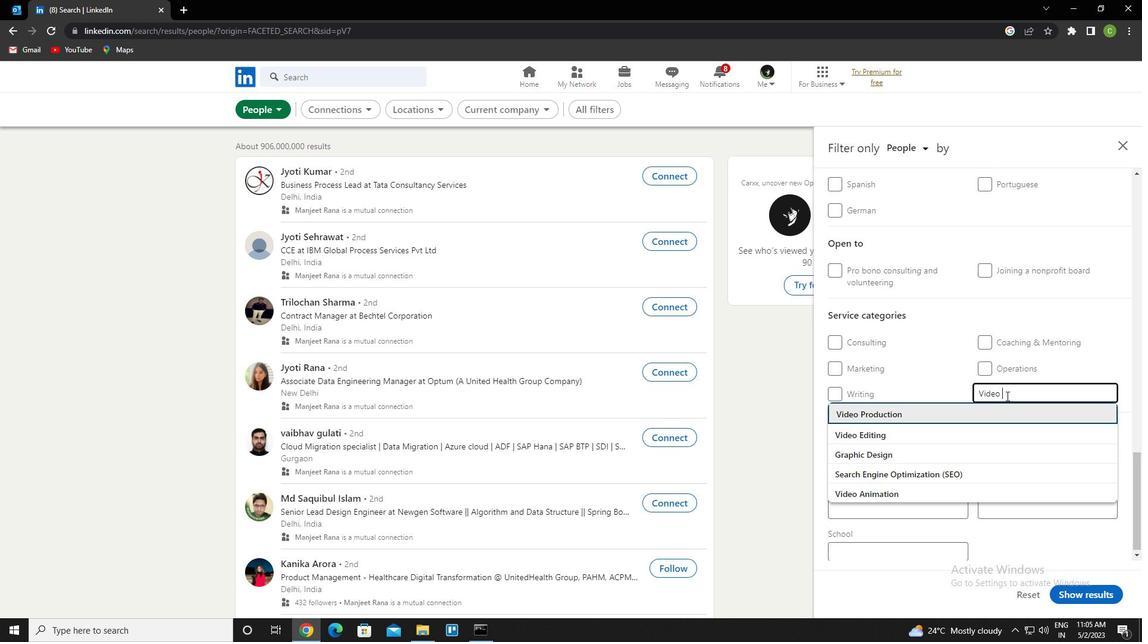 
Action: Mouse scrolled (1006, 395) with delta (0, 0)
Screenshot: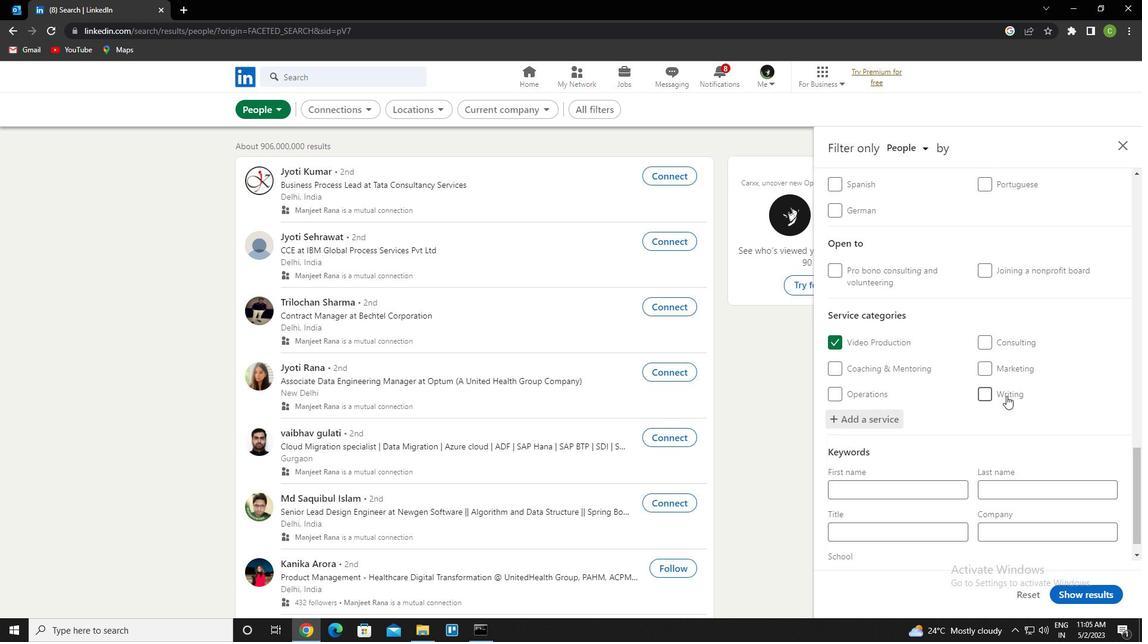 
Action: Mouse scrolled (1006, 395) with delta (0, 0)
Screenshot: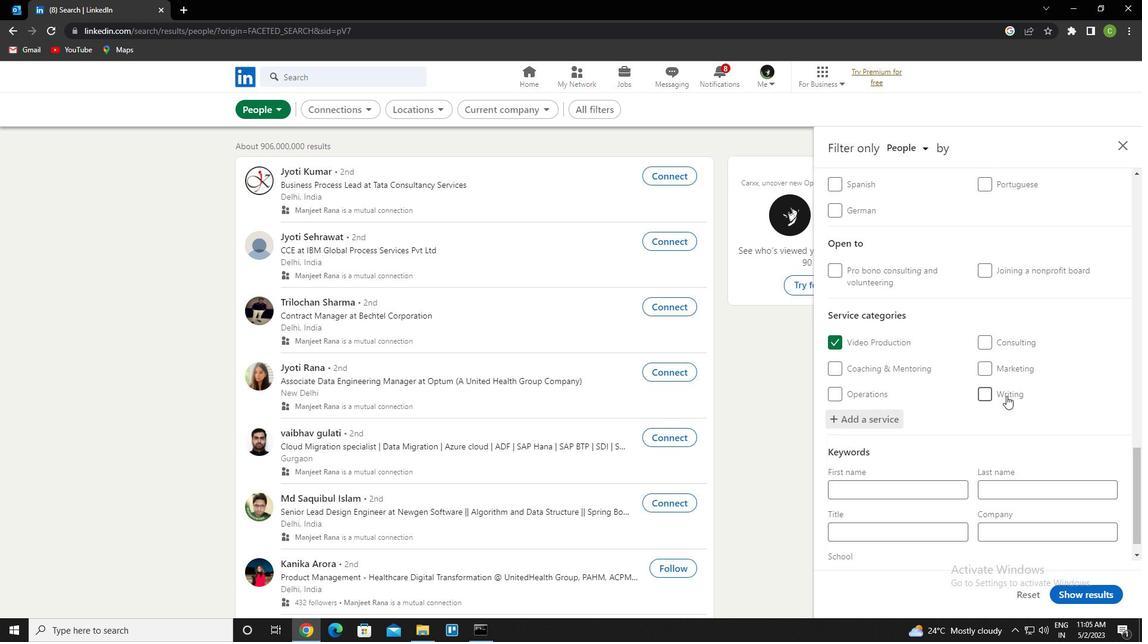 
Action: Mouse scrolled (1006, 395) with delta (0, 0)
Screenshot: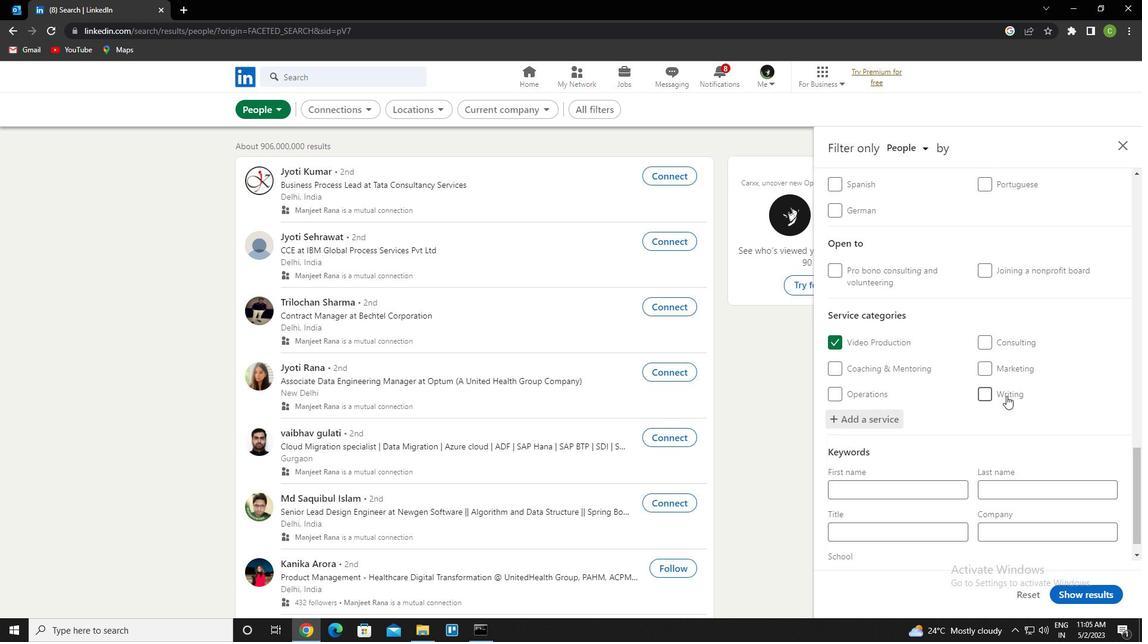 
Action: Mouse scrolled (1006, 395) with delta (0, 0)
Screenshot: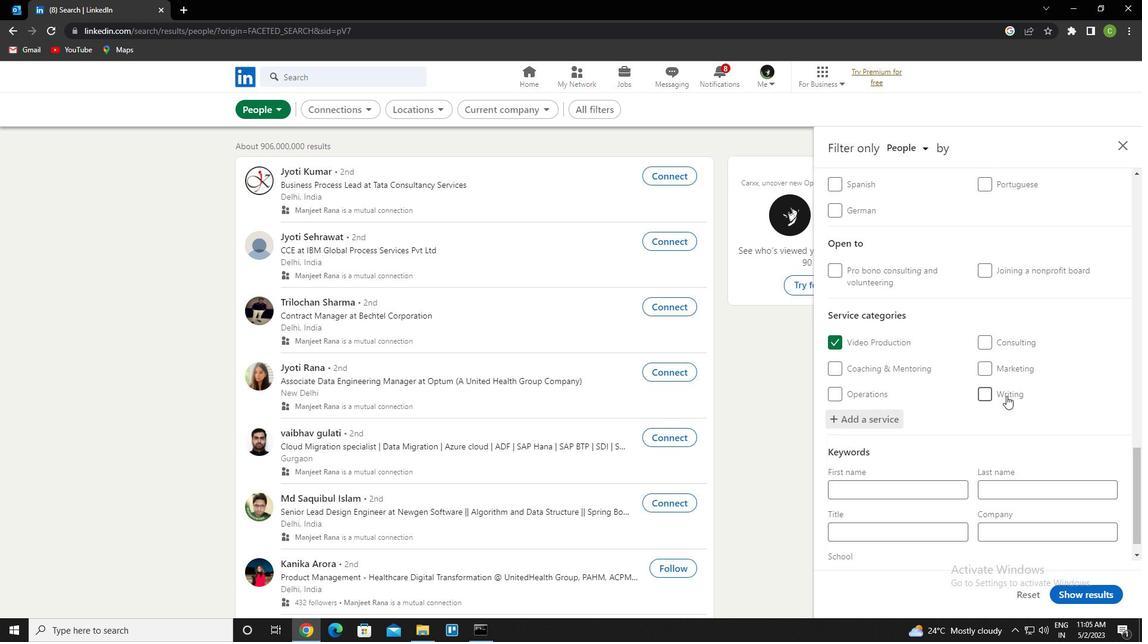 
Action: Mouse scrolled (1006, 395) with delta (0, 0)
Screenshot: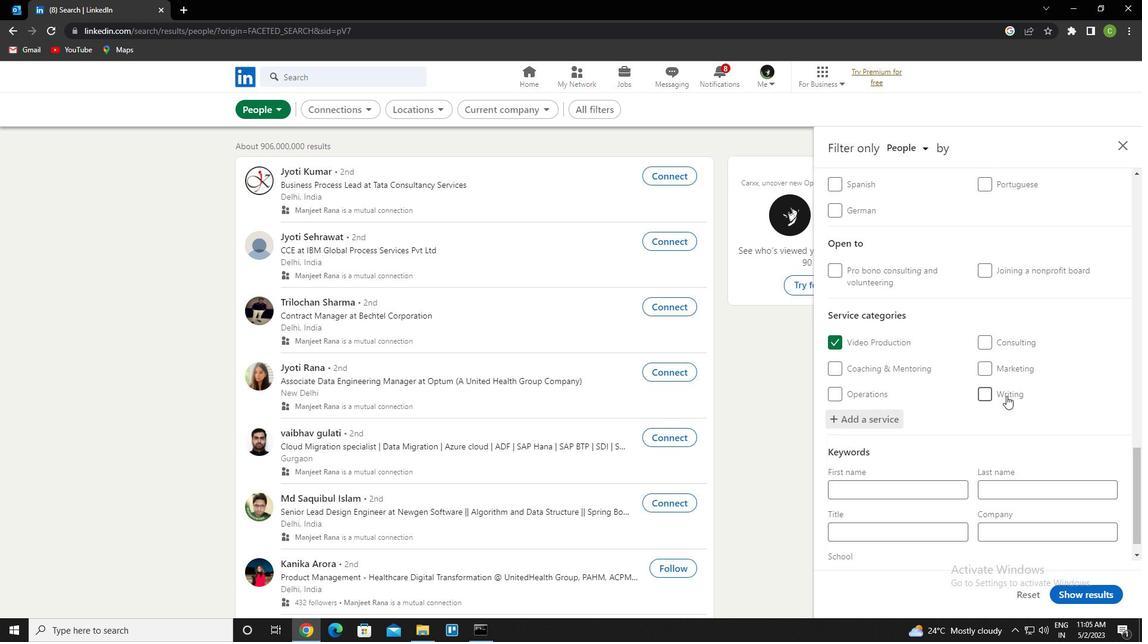 
Action: Mouse scrolled (1006, 395) with delta (0, 0)
Screenshot: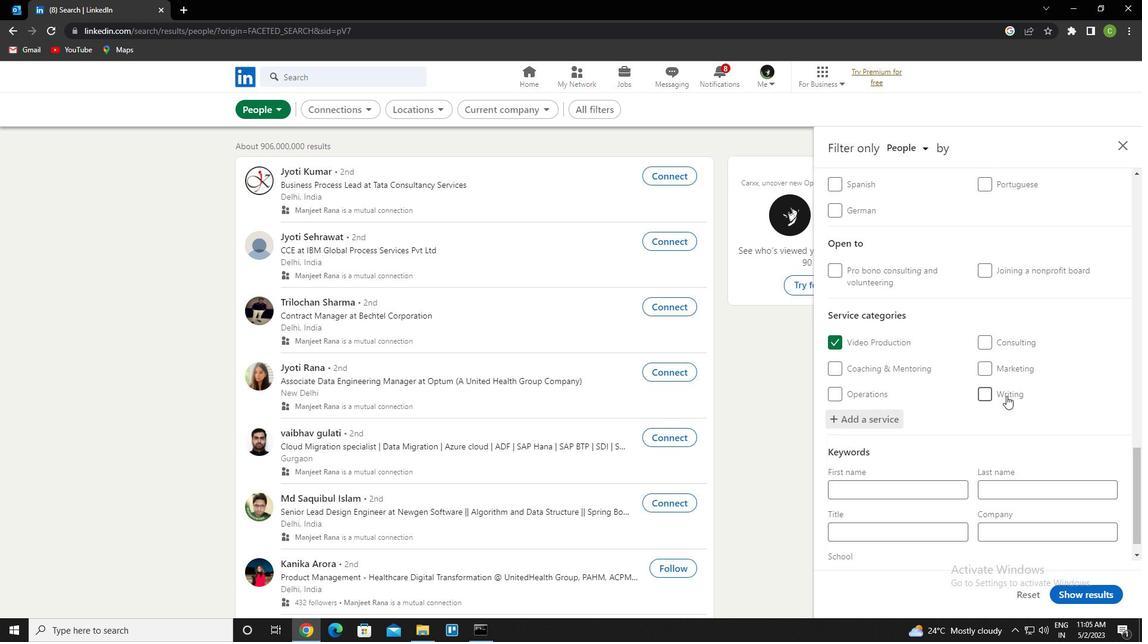 
Action: Mouse scrolled (1006, 395) with delta (0, 0)
Screenshot: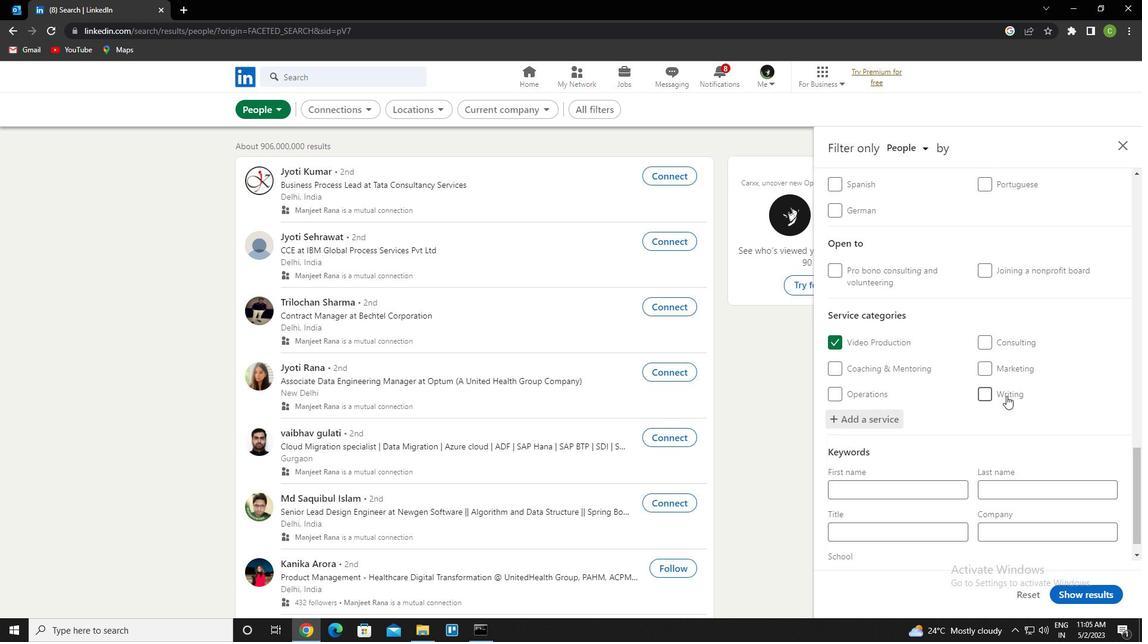 
Action: Mouse scrolled (1006, 395) with delta (0, 0)
Screenshot: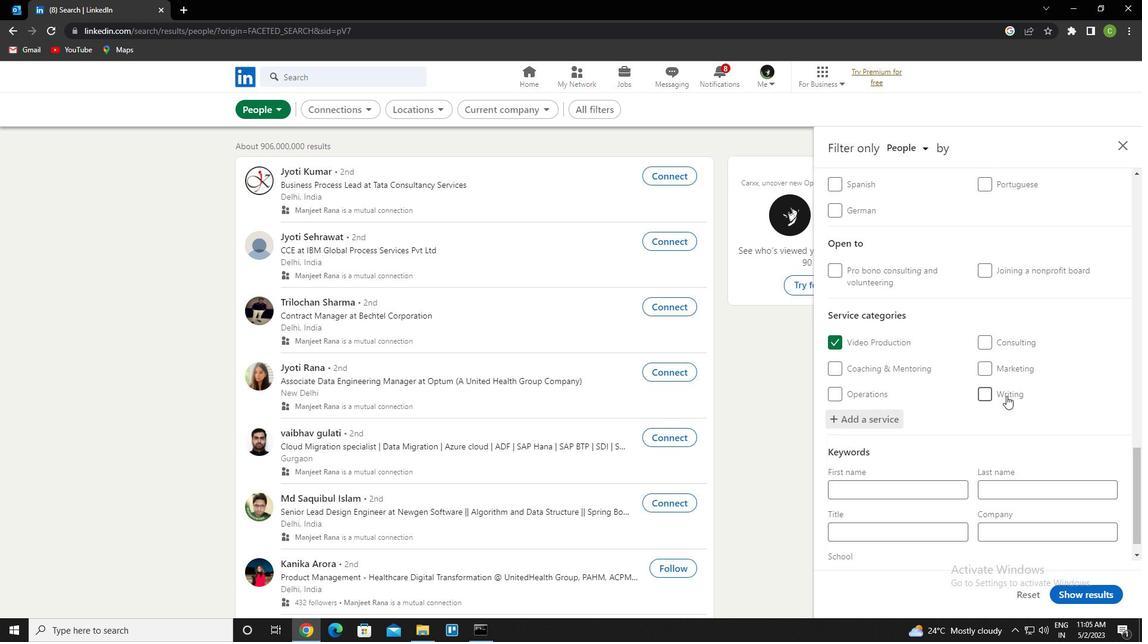 
Action: Mouse moved to (919, 503)
Screenshot: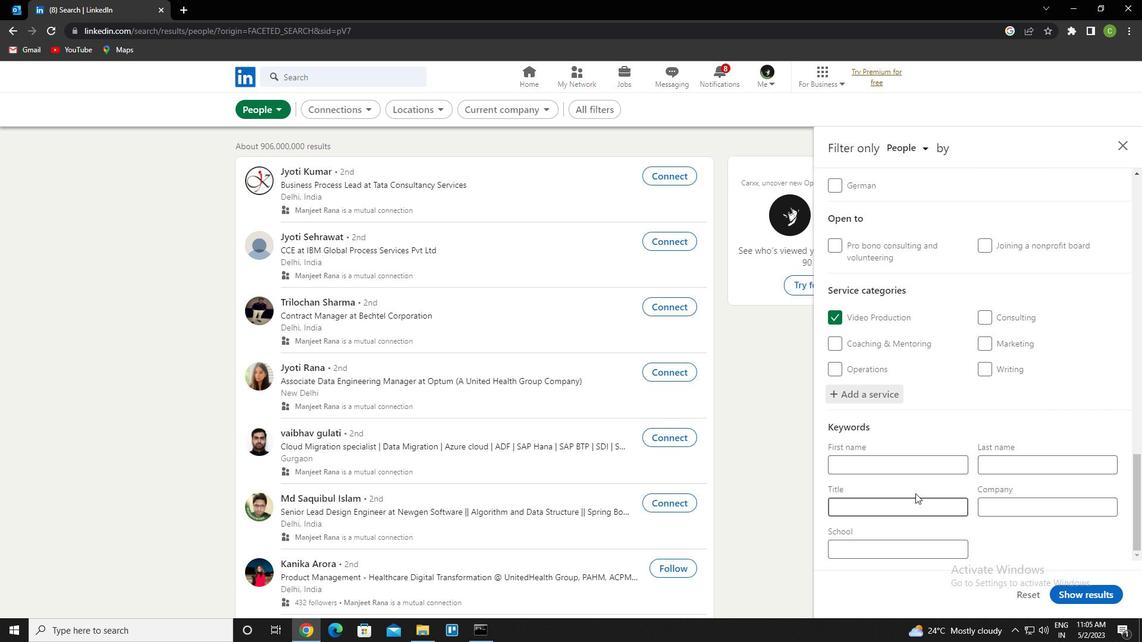 
Action: Mouse pressed left at (919, 503)
Screenshot: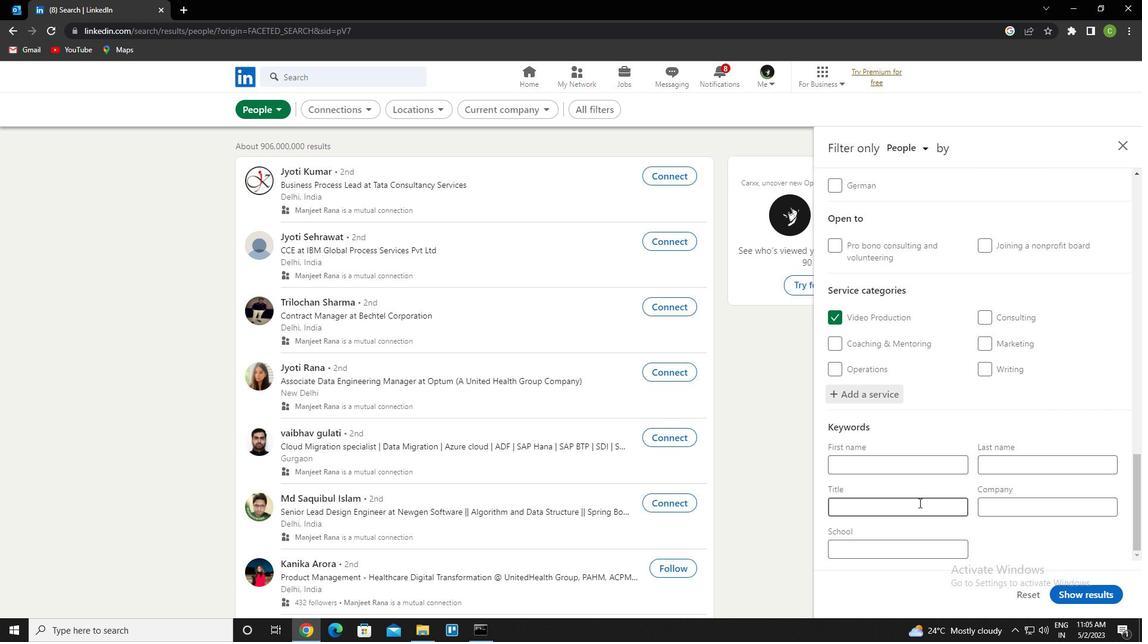 
Action: Key pressed <Key.caps_lock>p<Key.caps_lock>ayroll<Key.space><Key.caps_lock>c<Key.caps_lock>lerk
Screenshot: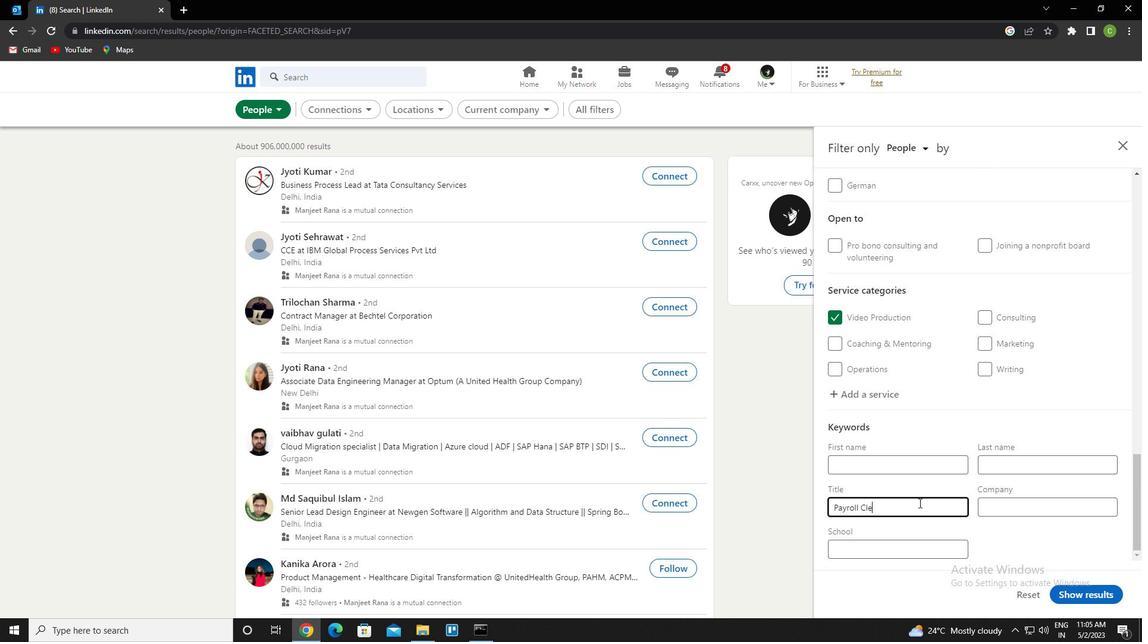 
Action: Mouse moved to (1077, 593)
Screenshot: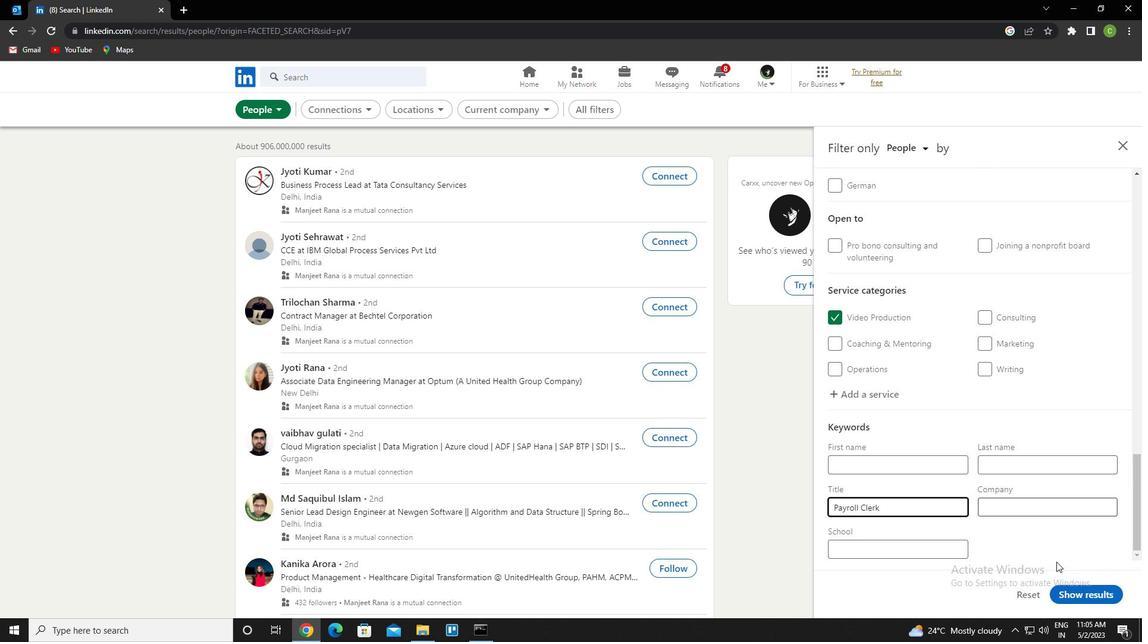 
Action: Mouse pressed left at (1077, 593)
Screenshot: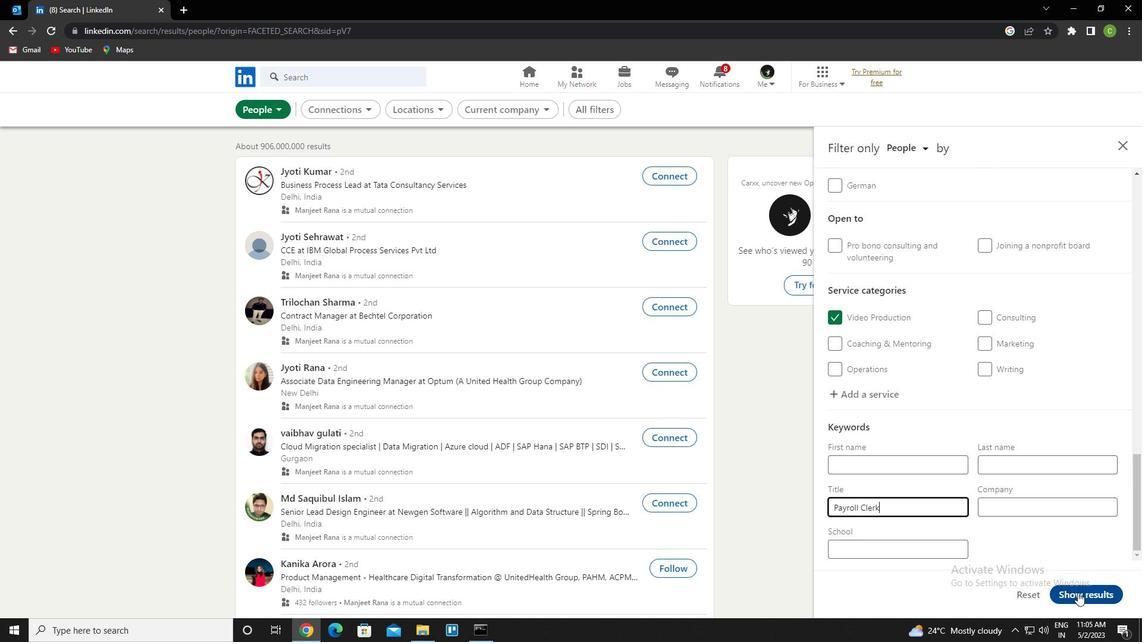
Action: Mouse moved to (453, 609)
Screenshot: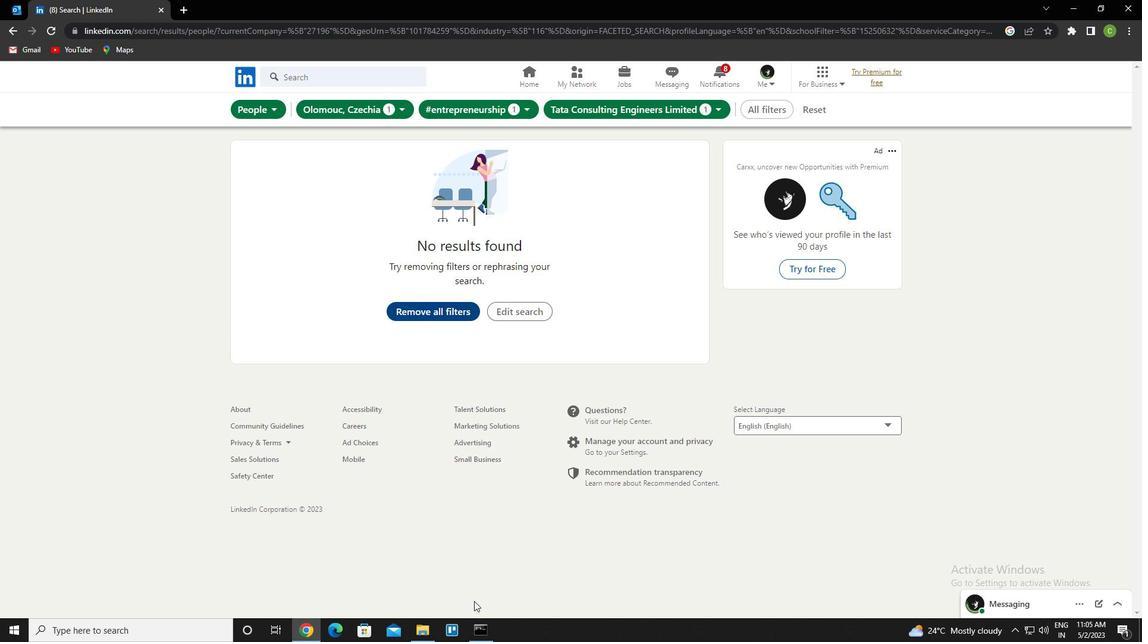 
